 Task: Create new contact,   with mail id: 'Autumn.Adams@colgate.com', first name: 'Autumn', Last name: 'Adams', Job Title: Communications Specialist, Phone number (617) 555-4567. Change life cycle stage to  'Lead' and lead status to 'New'. Add new company to the associated contact: www.arrow.com and type: Other. Logged in from softage.10@softage.net
Action: Mouse moved to (73, 66)
Screenshot: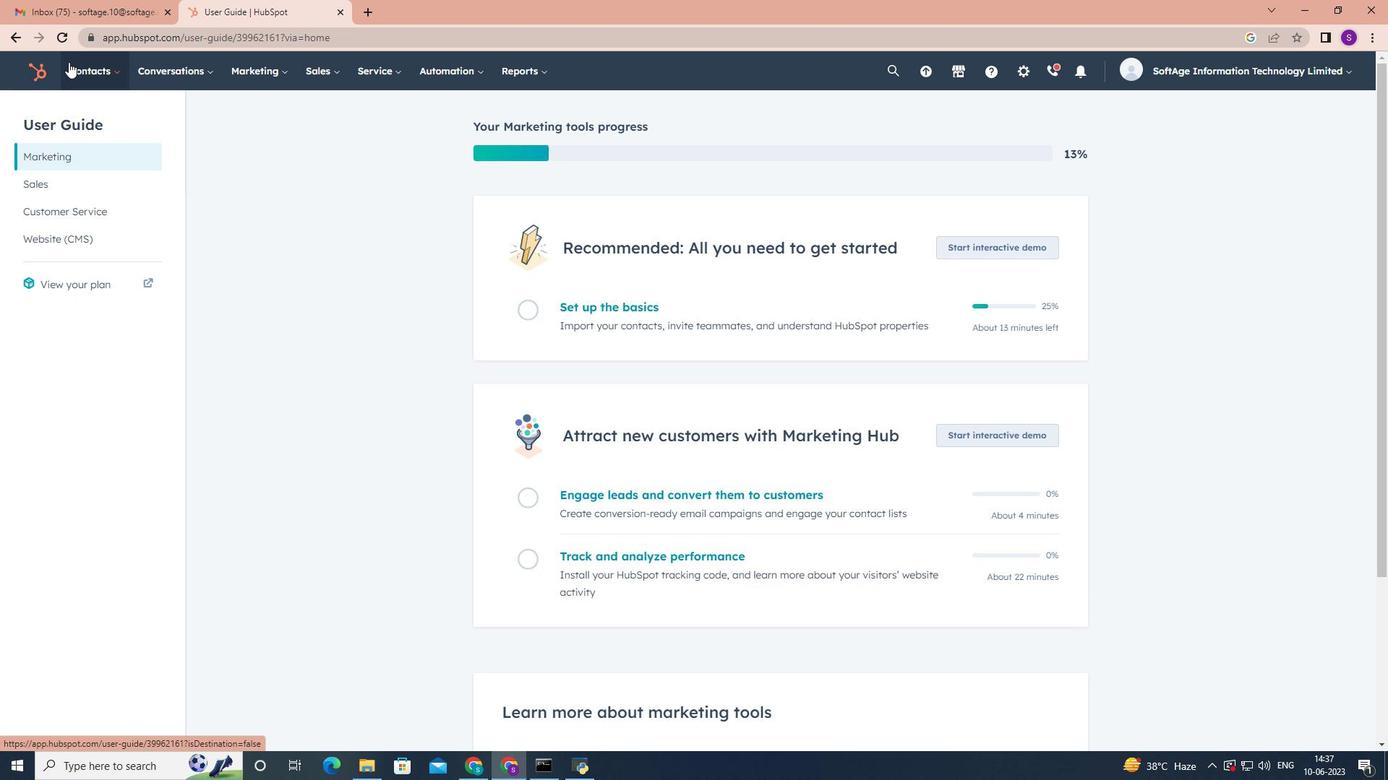 
Action: Mouse pressed left at (73, 66)
Screenshot: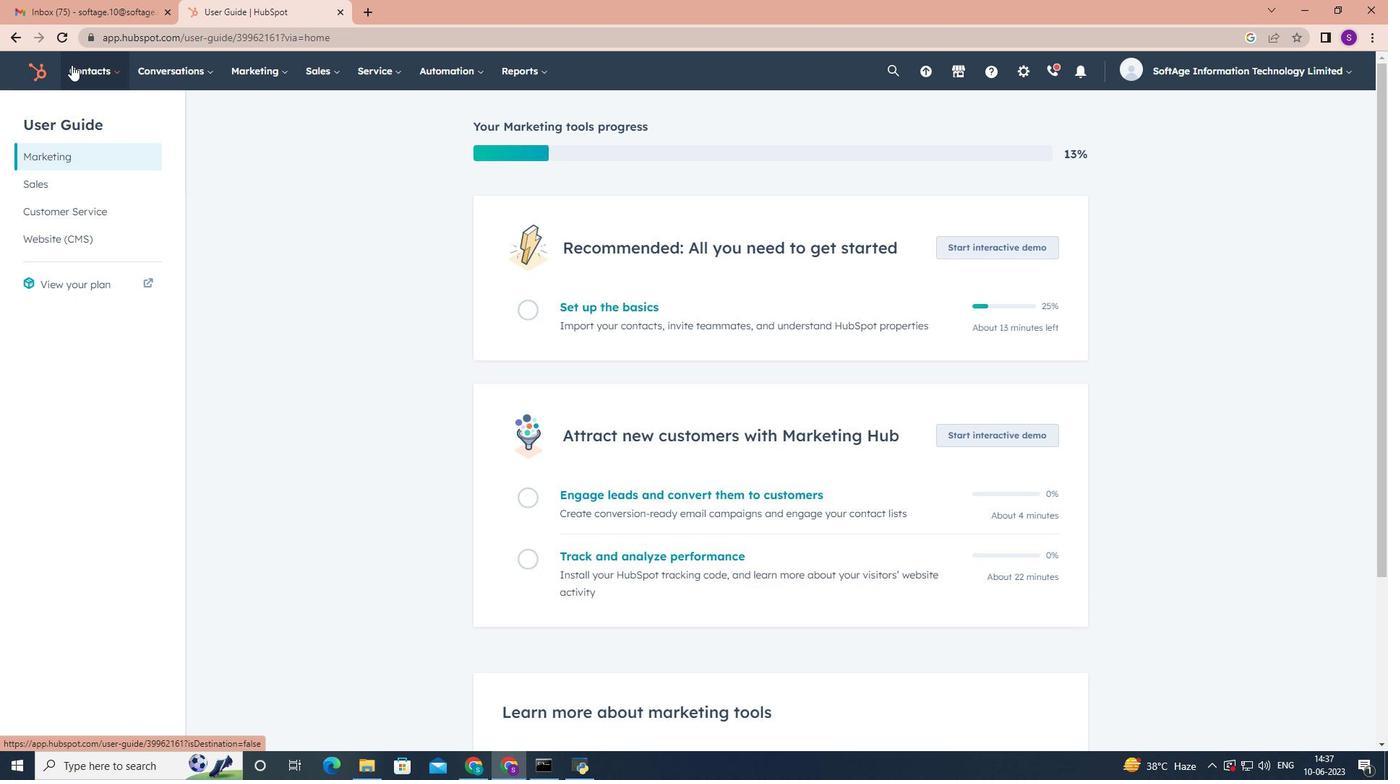 
Action: Mouse moved to (94, 109)
Screenshot: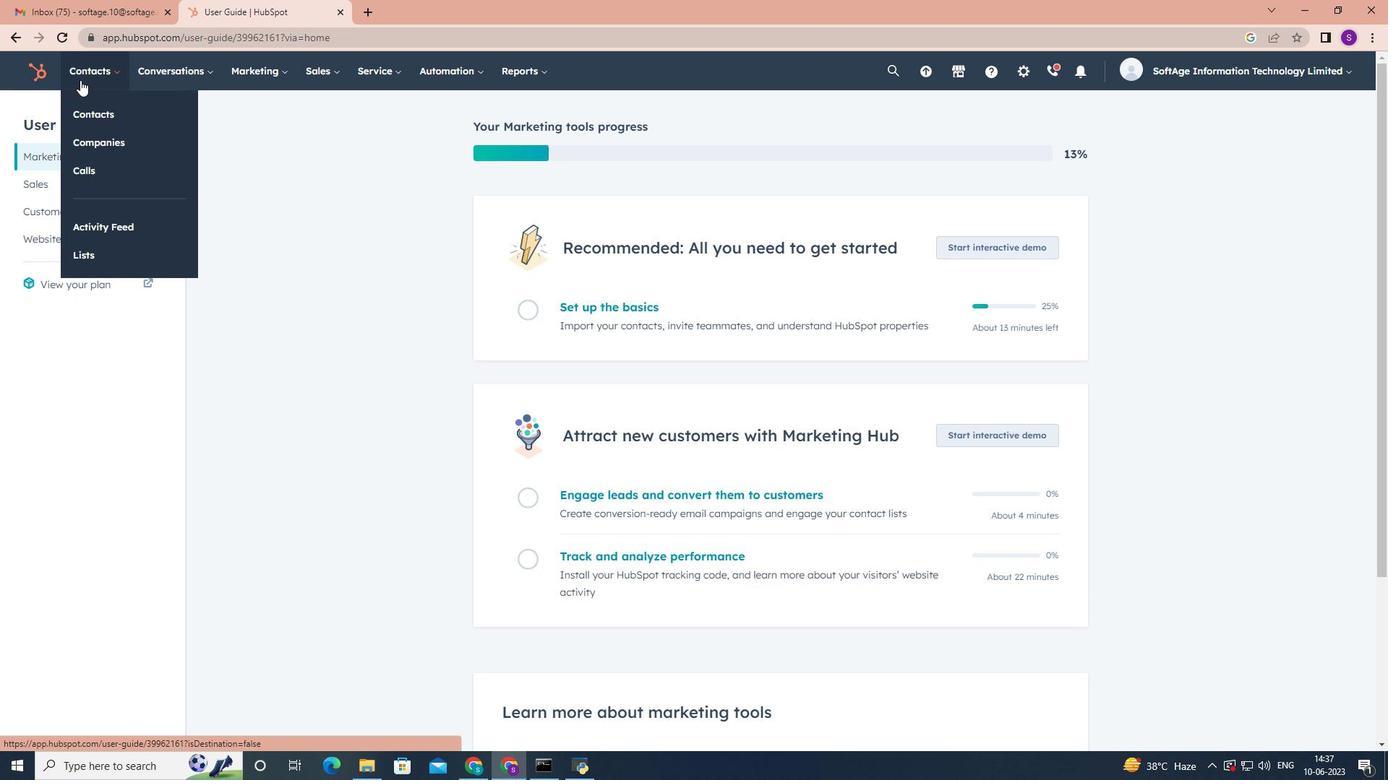 
Action: Mouse pressed left at (94, 109)
Screenshot: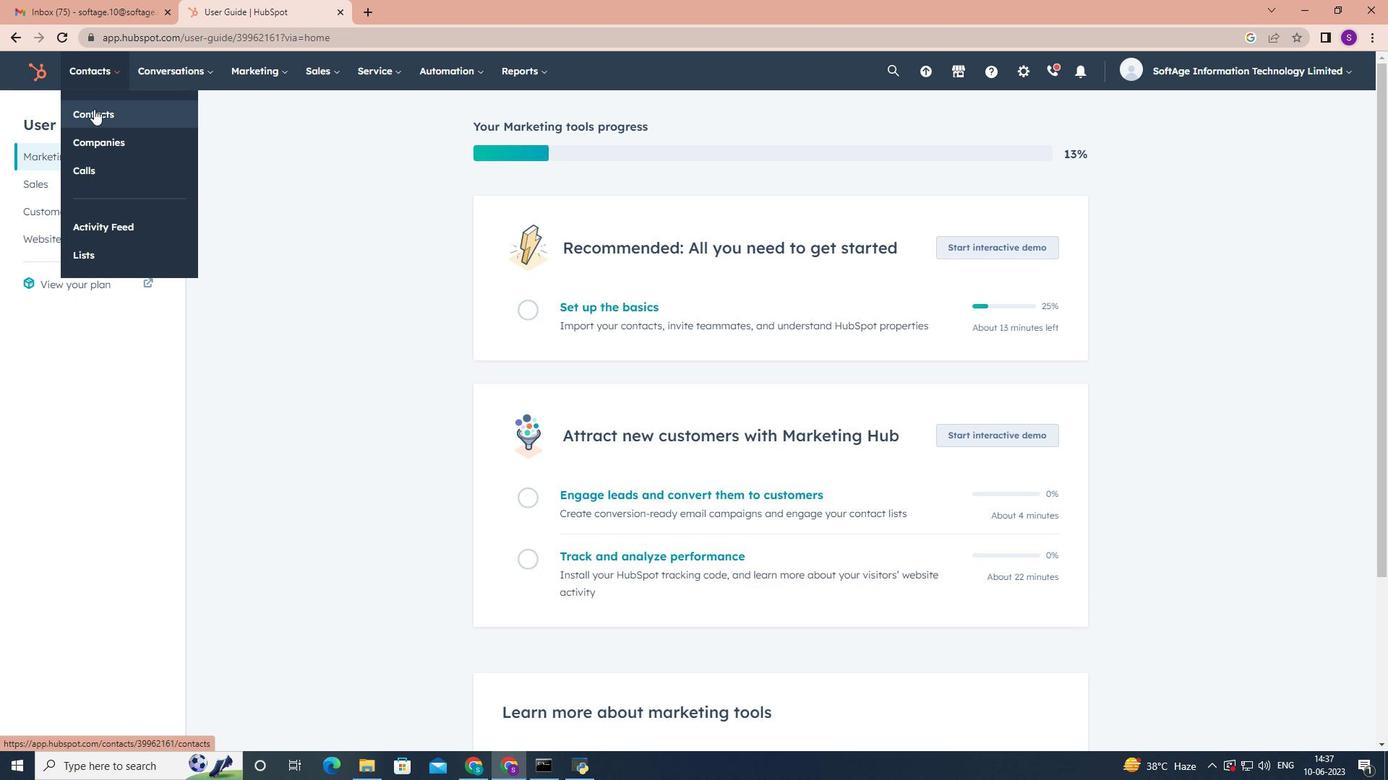 
Action: Mouse moved to (1324, 114)
Screenshot: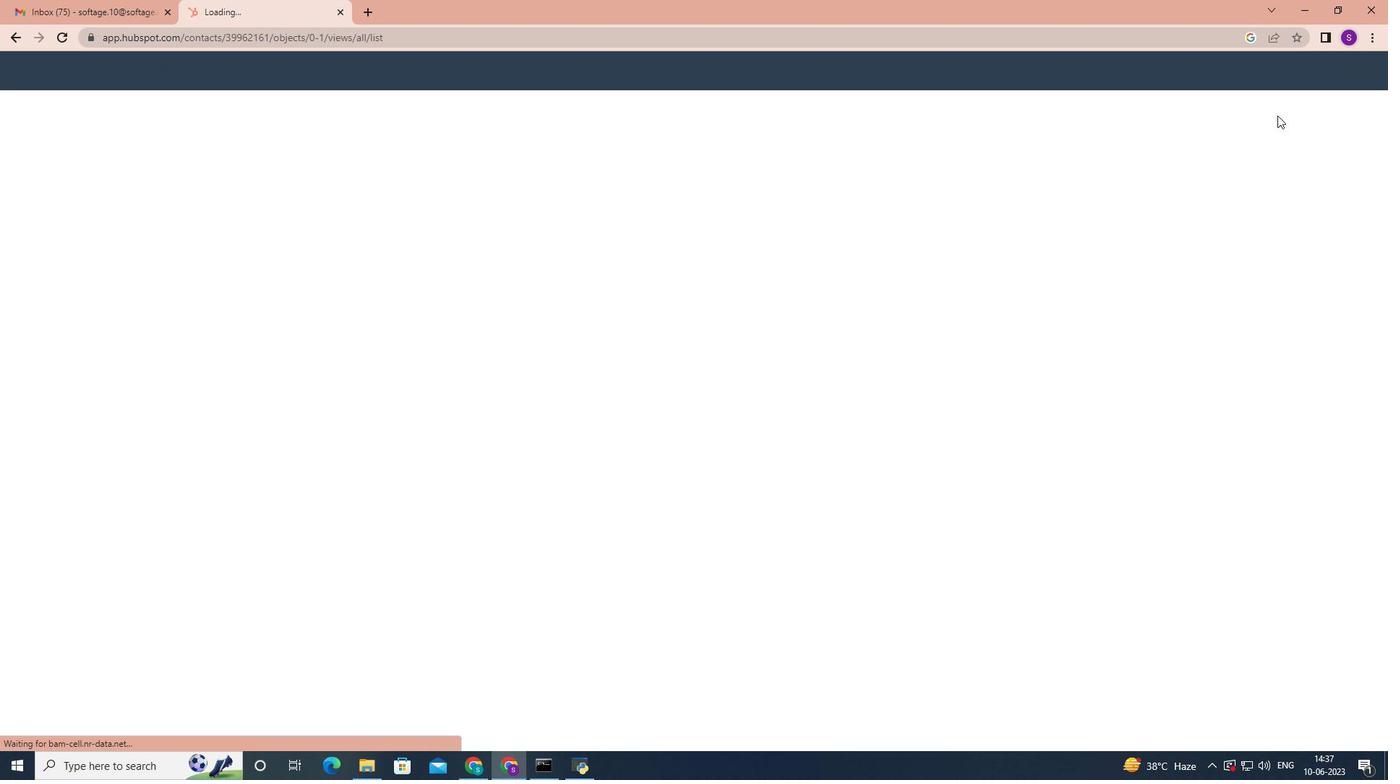 
Action: Mouse pressed left at (1324, 114)
Screenshot: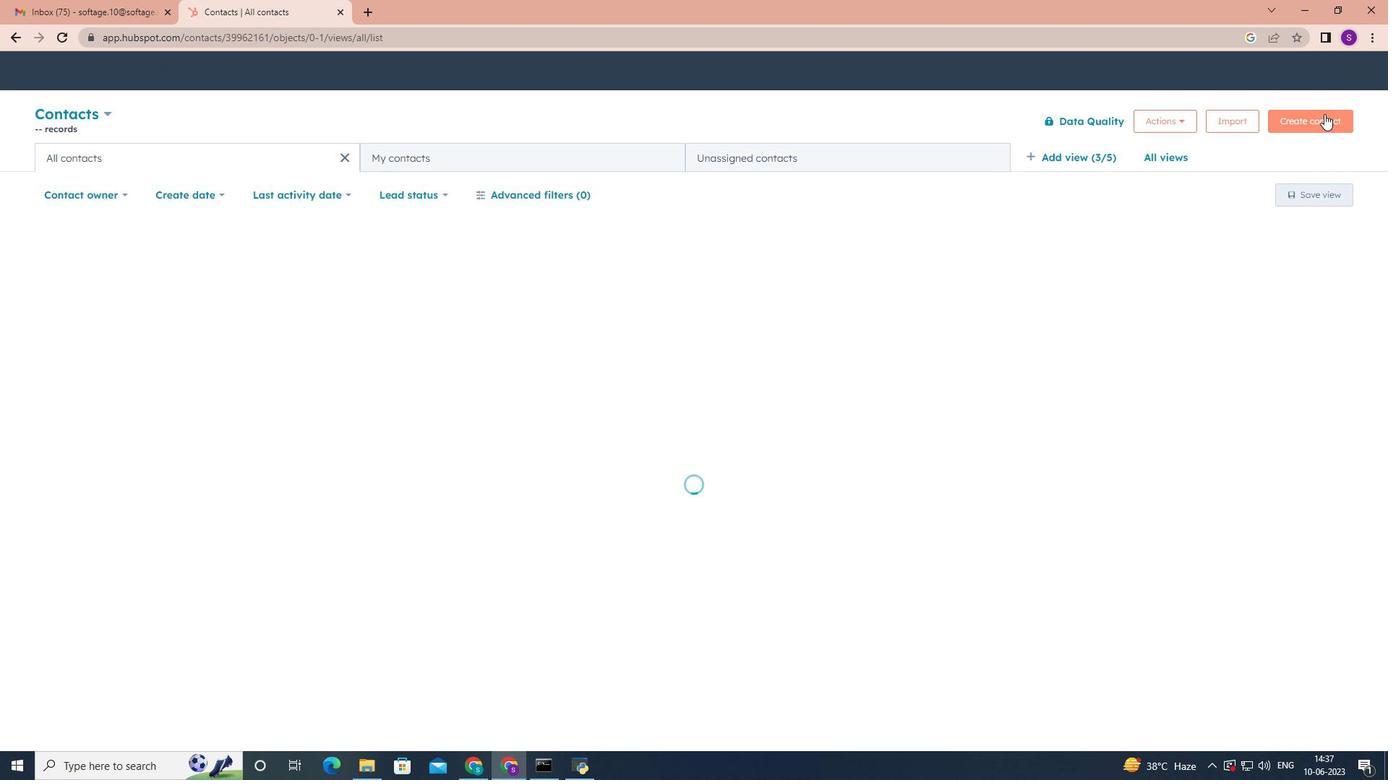 
Action: Mouse moved to (1040, 185)
Screenshot: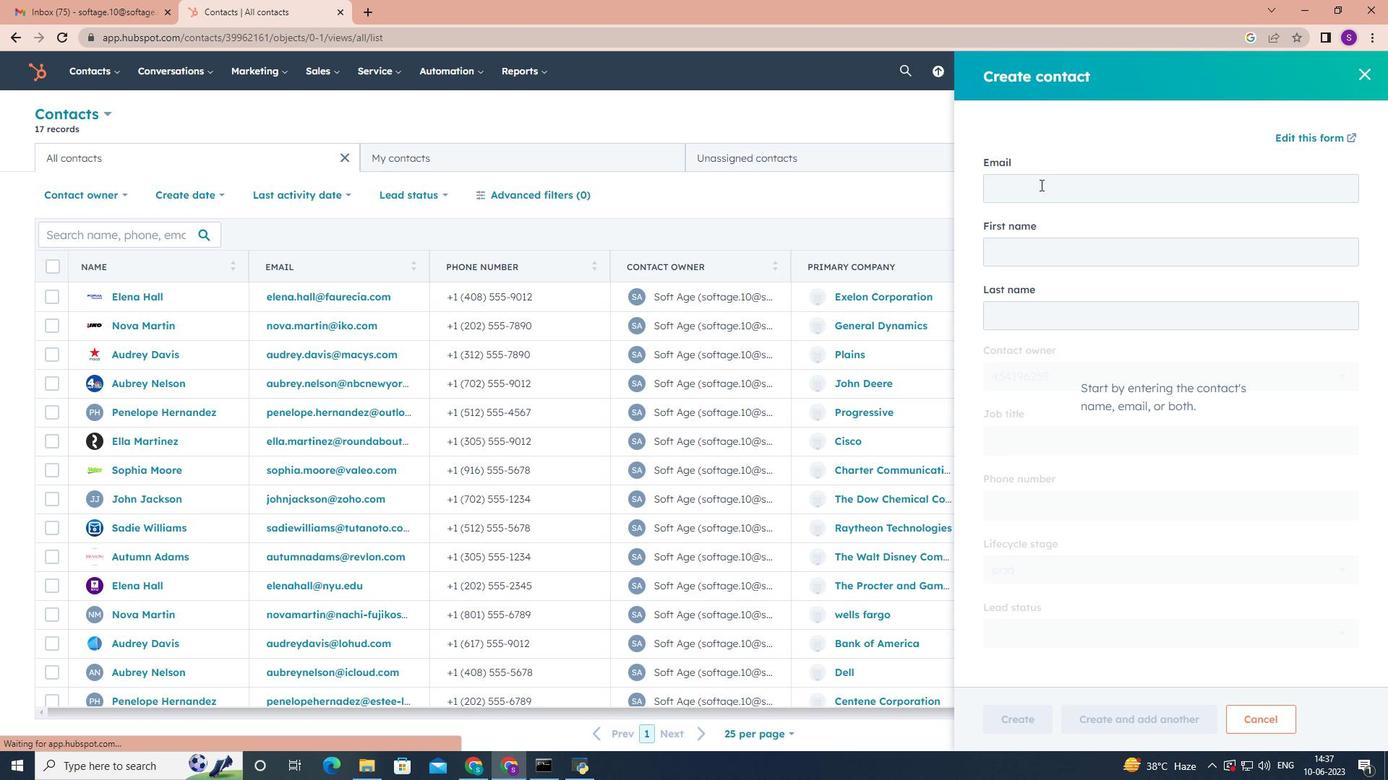 
Action: Mouse pressed left at (1040, 185)
Screenshot: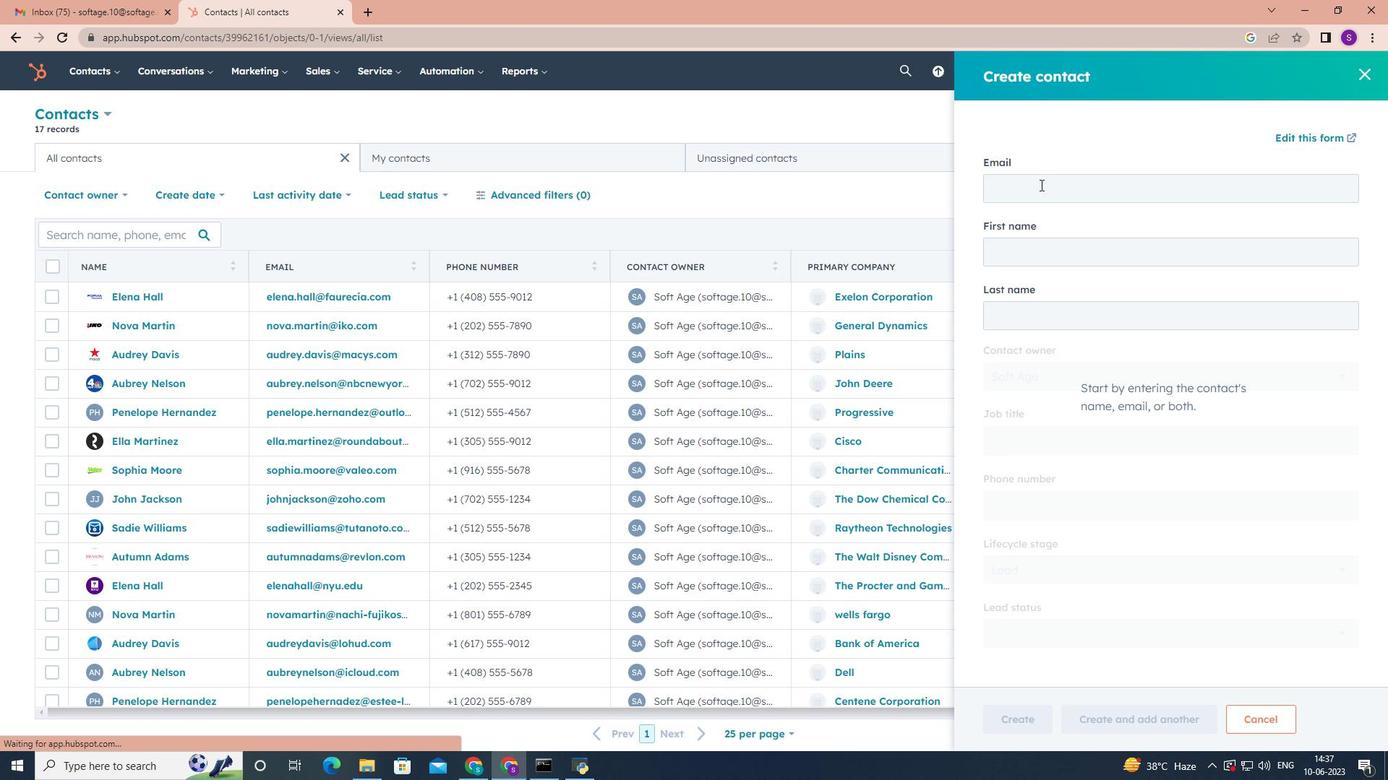 
Action: Key pressed <Key.shift>Autumn.<Key.shift>Adams<Key.shift>@colgate.com<Key.tab><Key.shift>Autumu<Key.tab><Key.shift>Adams<Key.tab><Key.tab><Key.shift><Key.shift><Key.shift><Key.shift><Key.shift><Key.shift><Key.shift><Key.shift><Key.shift><Key.shift><Key.shift><Key.shift><Key.shift><Key.shift><Key.shift><Key.shift><Key.shift><Key.shift><Key.shift><Key.shift><Key.shift><Key.shift><Key.shift><Key.shift><Key.shift><Key.shift><Key.shift><Key.shift><Key.shift><Key.shift><Key.shift><Key.shift><Key.shift>Communications<Key.space><Key.shift>Specialist<Key.tab>6175554567<Key.tab><Key.tab><Key.tab><Key.tab><Key.enter>
Screenshot: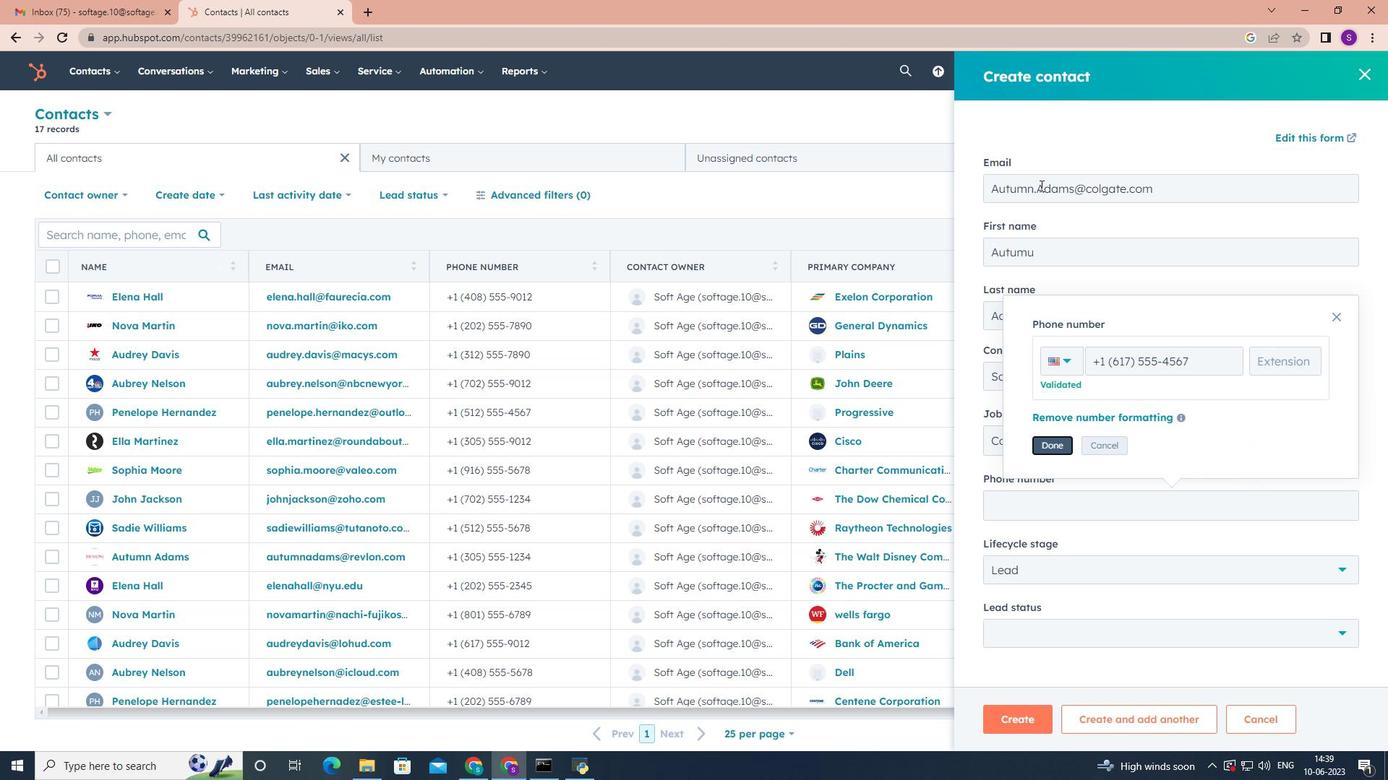 
Action: Mouse moved to (1341, 568)
Screenshot: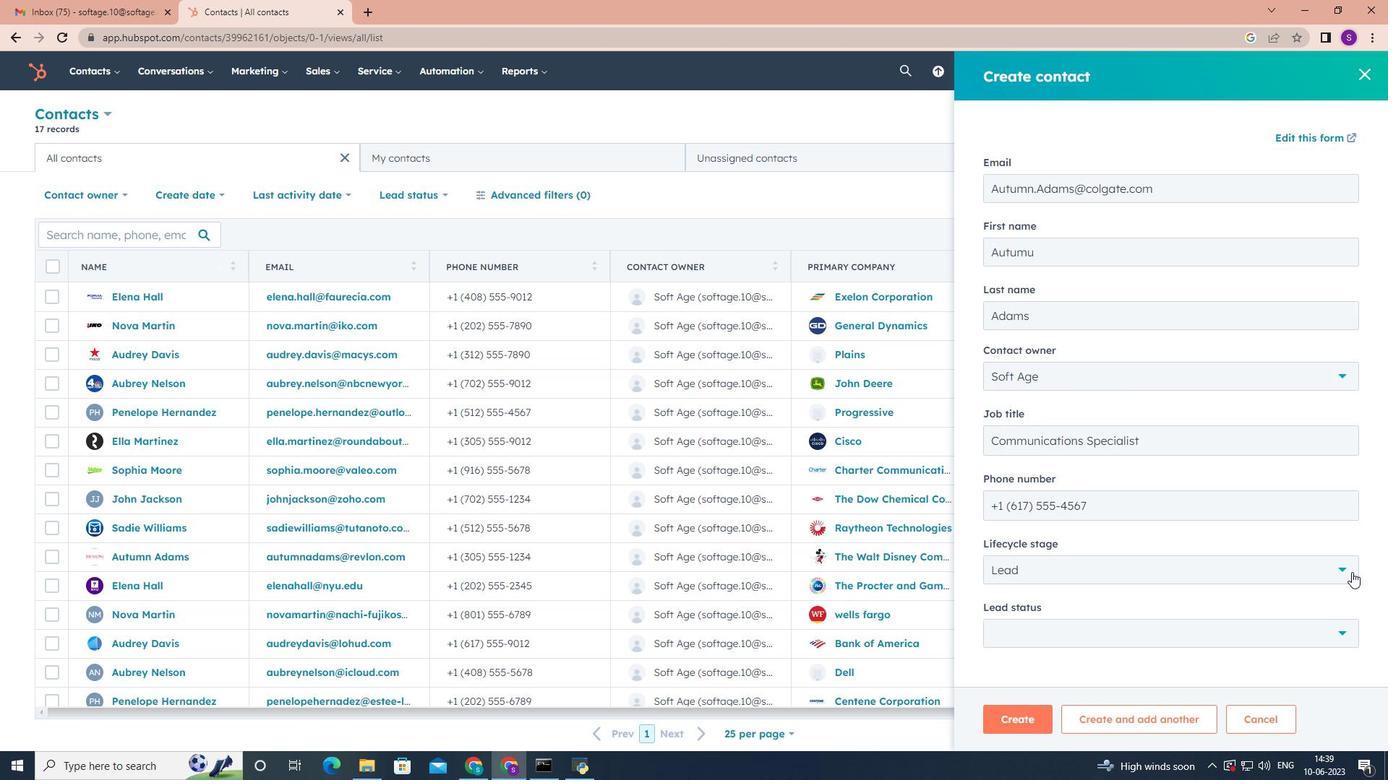
Action: Mouse pressed left at (1341, 568)
Screenshot: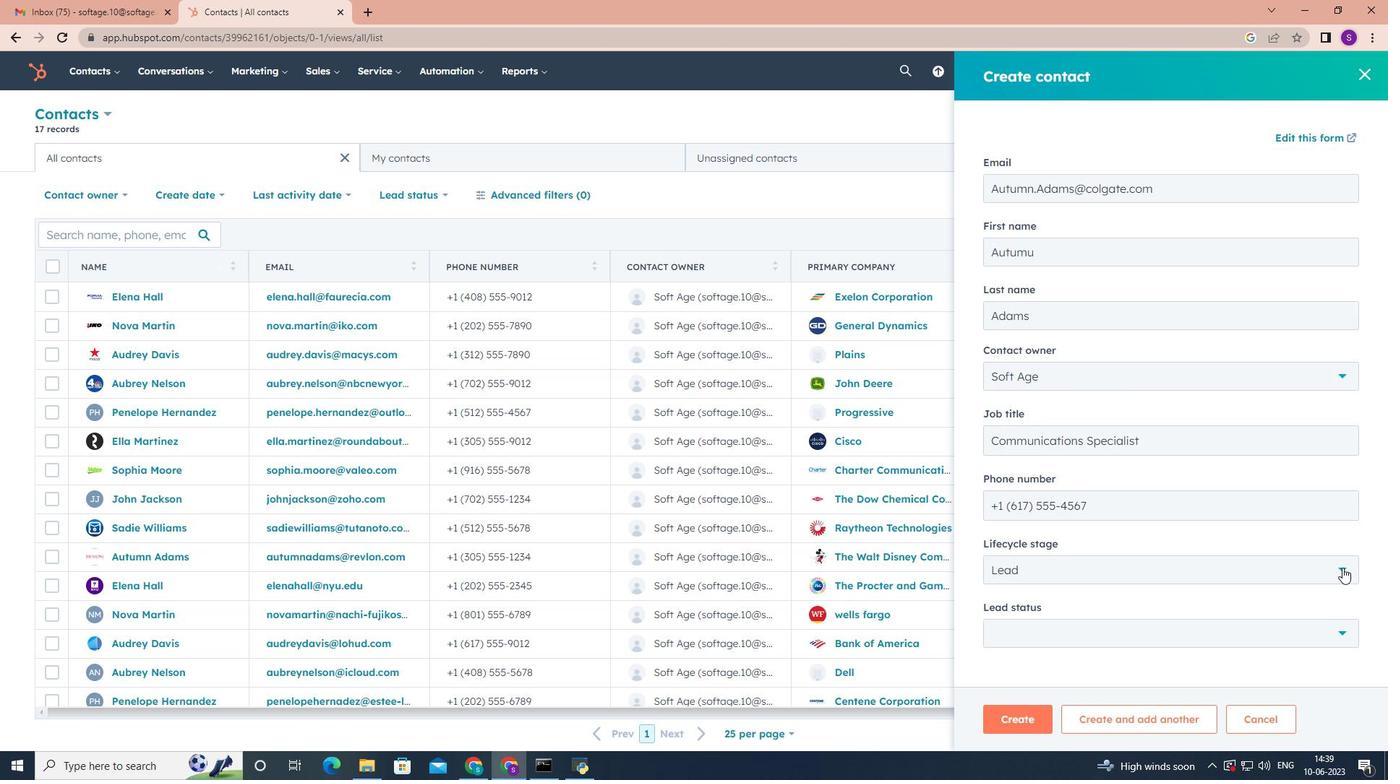 
Action: Mouse moved to (1065, 432)
Screenshot: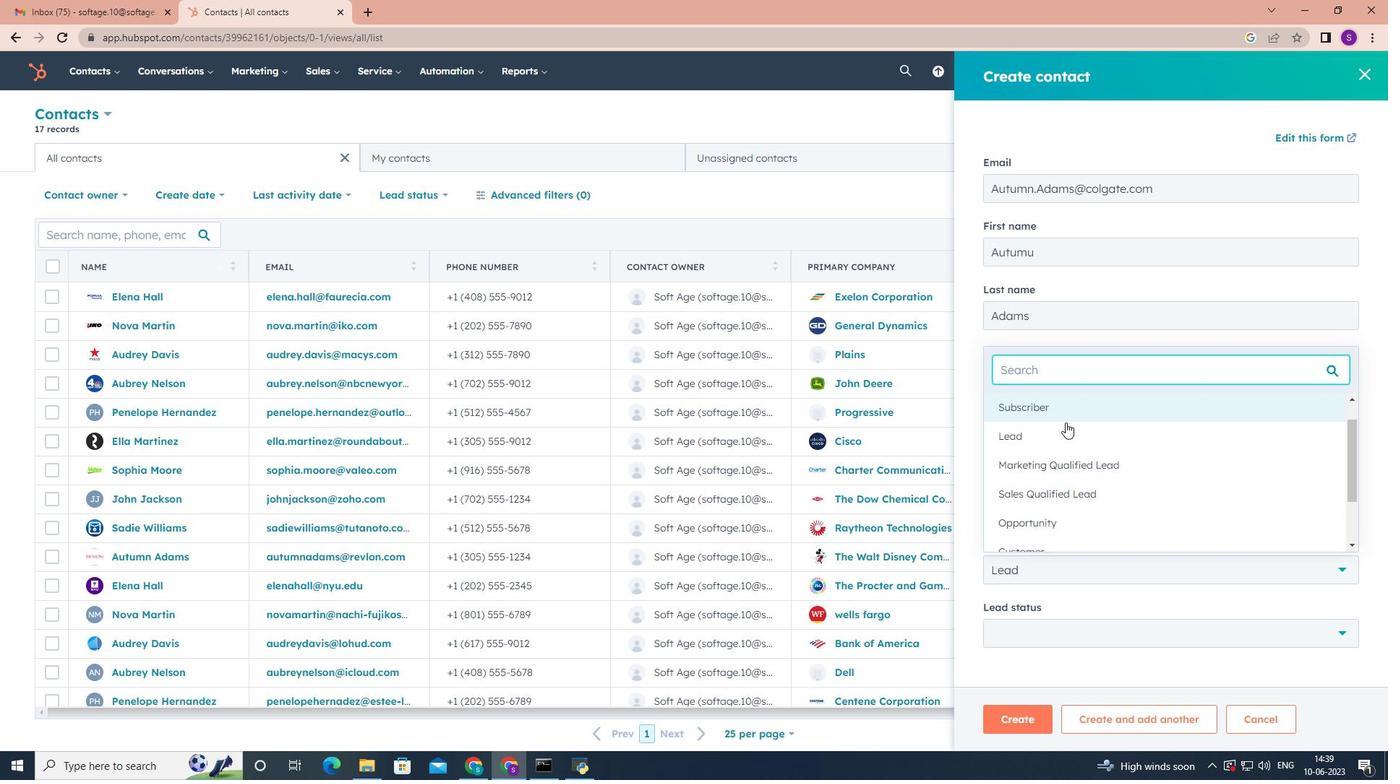 
Action: Mouse pressed left at (1065, 432)
Screenshot: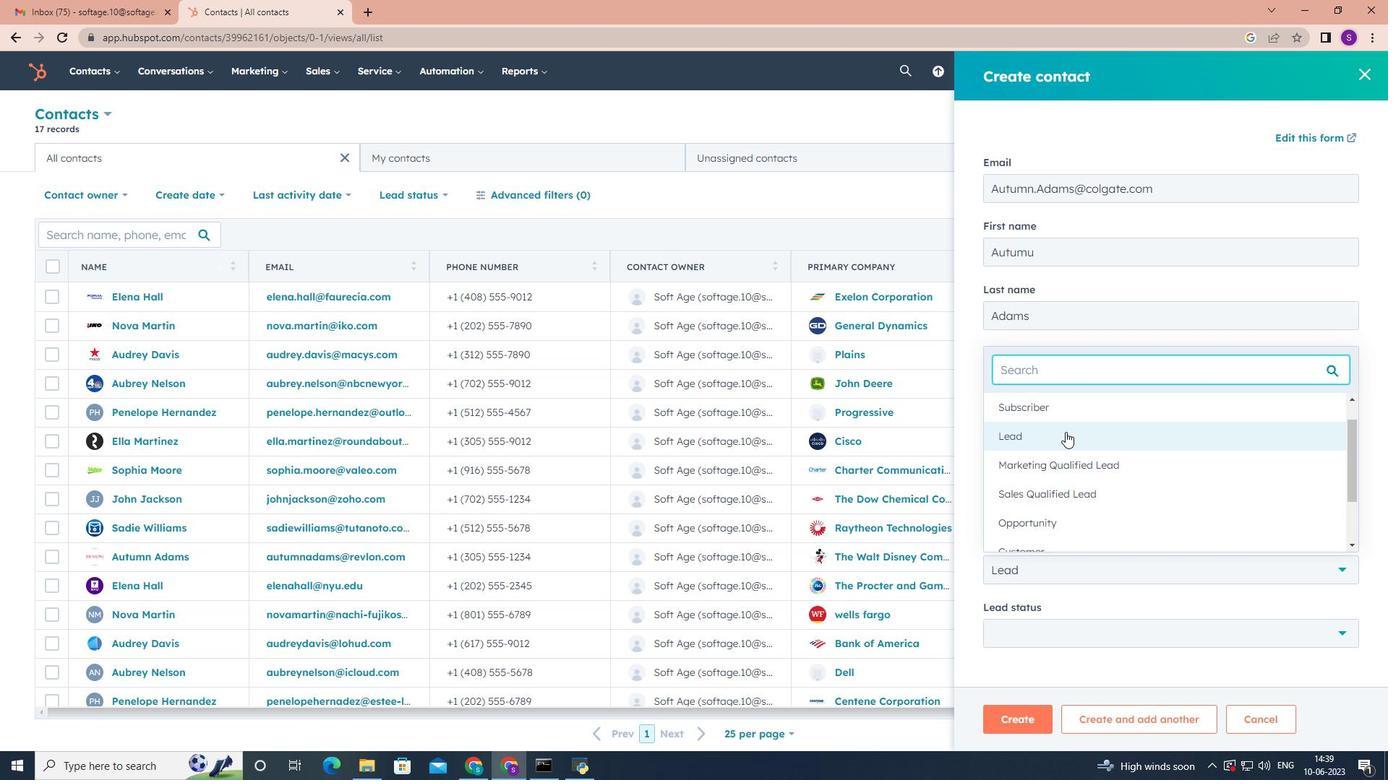 
Action: Mouse scrolled (1065, 431) with delta (0, 0)
Screenshot: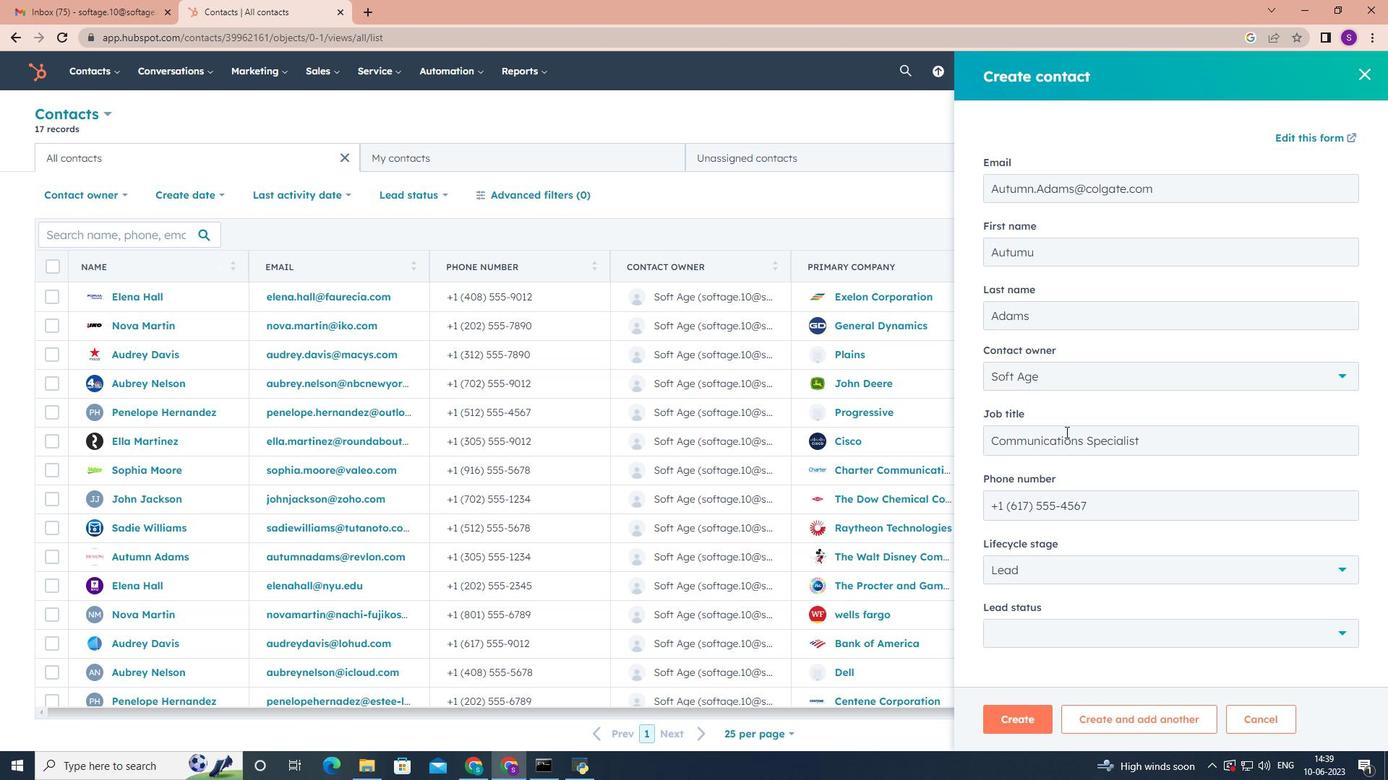 
Action: Mouse scrolled (1065, 431) with delta (0, 0)
Screenshot: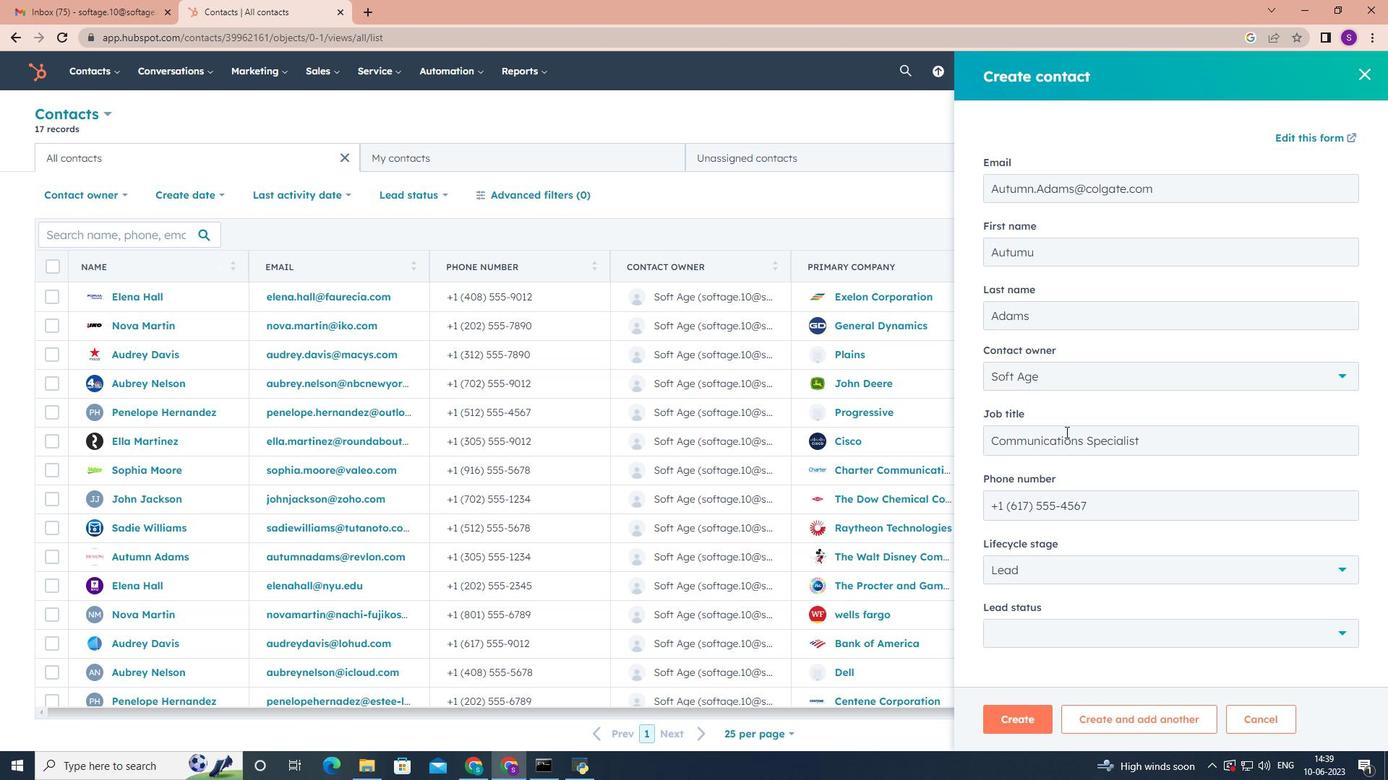 
Action: Mouse scrolled (1065, 431) with delta (0, 0)
Screenshot: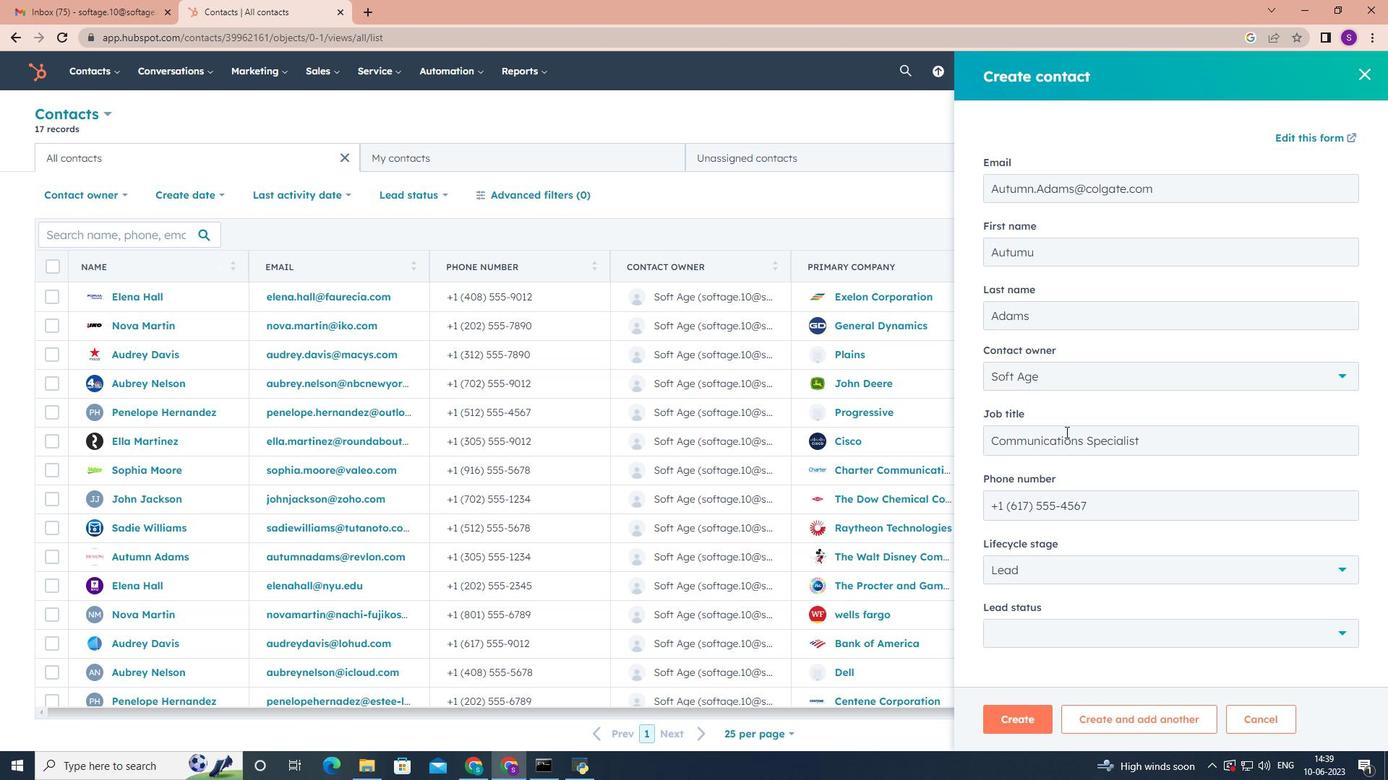 
Action: Mouse moved to (1354, 627)
Screenshot: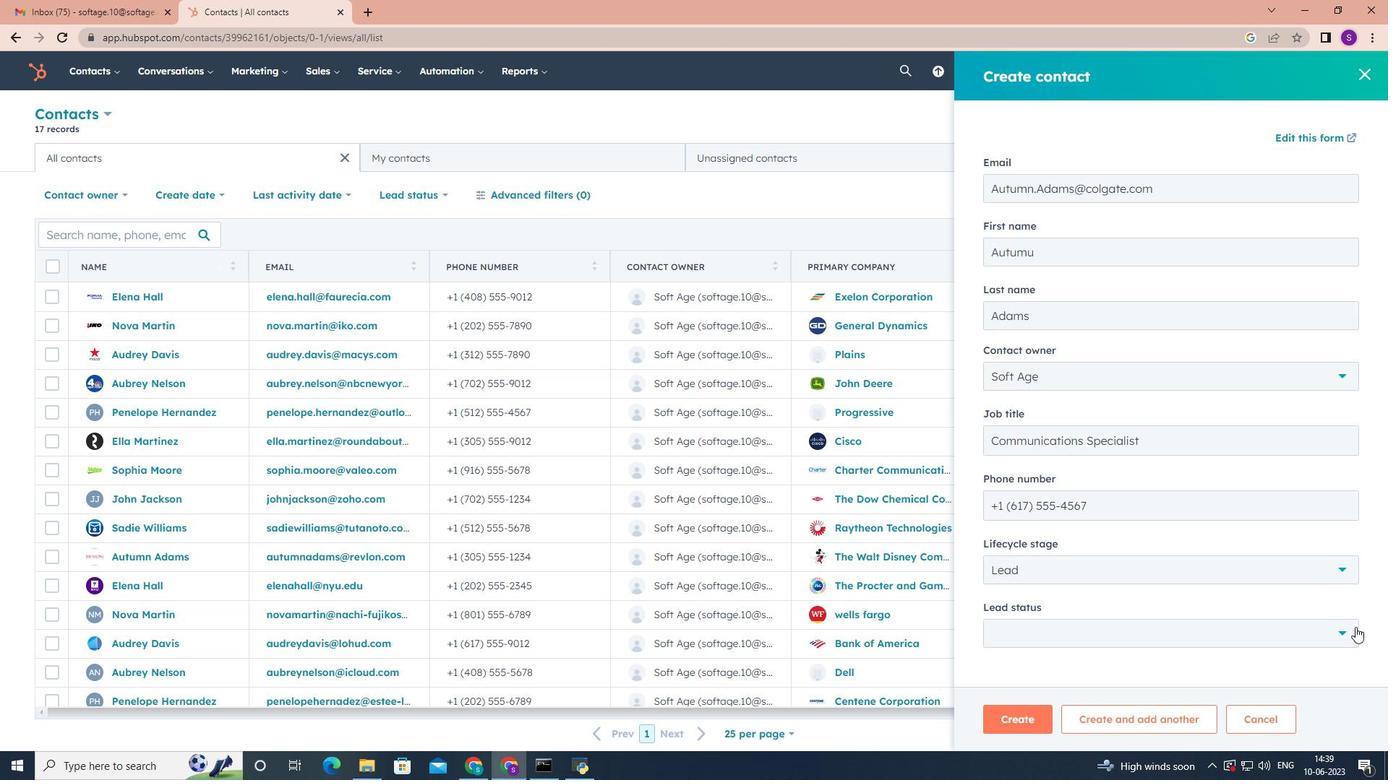 
Action: Mouse pressed left at (1354, 627)
Screenshot: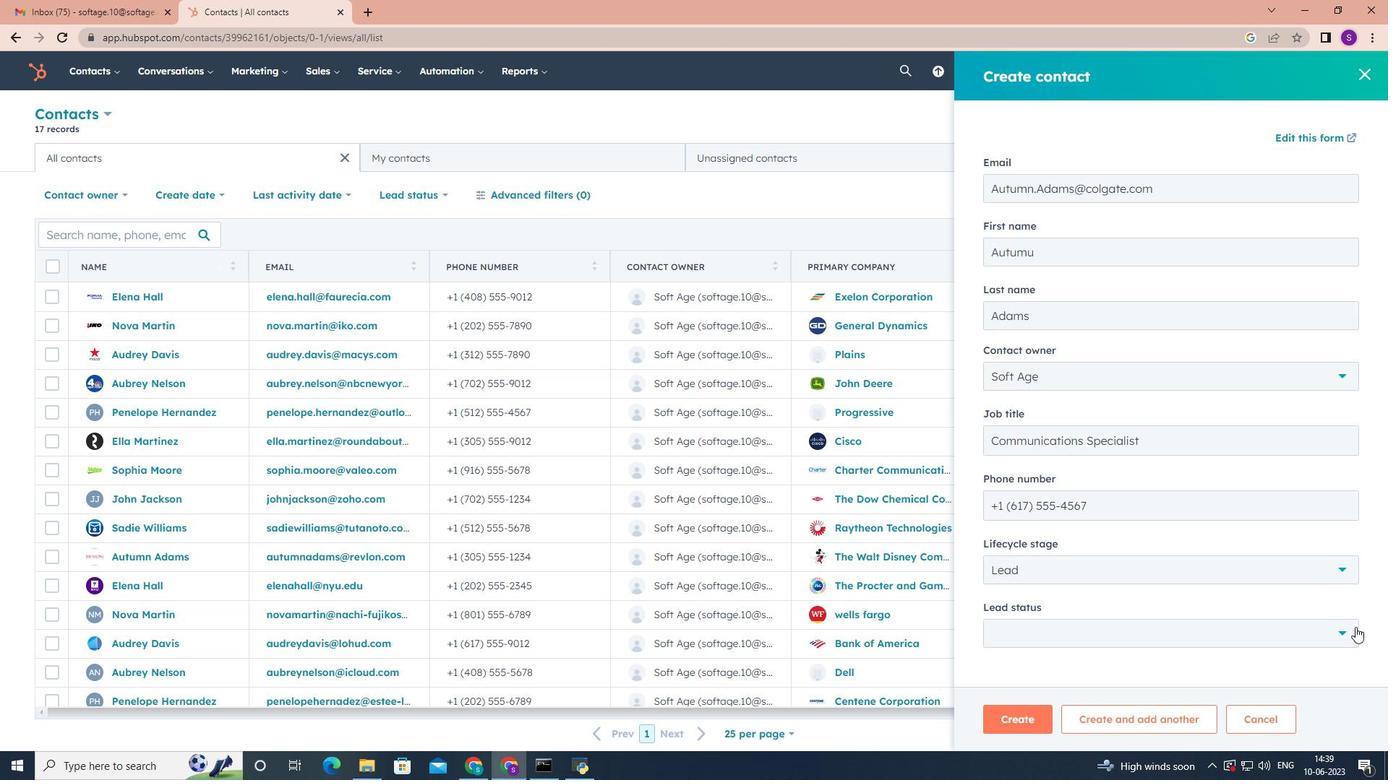 
Action: Mouse moved to (1195, 512)
Screenshot: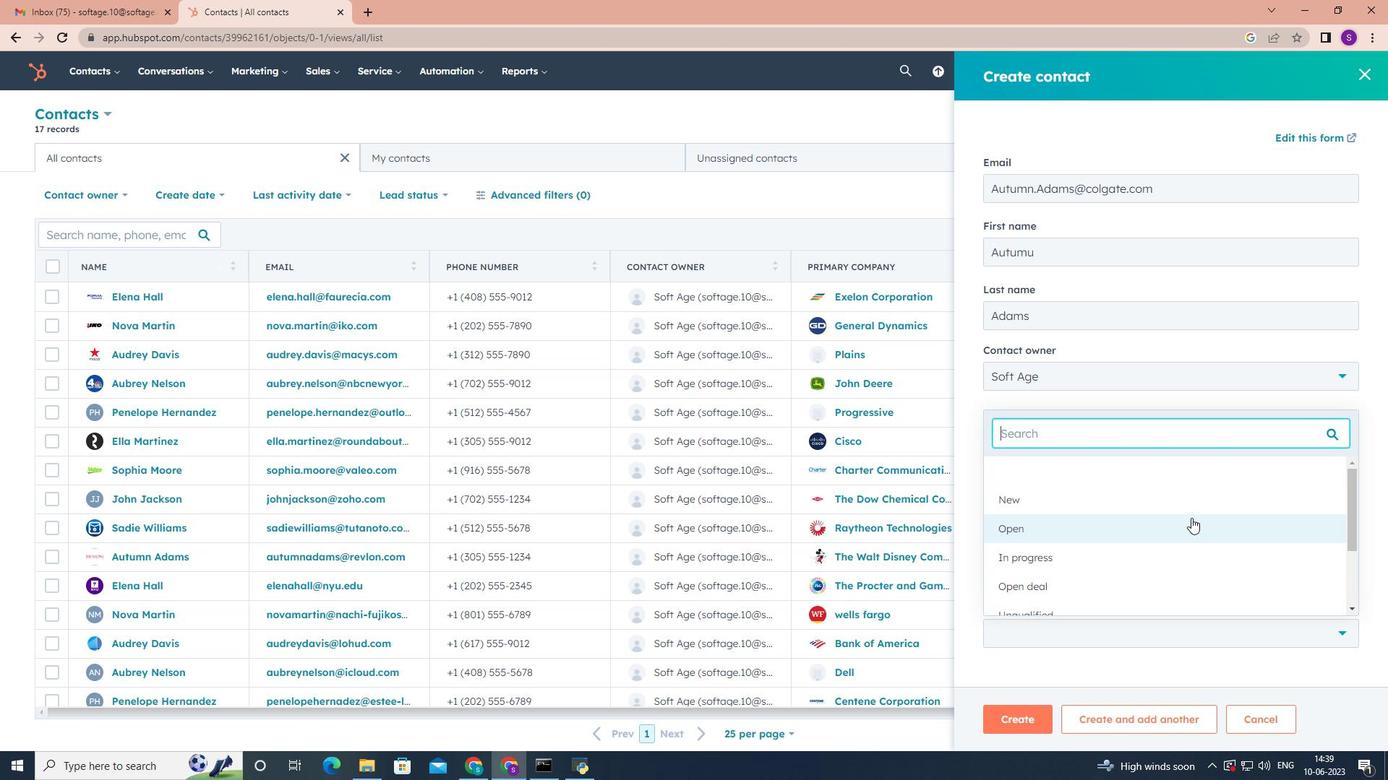 
Action: Mouse pressed left at (1195, 512)
Screenshot: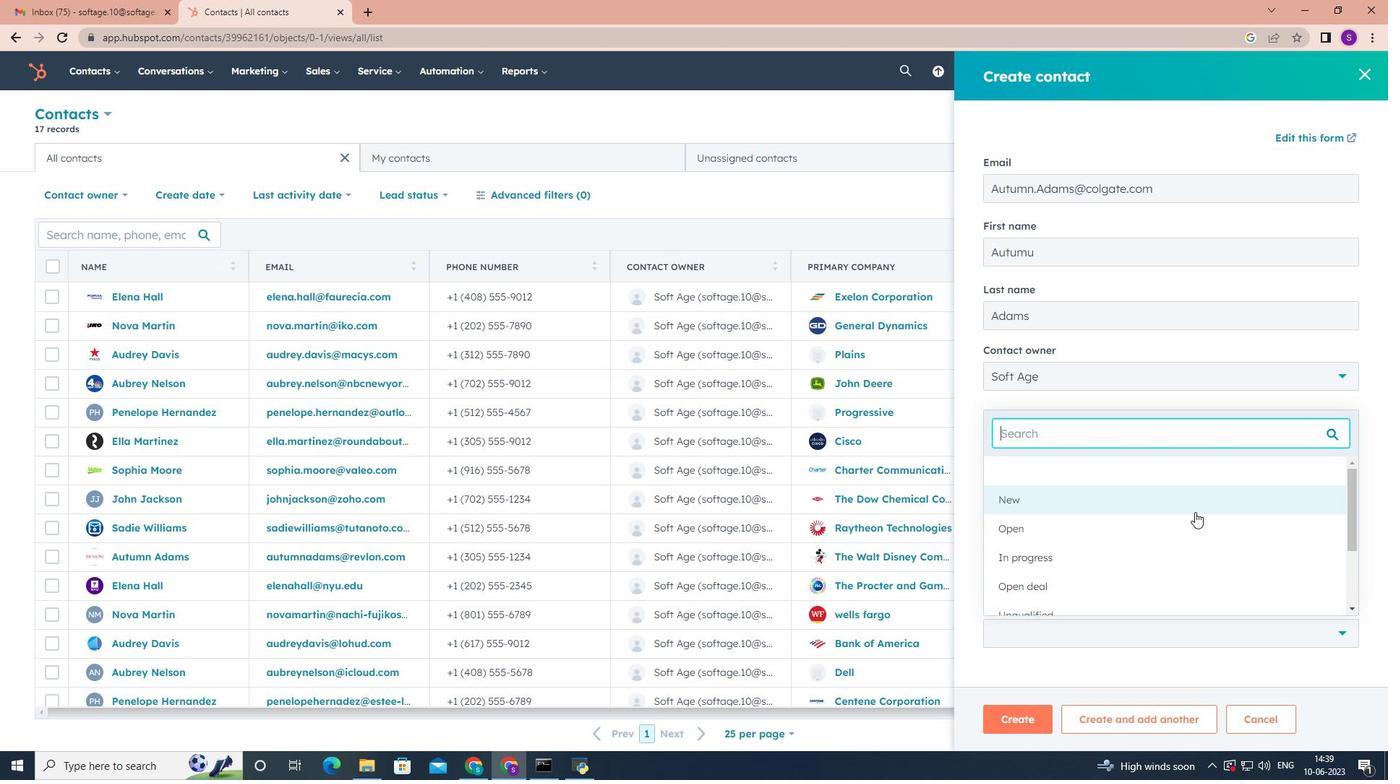 
Action: Mouse moved to (1198, 563)
Screenshot: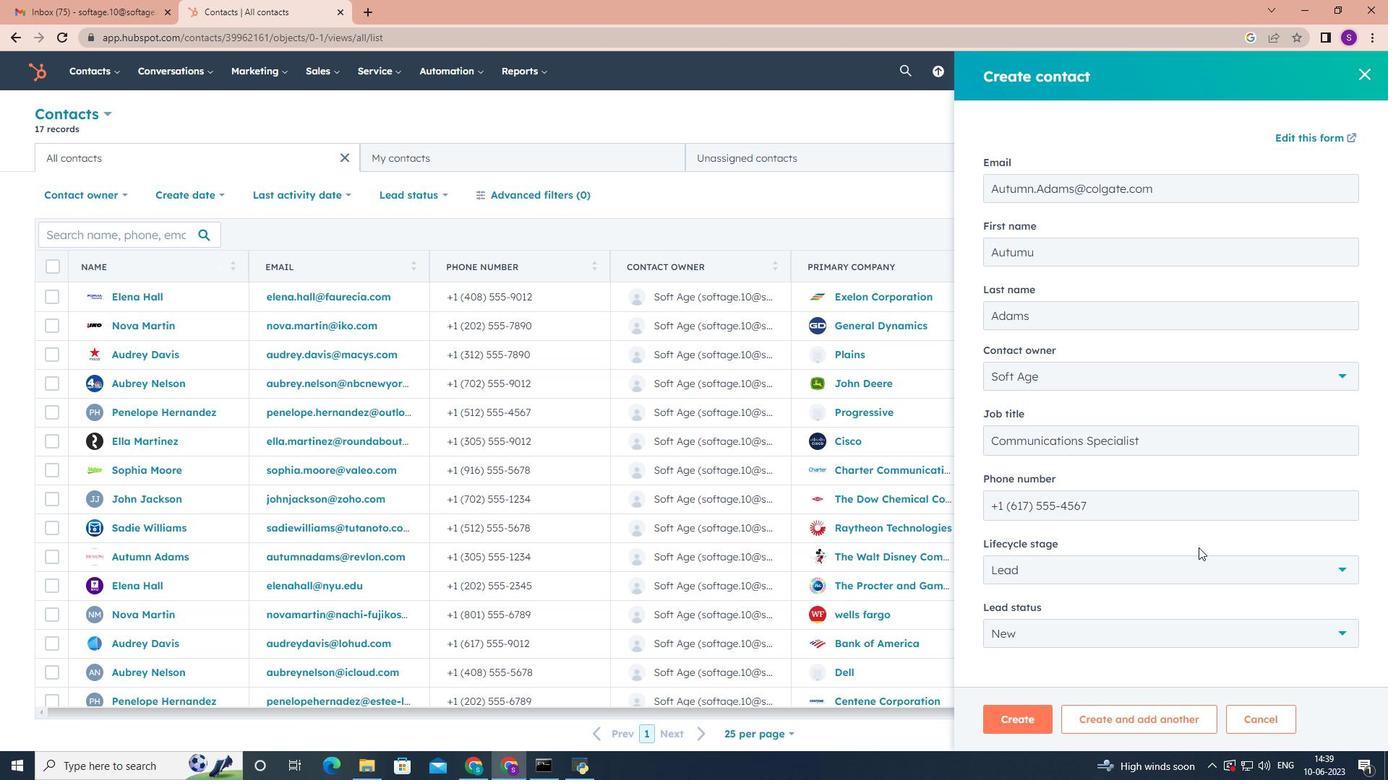 
Action: Mouse scrolled (1198, 562) with delta (0, 0)
Screenshot: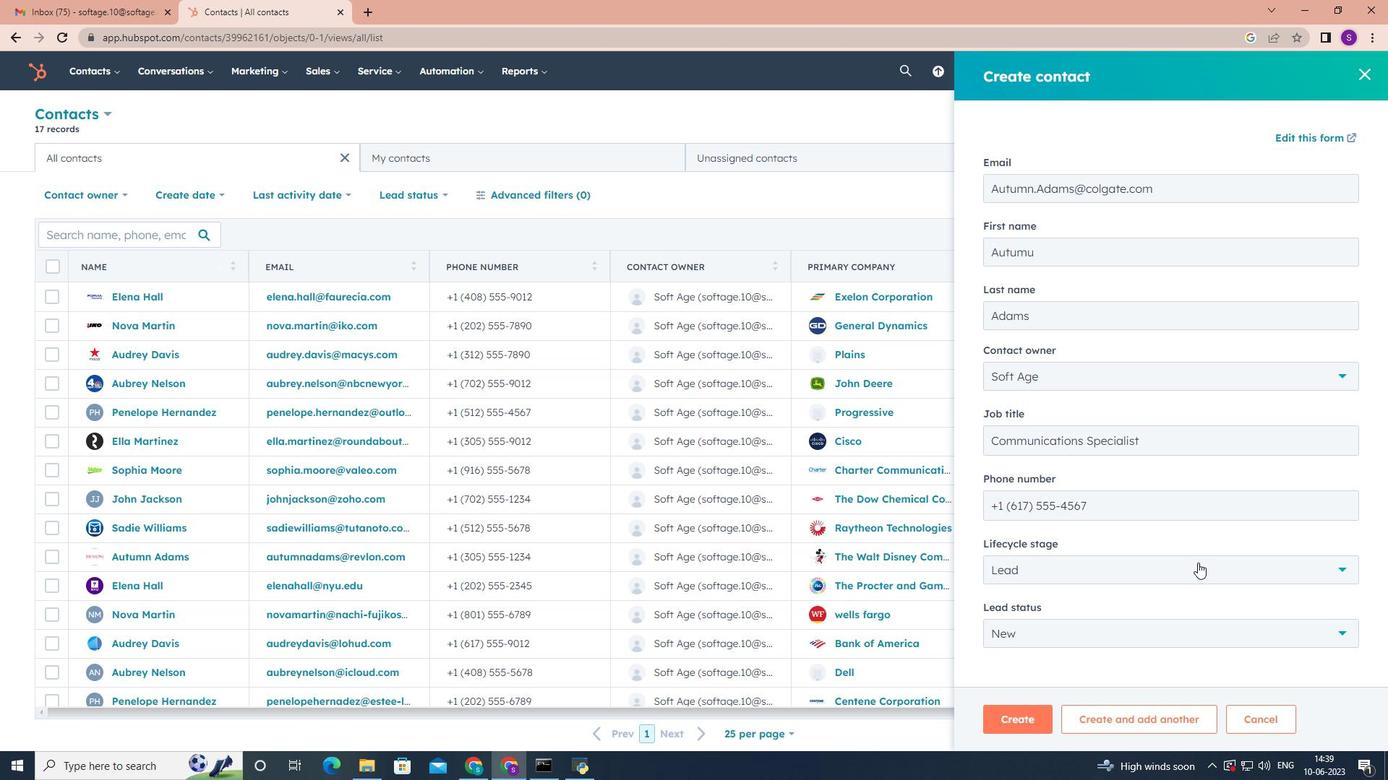 
Action: Mouse scrolled (1198, 562) with delta (0, 0)
Screenshot: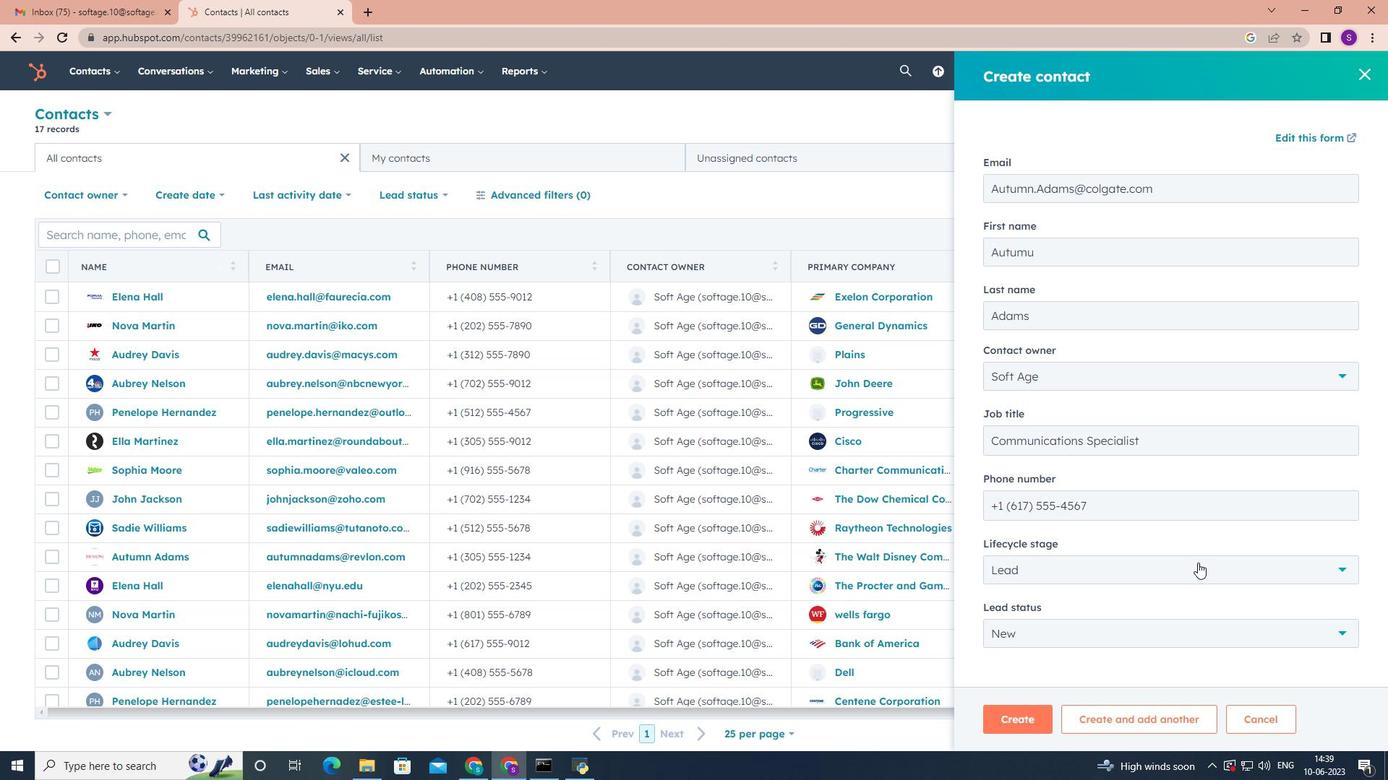 
Action: Mouse moved to (1197, 565)
Screenshot: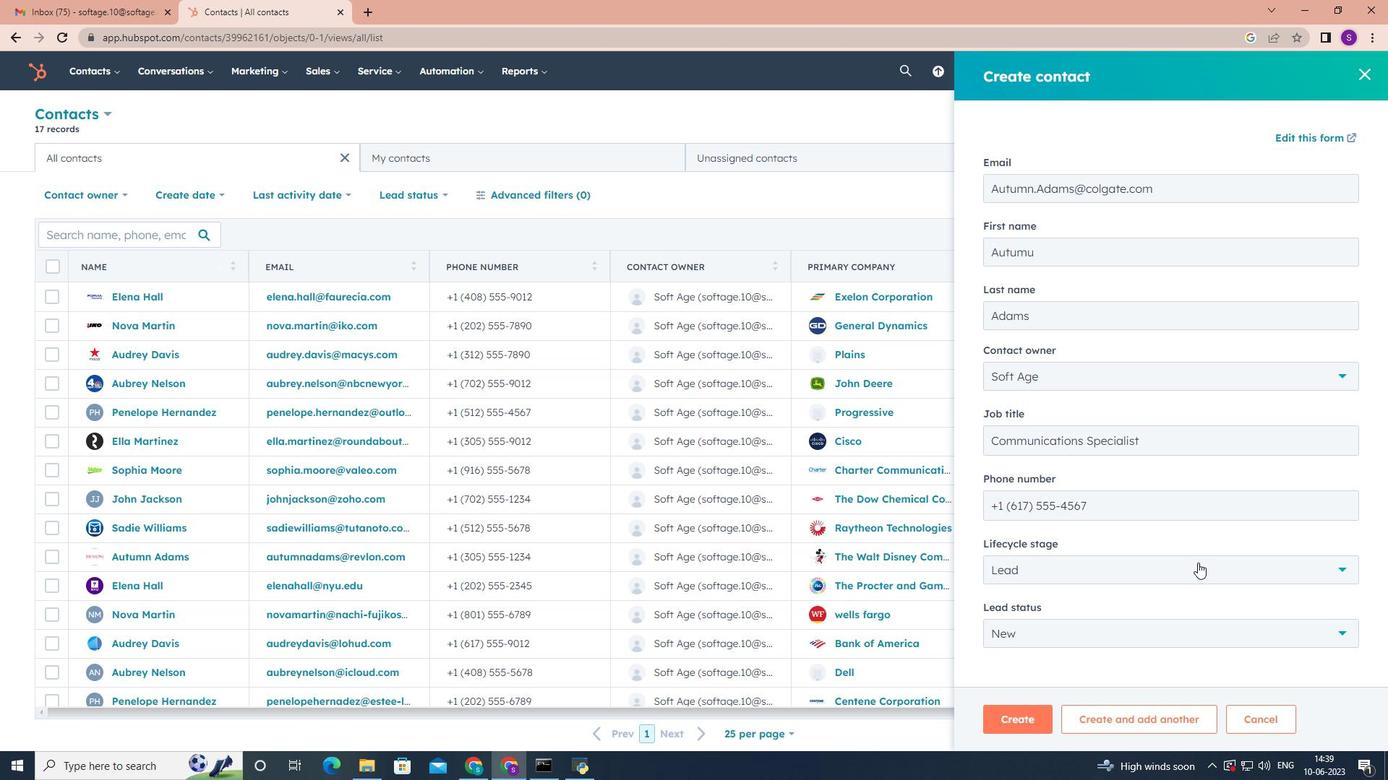 
Action: Mouse scrolled (1197, 564) with delta (0, 0)
Screenshot: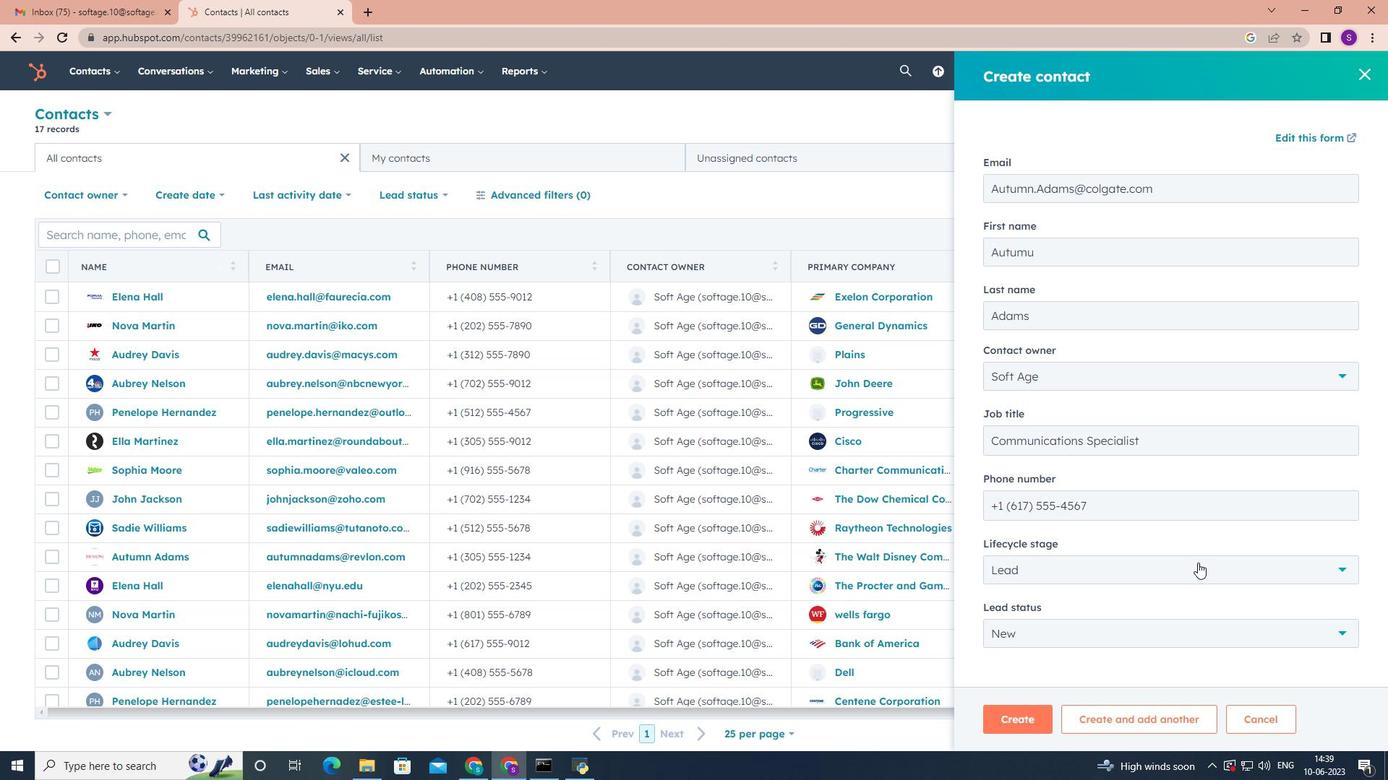 
Action: Mouse moved to (1025, 717)
Screenshot: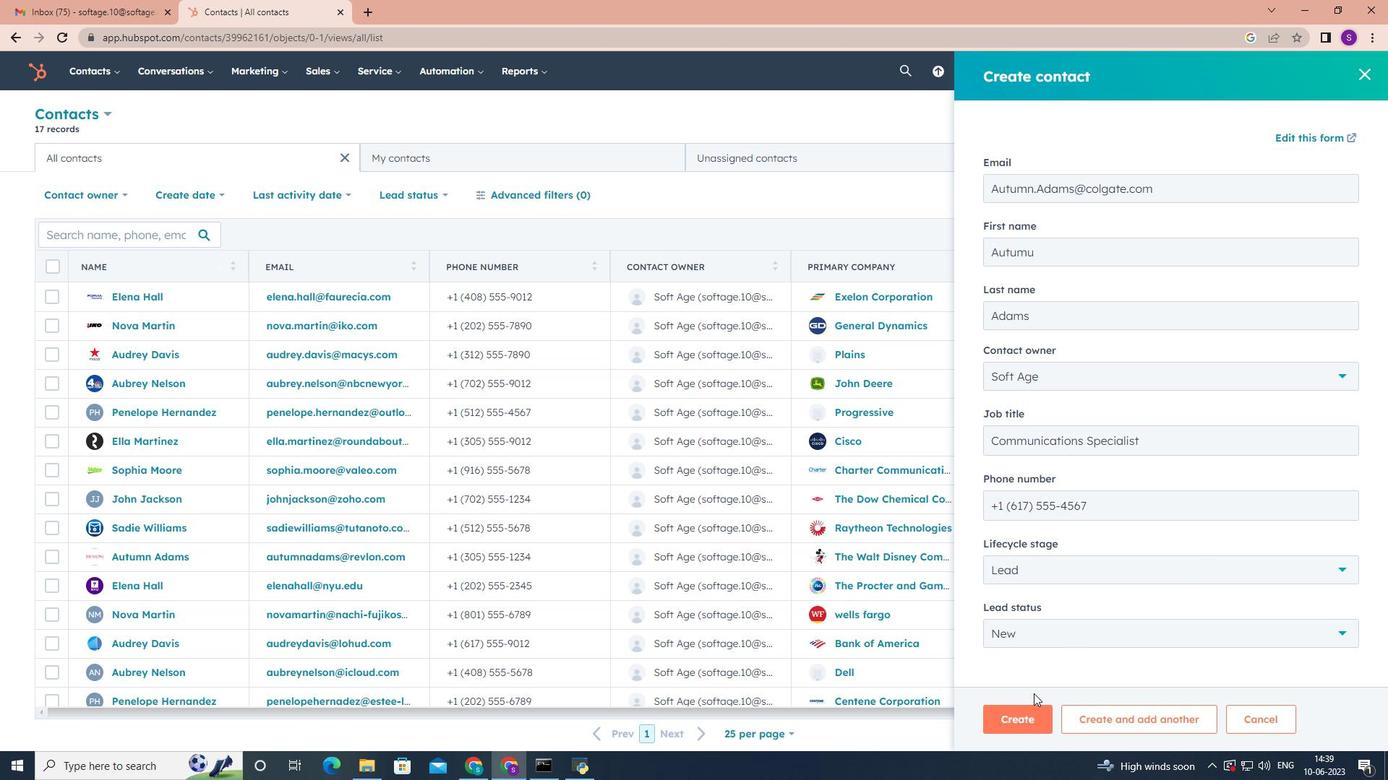 
Action: Mouse pressed left at (1025, 717)
Screenshot: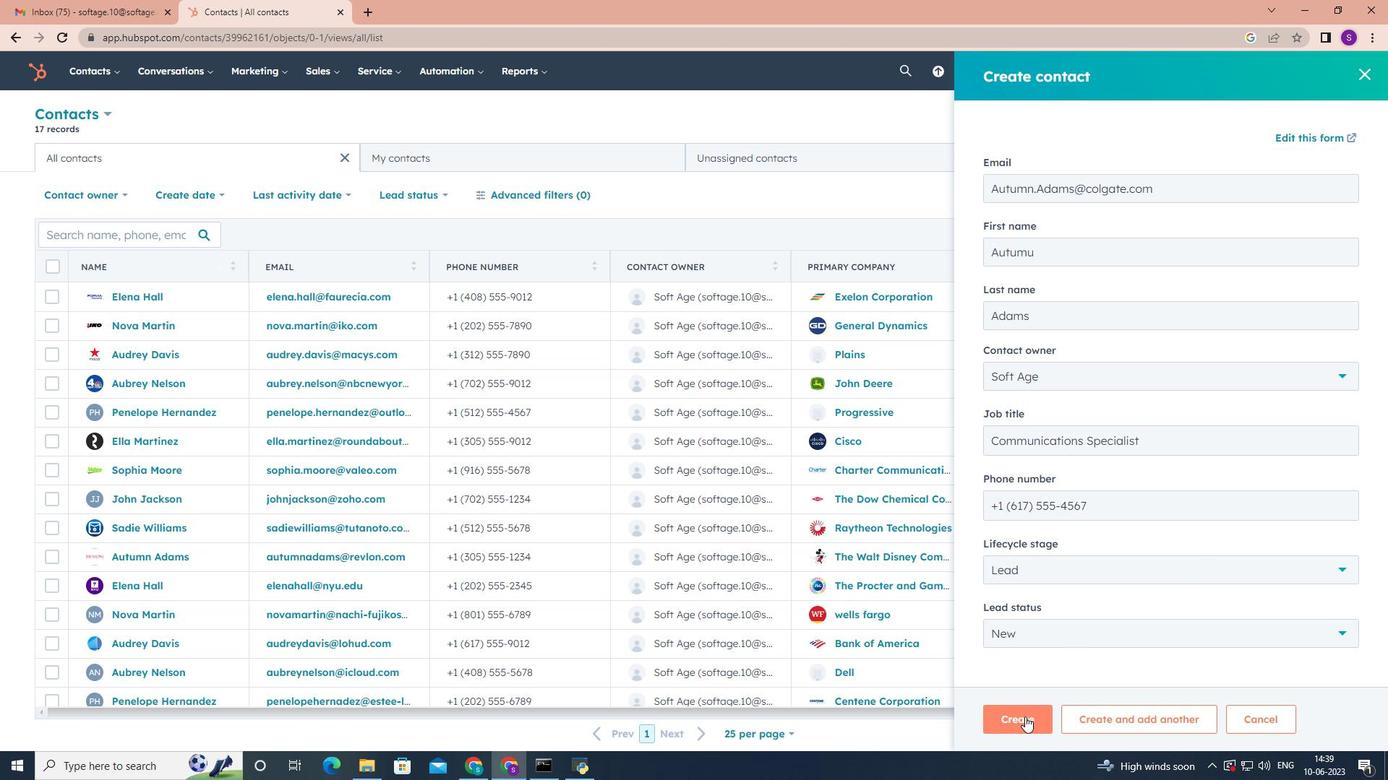 
Action: Mouse moved to (991, 464)
Screenshot: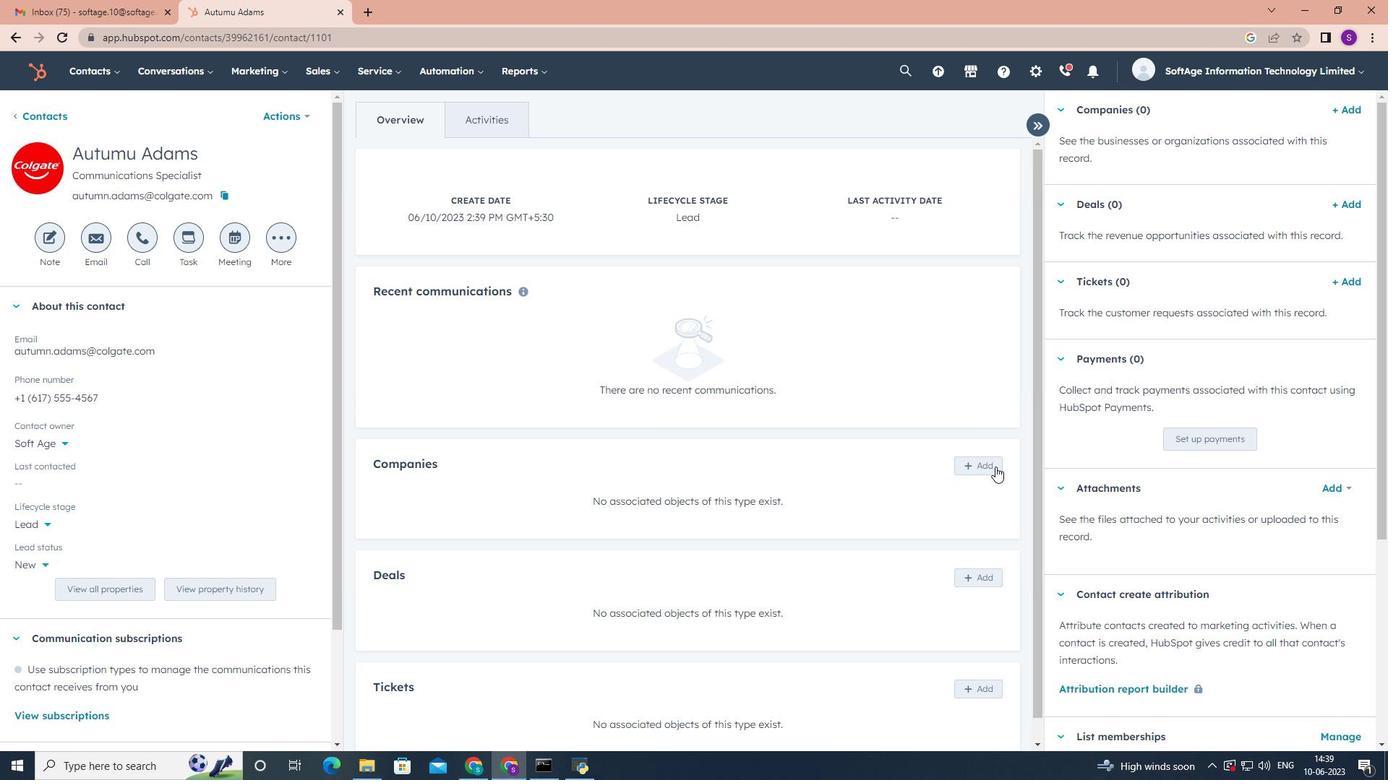 
Action: Mouse pressed left at (991, 464)
Screenshot: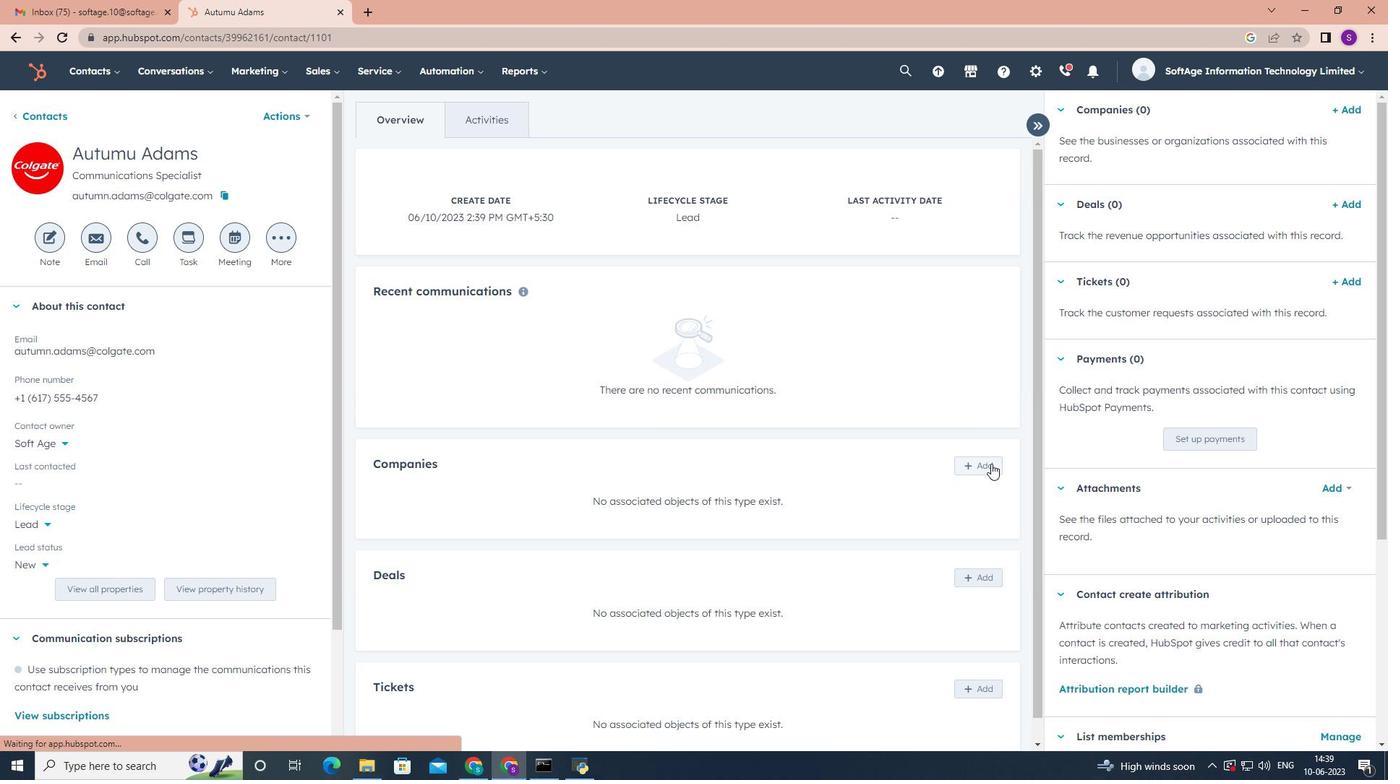
Action: Mouse moved to (1098, 146)
Screenshot: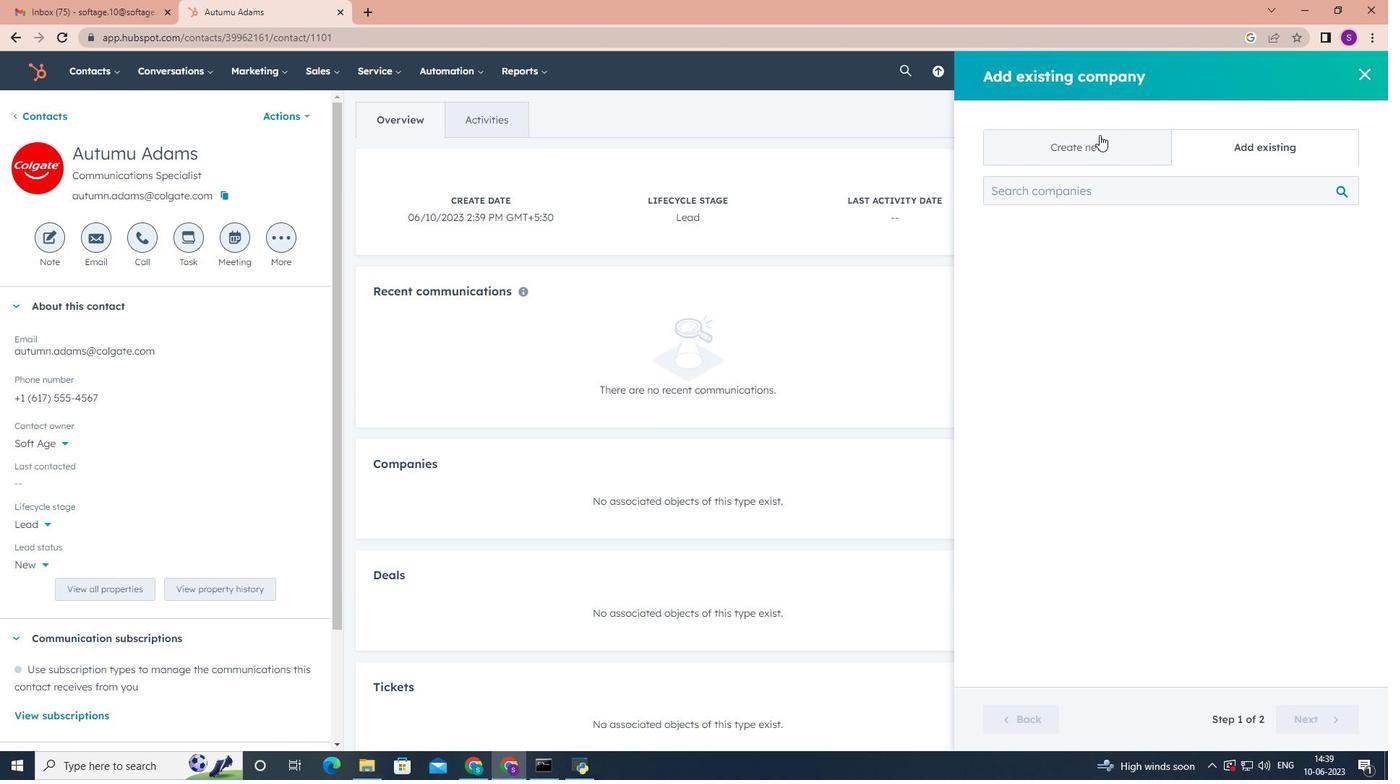 
Action: Mouse pressed left at (1098, 146)
Screenshot: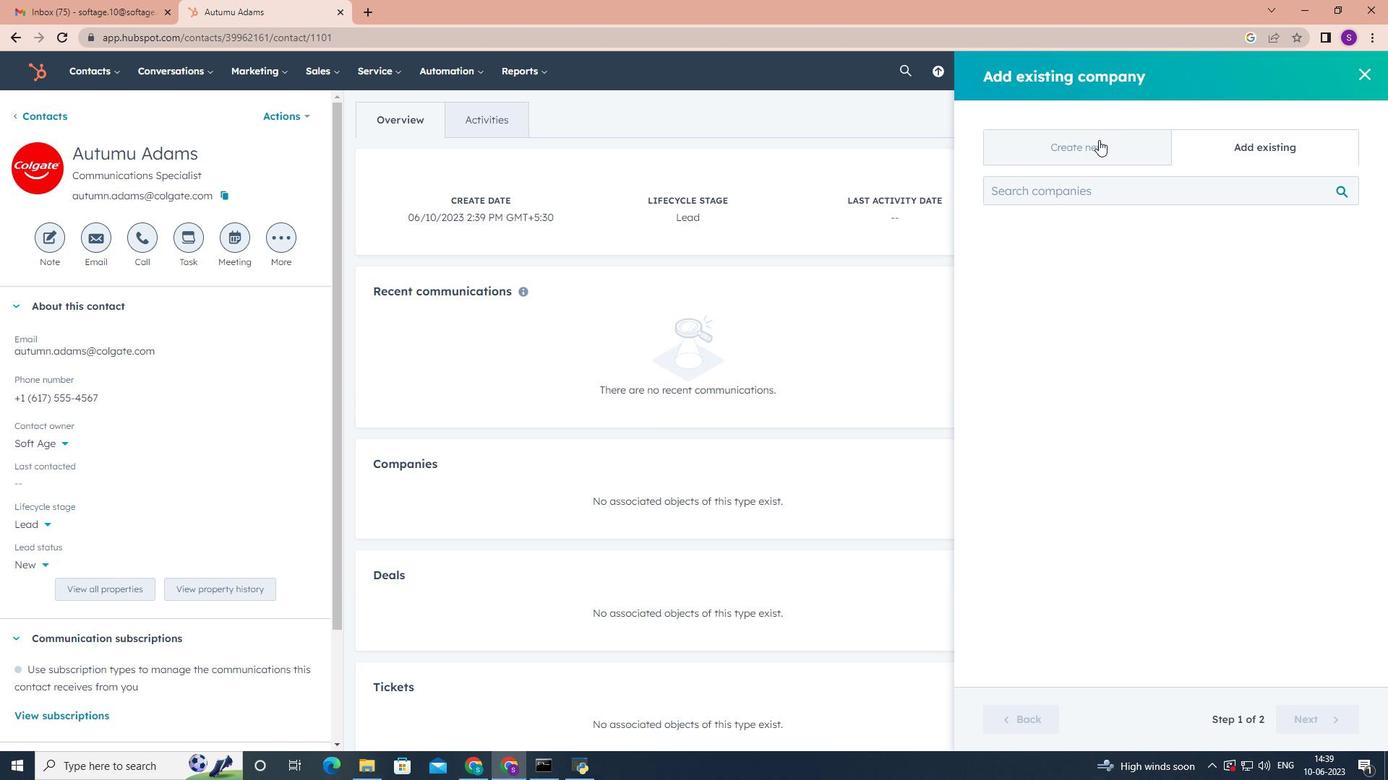 
Action: Mouse moved to (1077, 234)
Screenshot: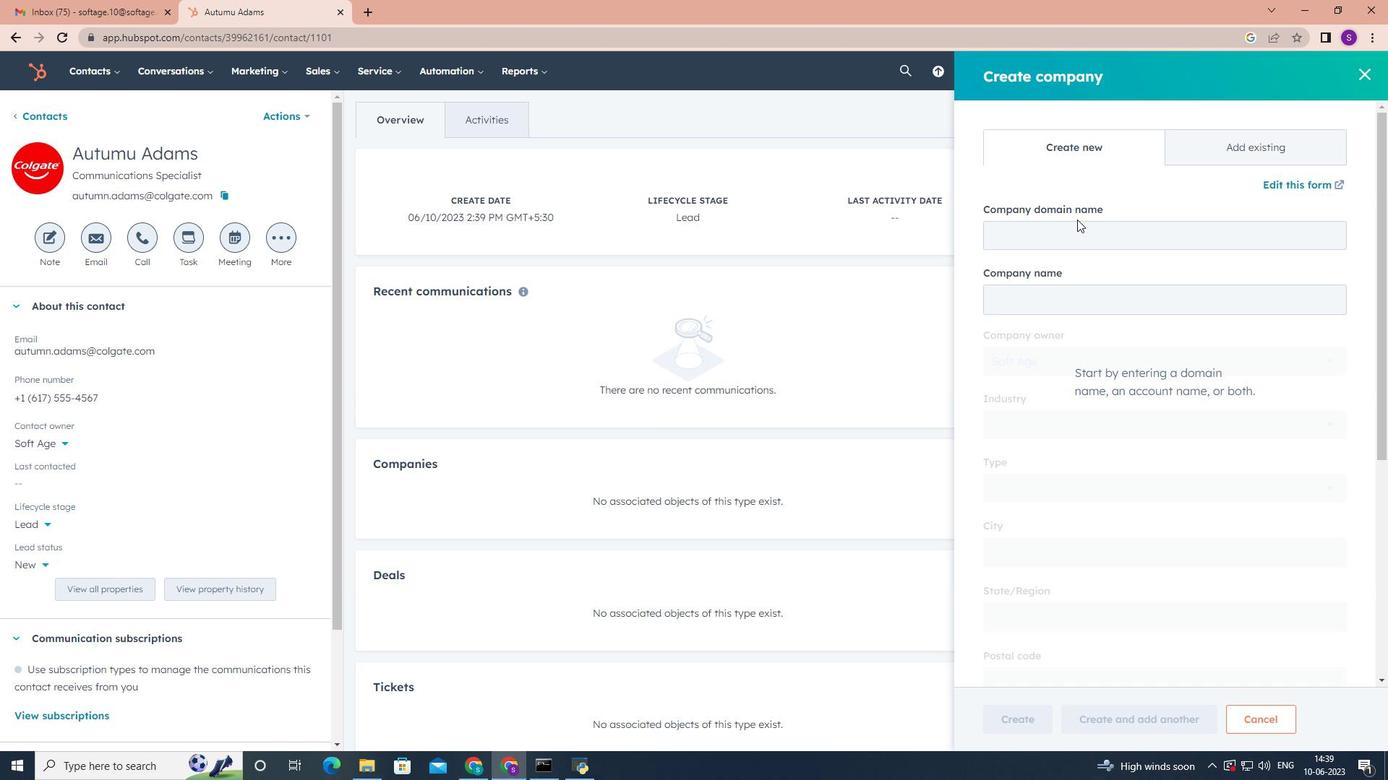 
Action: Mouse pressed left at (1077, 234)
Screenshot: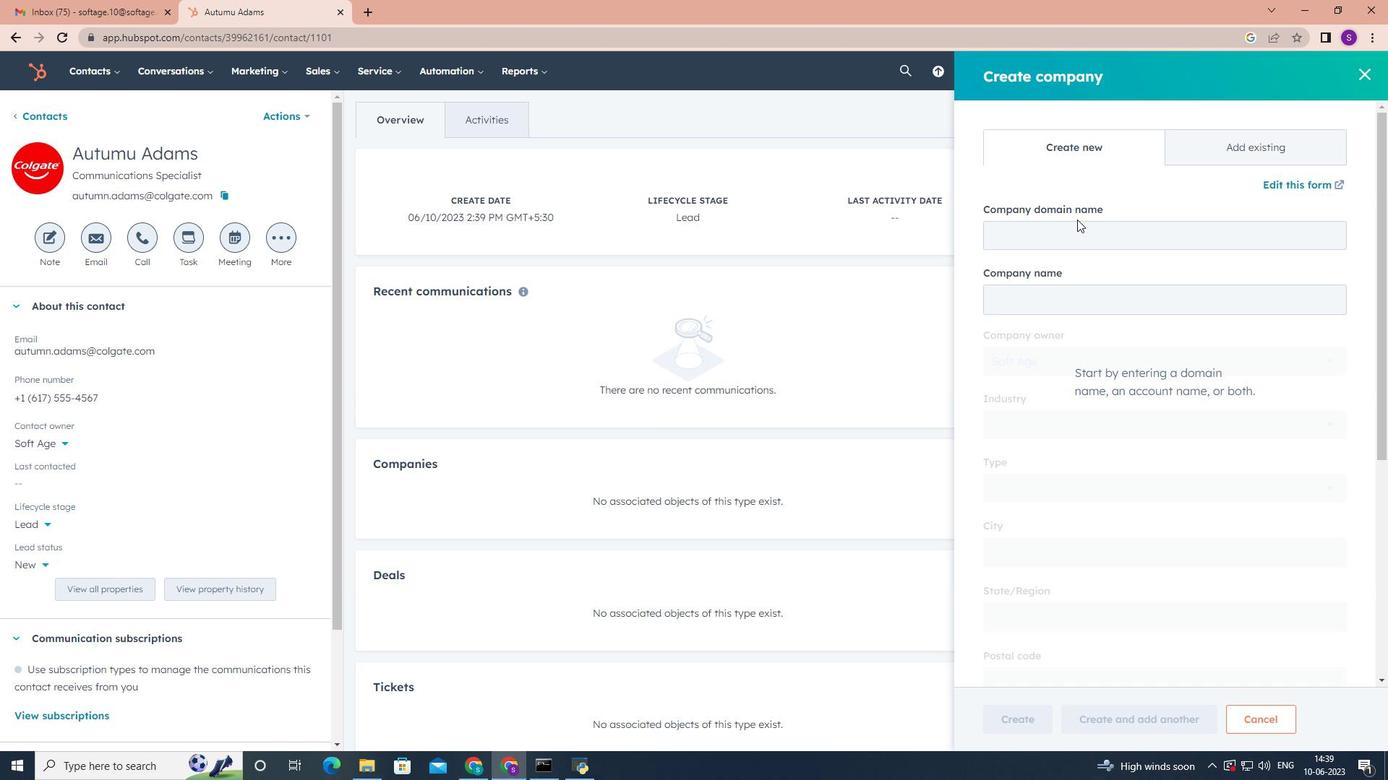 
Action: Key pressed www.arrow.com
Screenshot: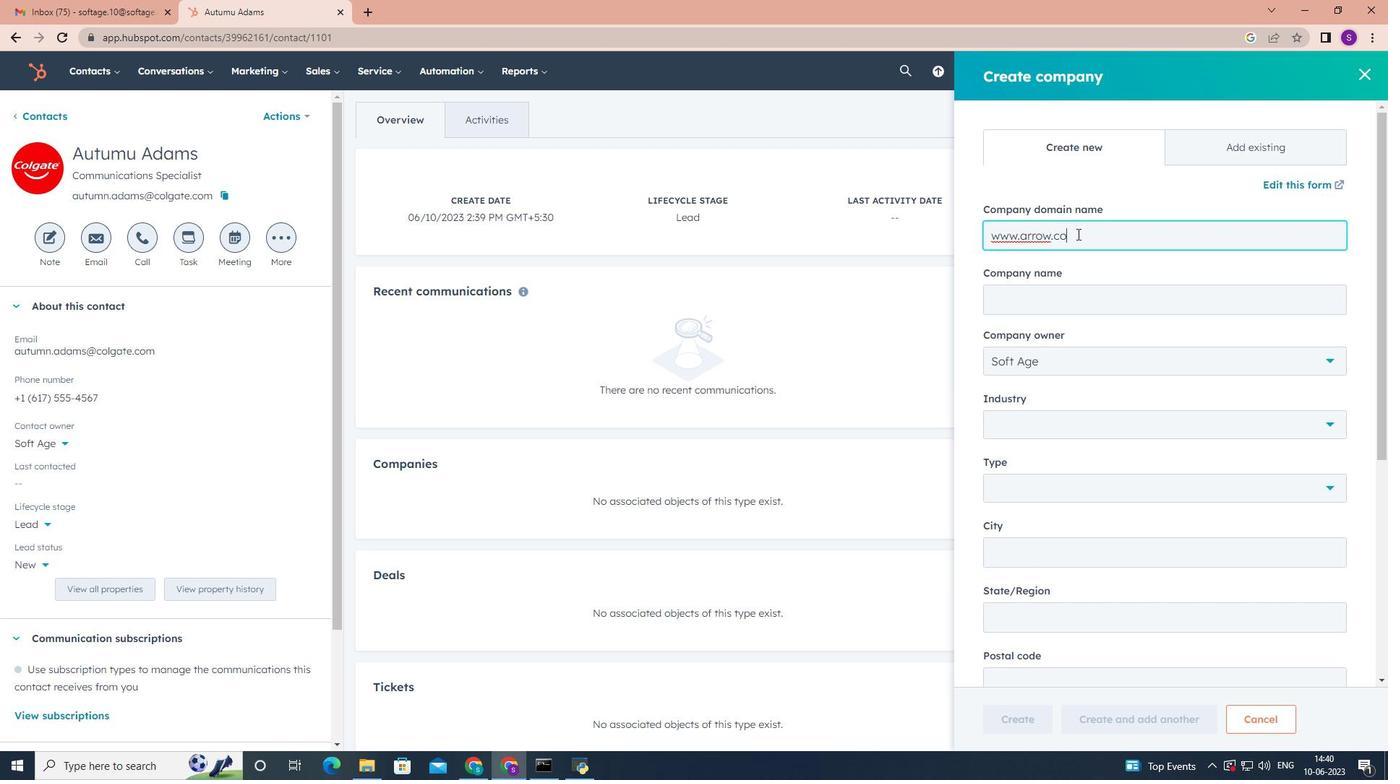 
Action: Mouse scrolled (1077, 233) with delta (0, 0)
Screenshot: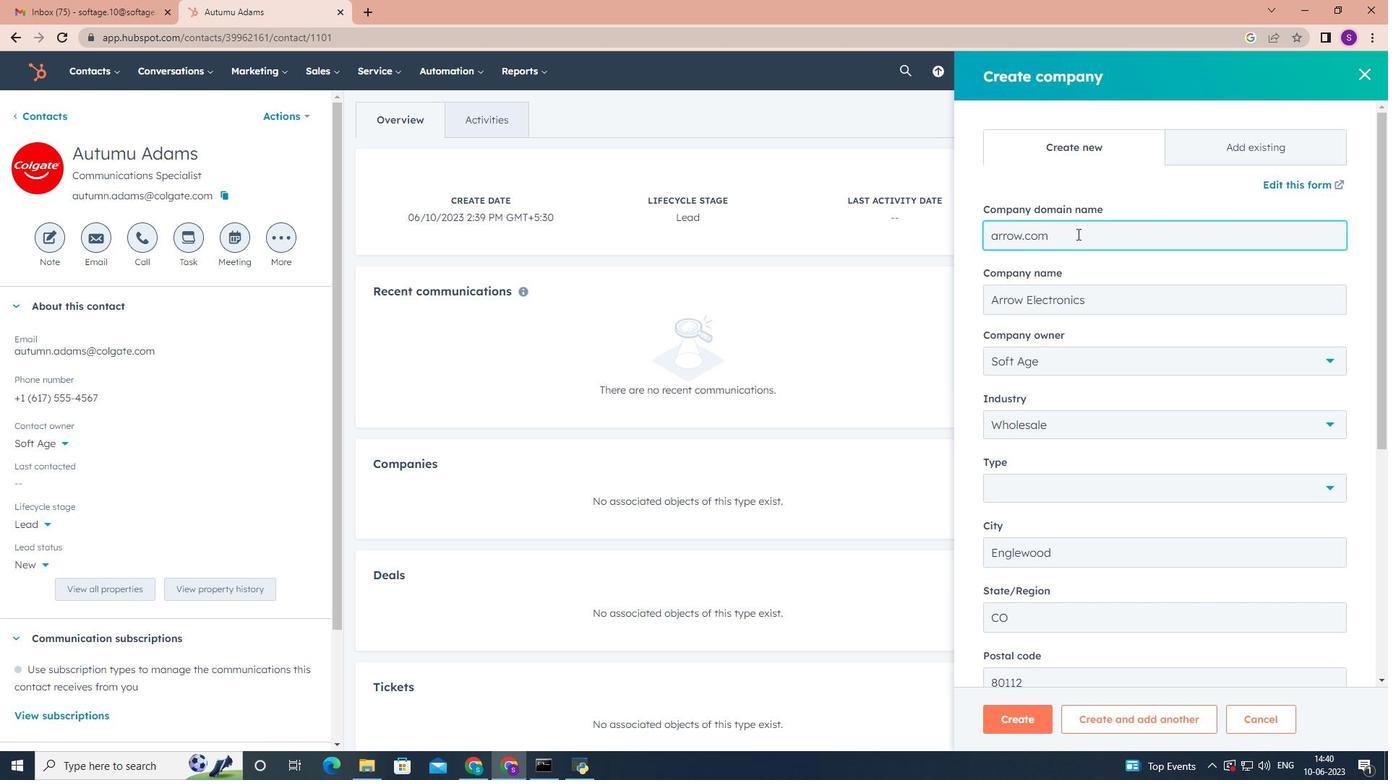 
Action: Mouse scrolled (1077, 233) with delta (0, 0)
Screenshot: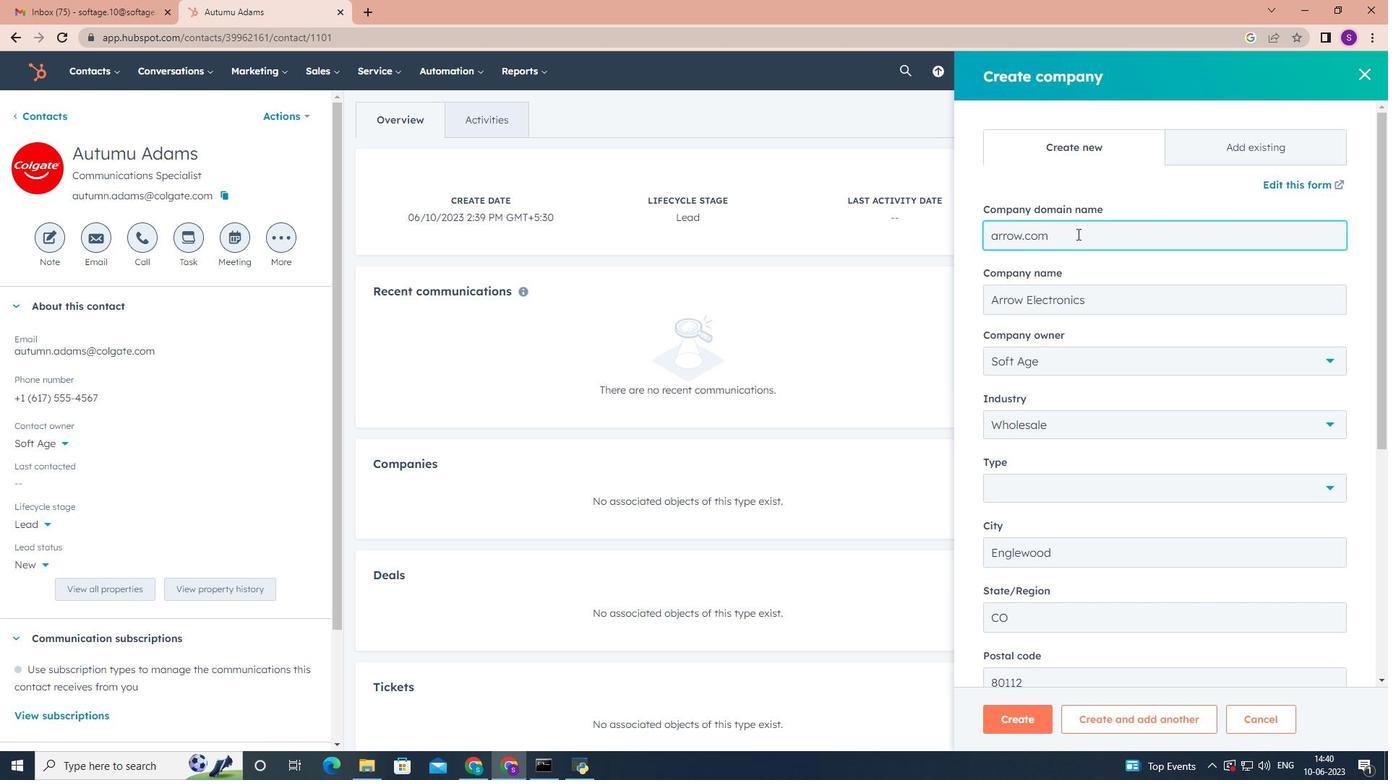 
Action: Mouse scrolled (1077, 233) with delta (0, 0)
Screenshot: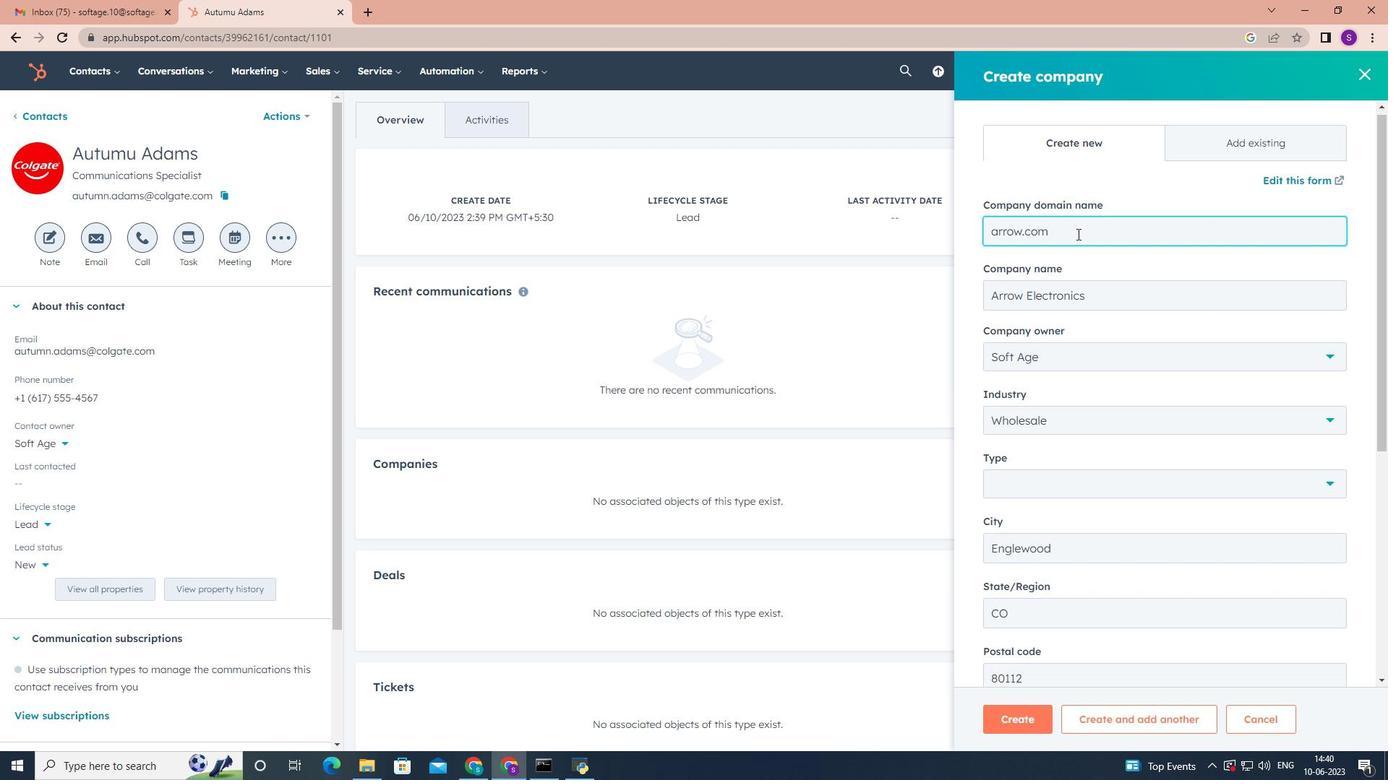 
Action: Mouse scrolled (1077, 233) with delta (0, 0)
Screenshot: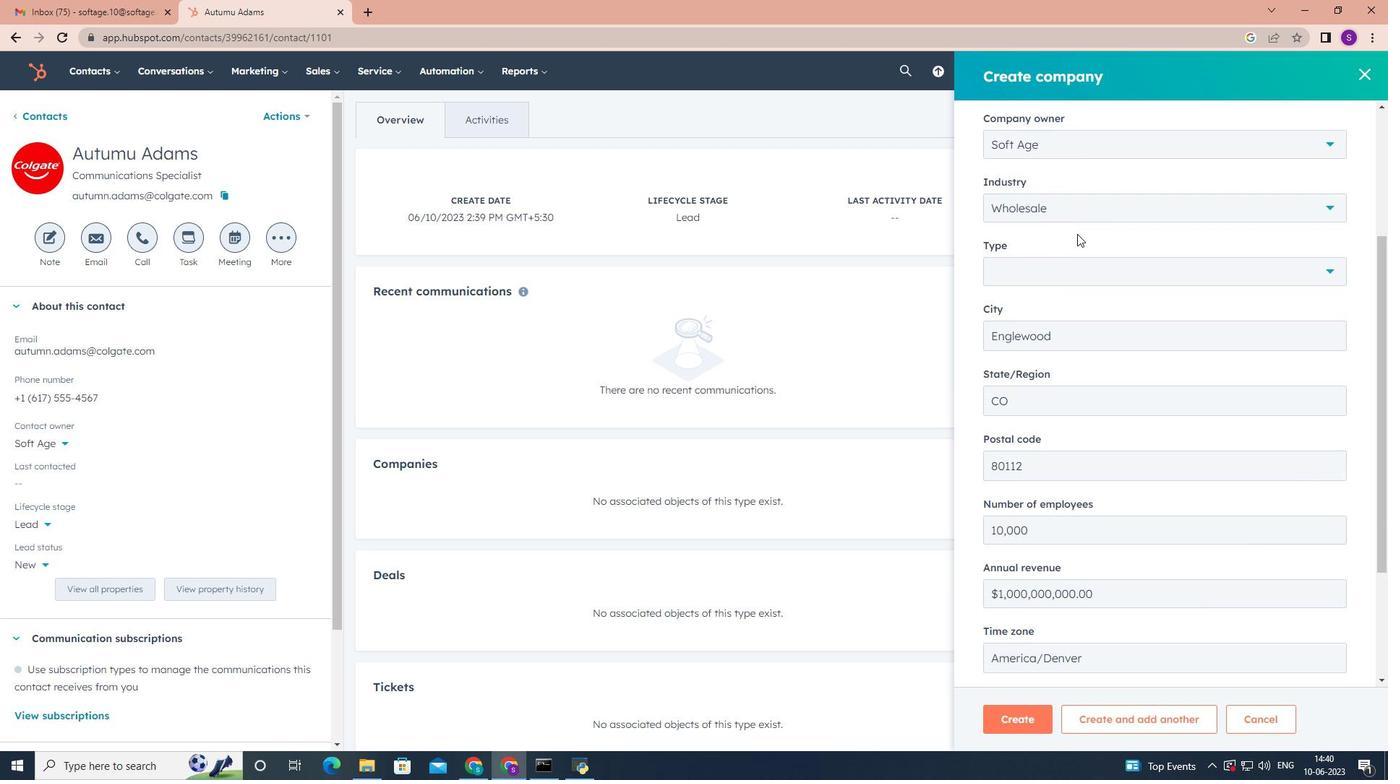 
Action: Mouse moved to (1182, 204)
Screenshot: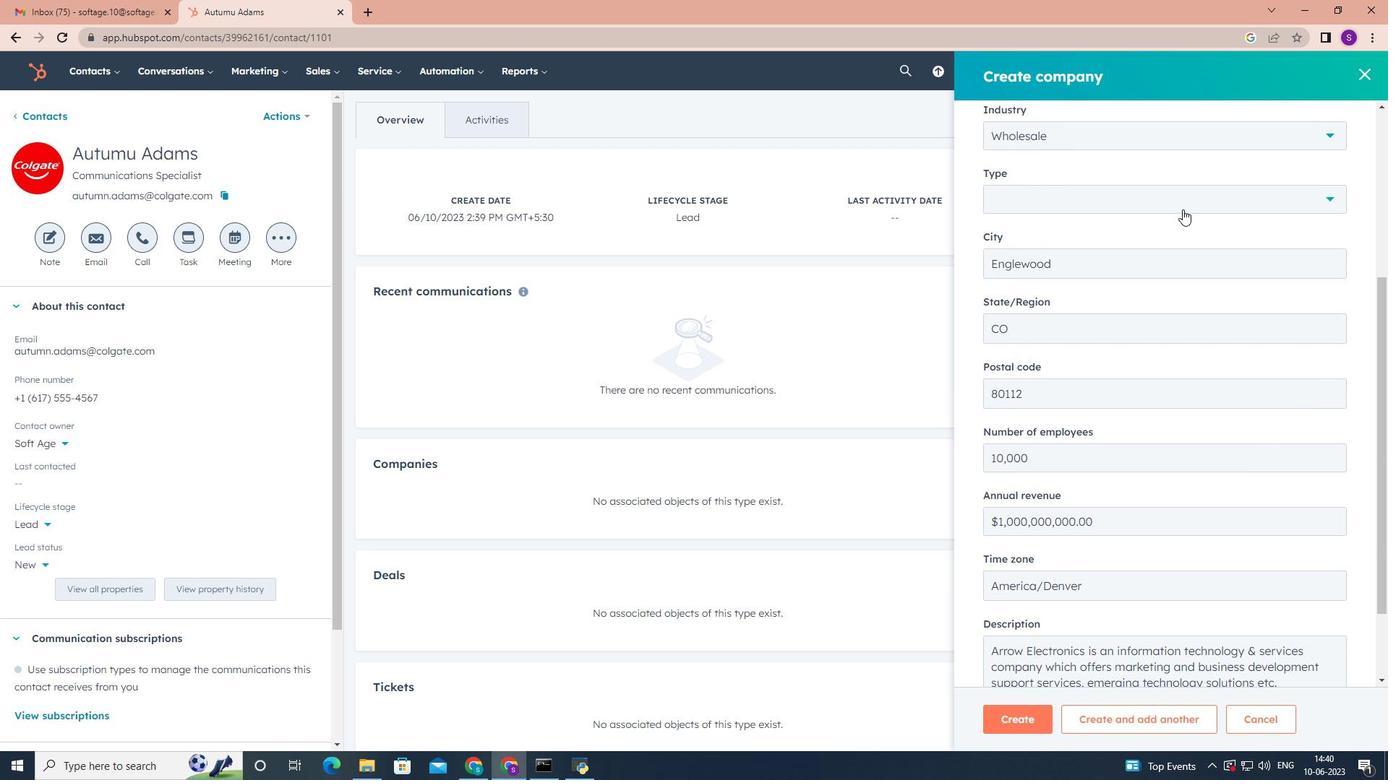 
Action: Mouse pressed left at (1182, 204)
Screenshot: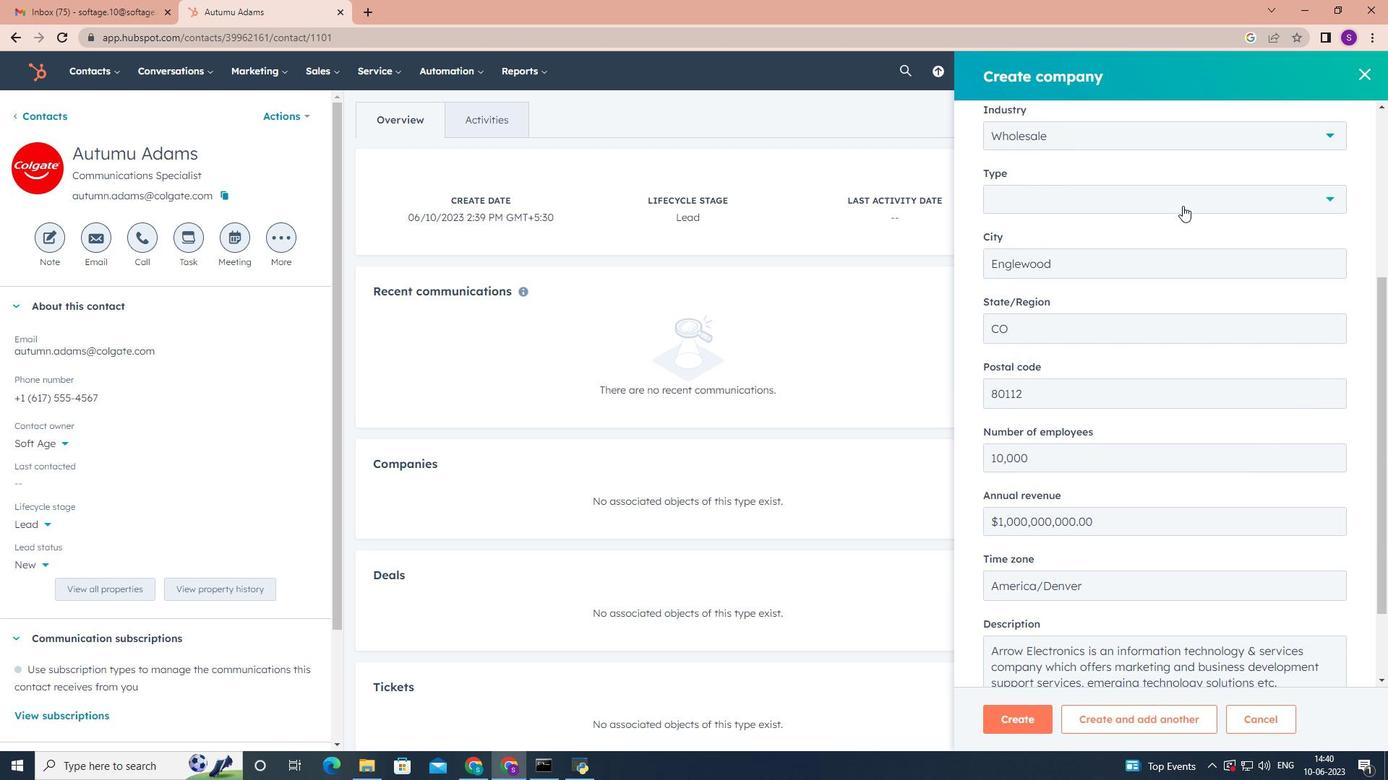 
Action: Mouse moved to (1166, 247)
Screenshot: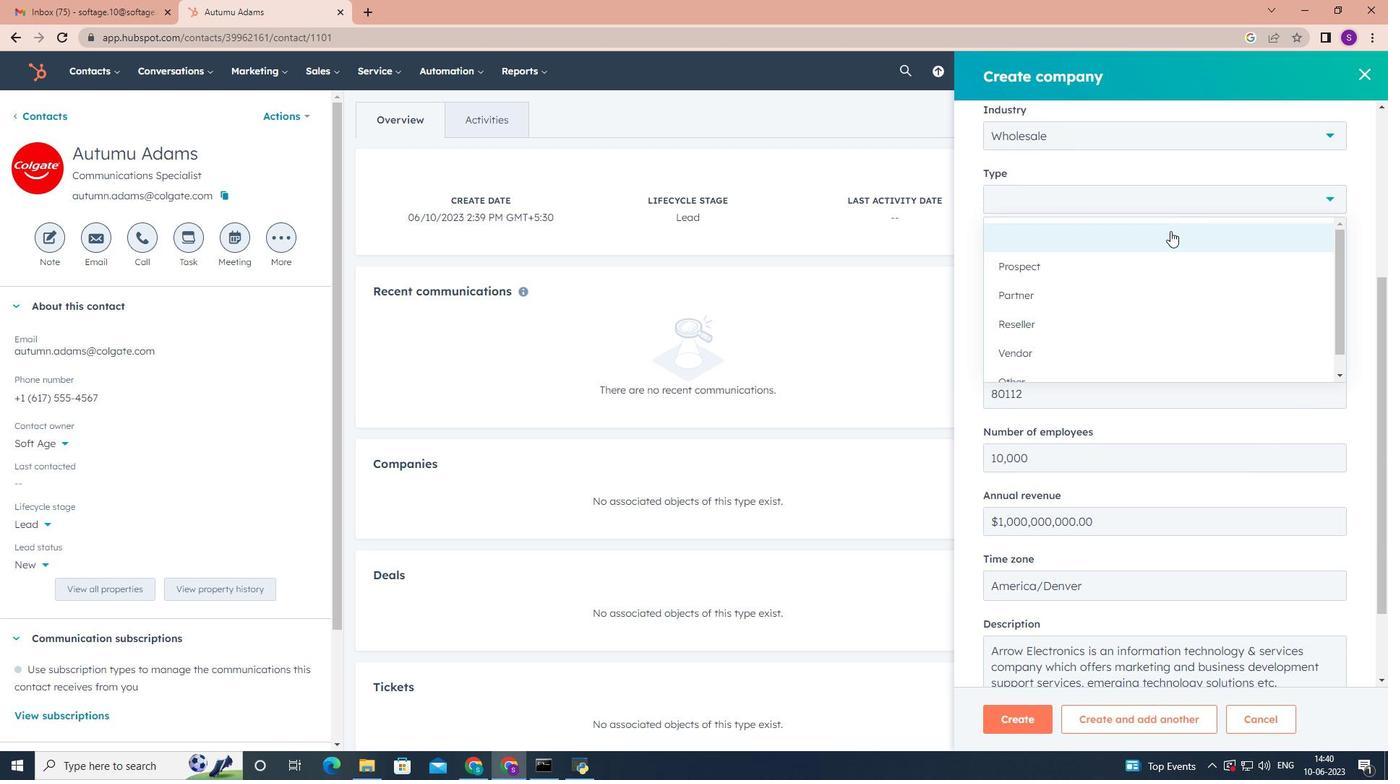 
Action: Mouse scrolled (1166, 247) with delta (0, 0)
Screenshot: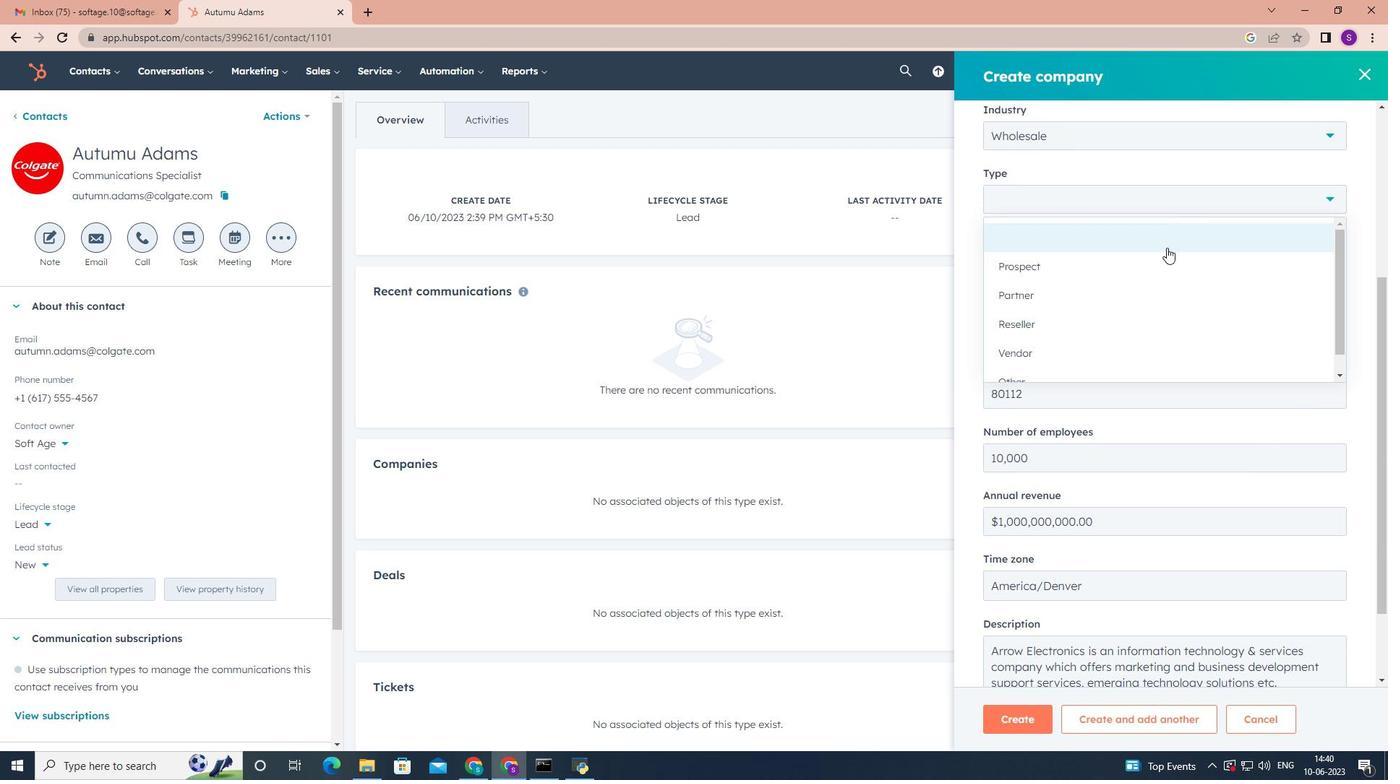 
Action: Mouse scrolled (1166, 247) with delta (0, 0)
Screenshot: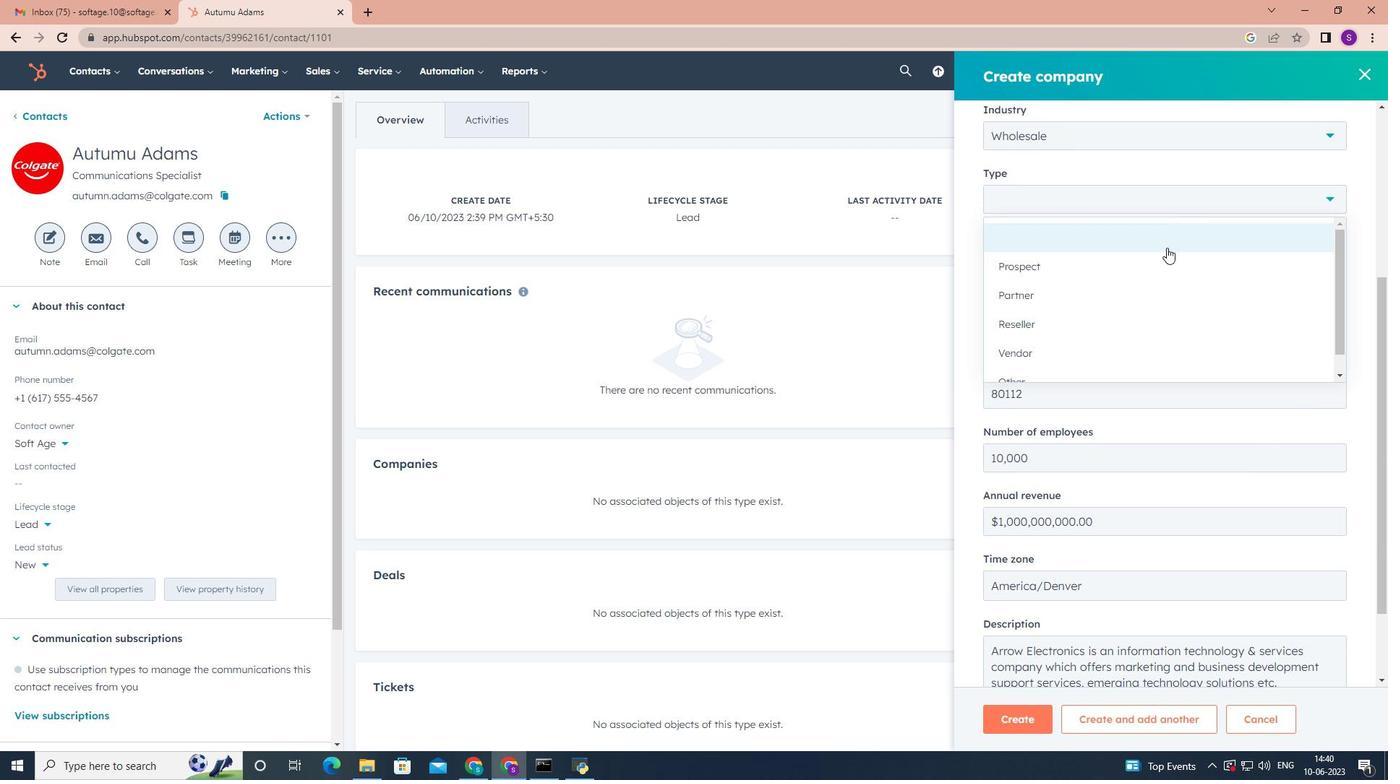 
Action: Mouse scrolled (1166, 247) with delta (0, 0)
Screenshot: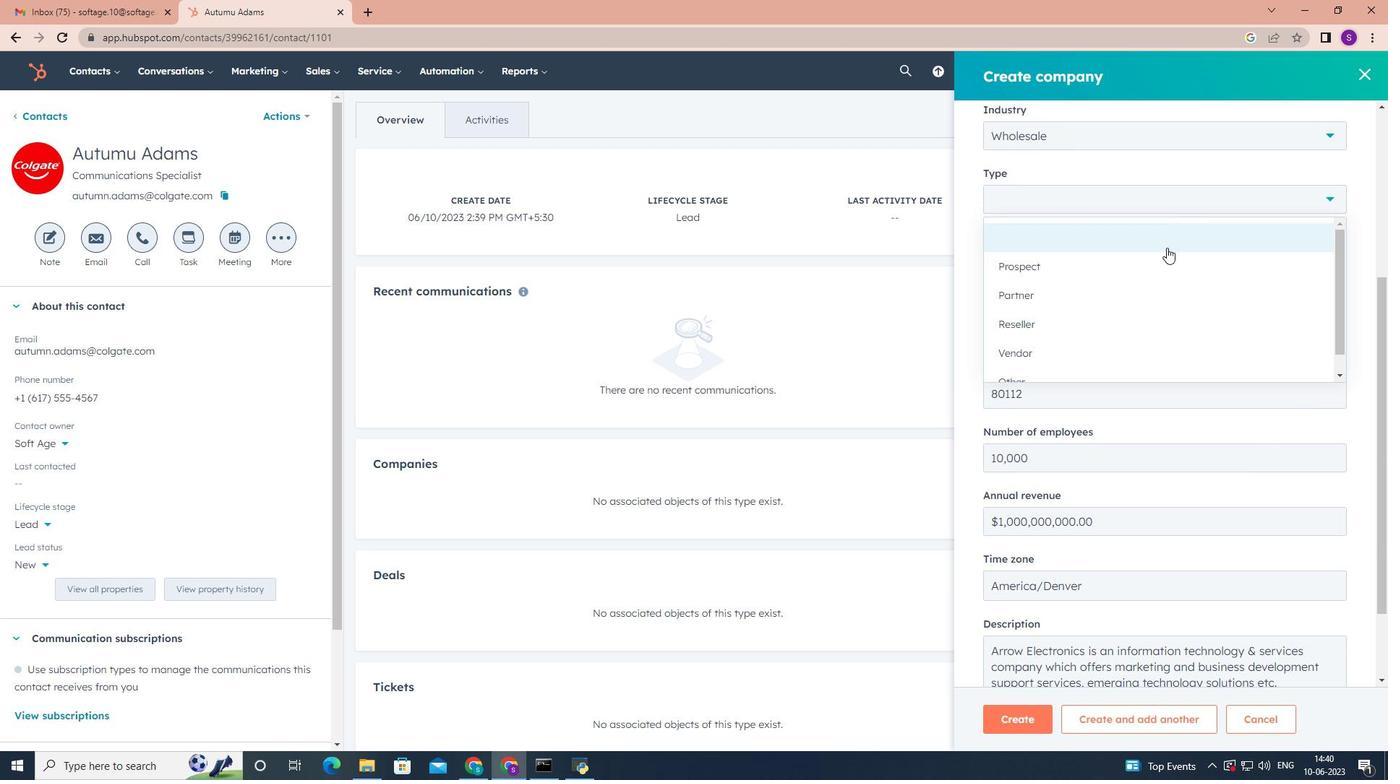 
Action: Mouse scrolled (1166, 247) with delta (0, 0)
Screenshot: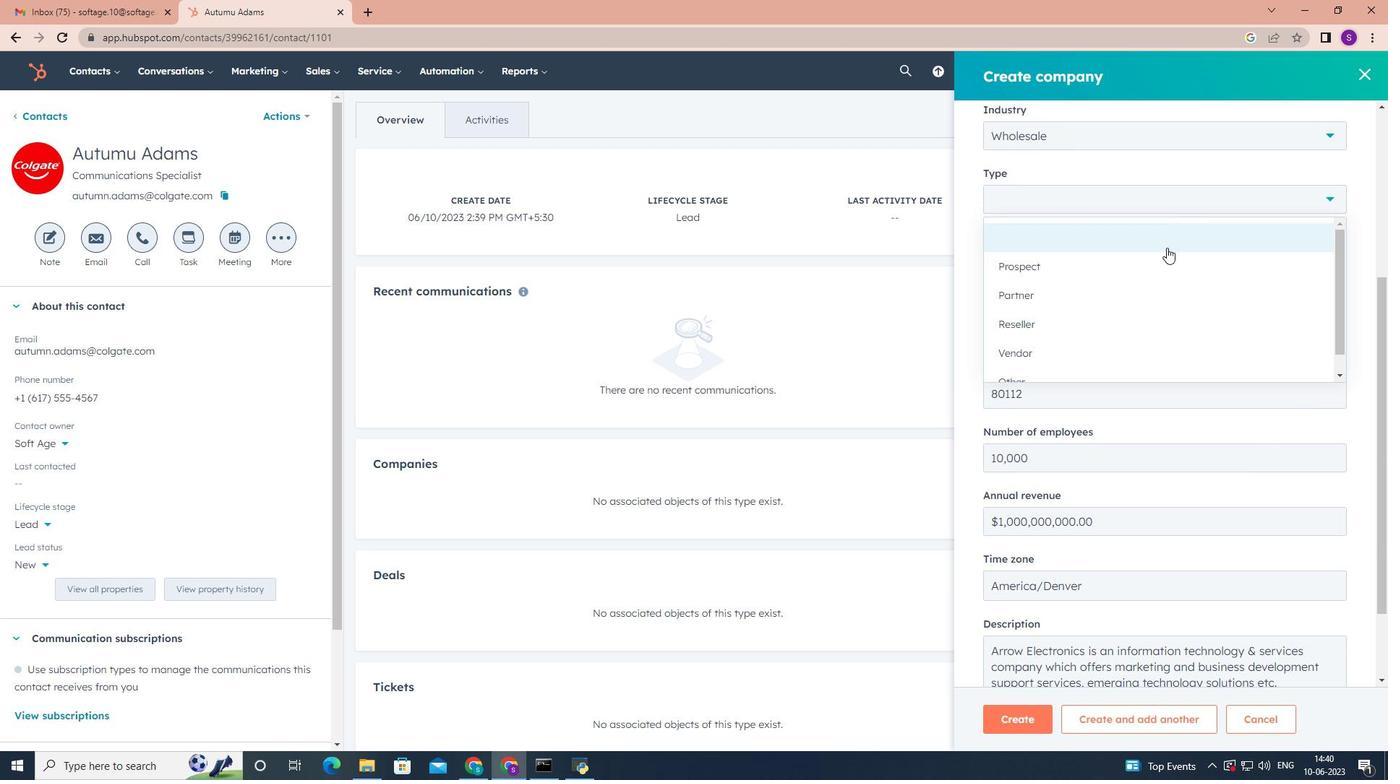 
Action: Mouse scrolled (1166, 247) with delta (0, 0)
Screenshot: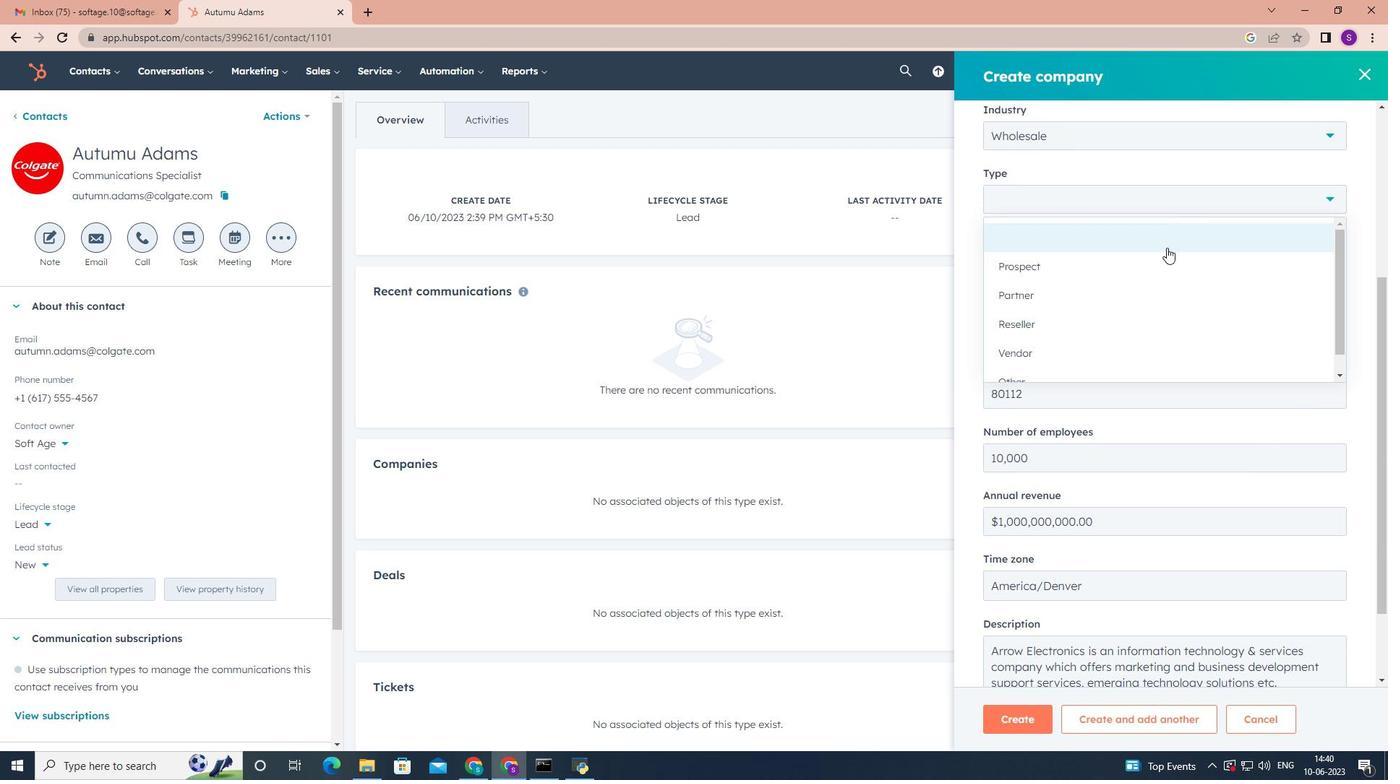 
Action: Mouse moved to (1090, 364)
Screenshot: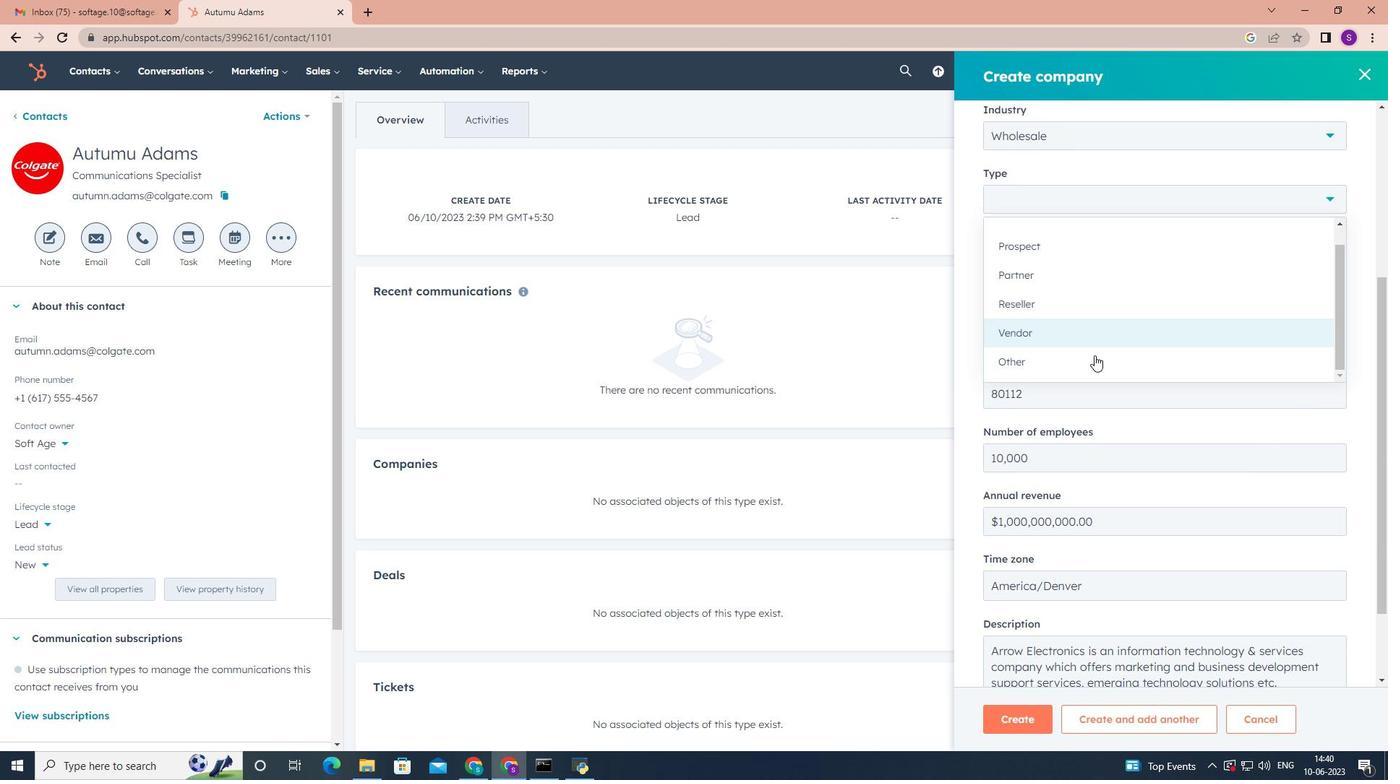 
Action: Mouse pressed left at (1090, 364)
Screenshot: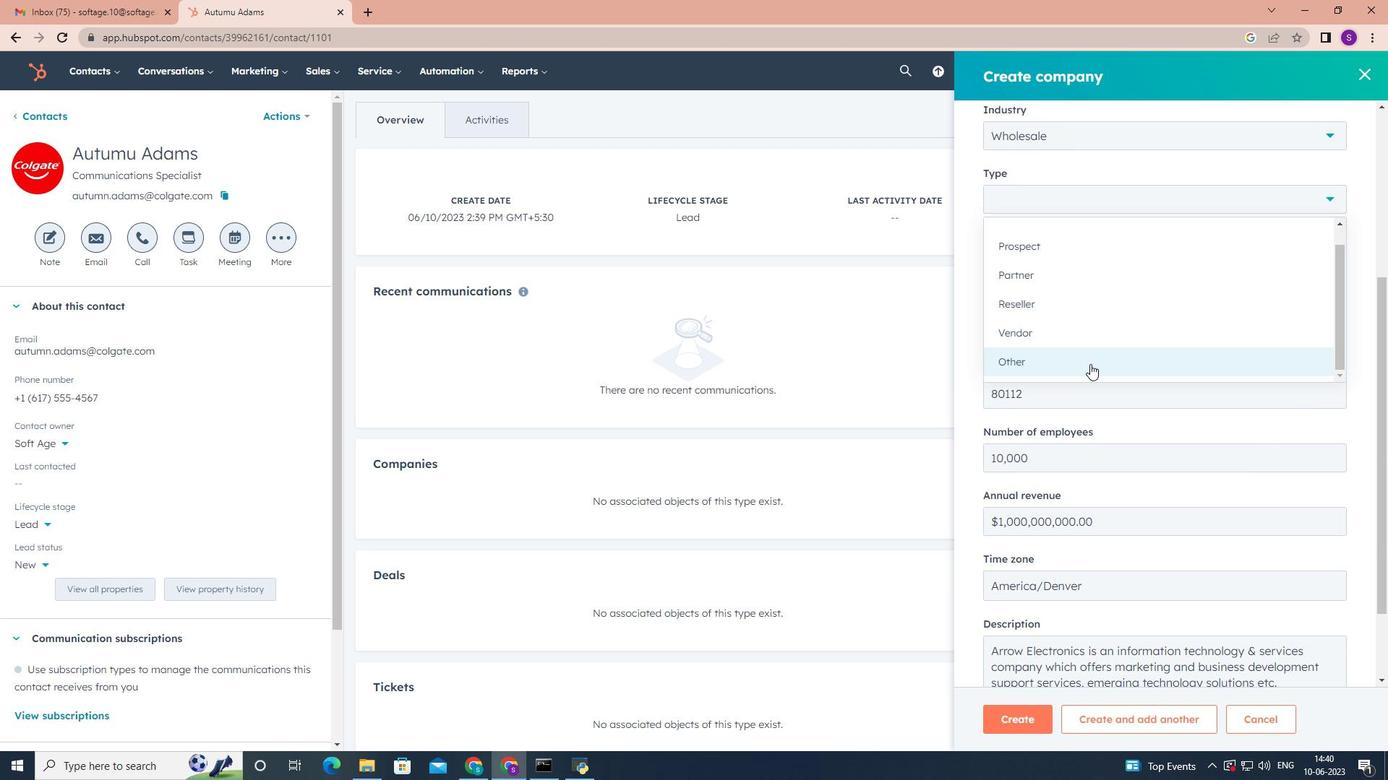 
Action: Mouse moved to (1075, 263)
Screenshot: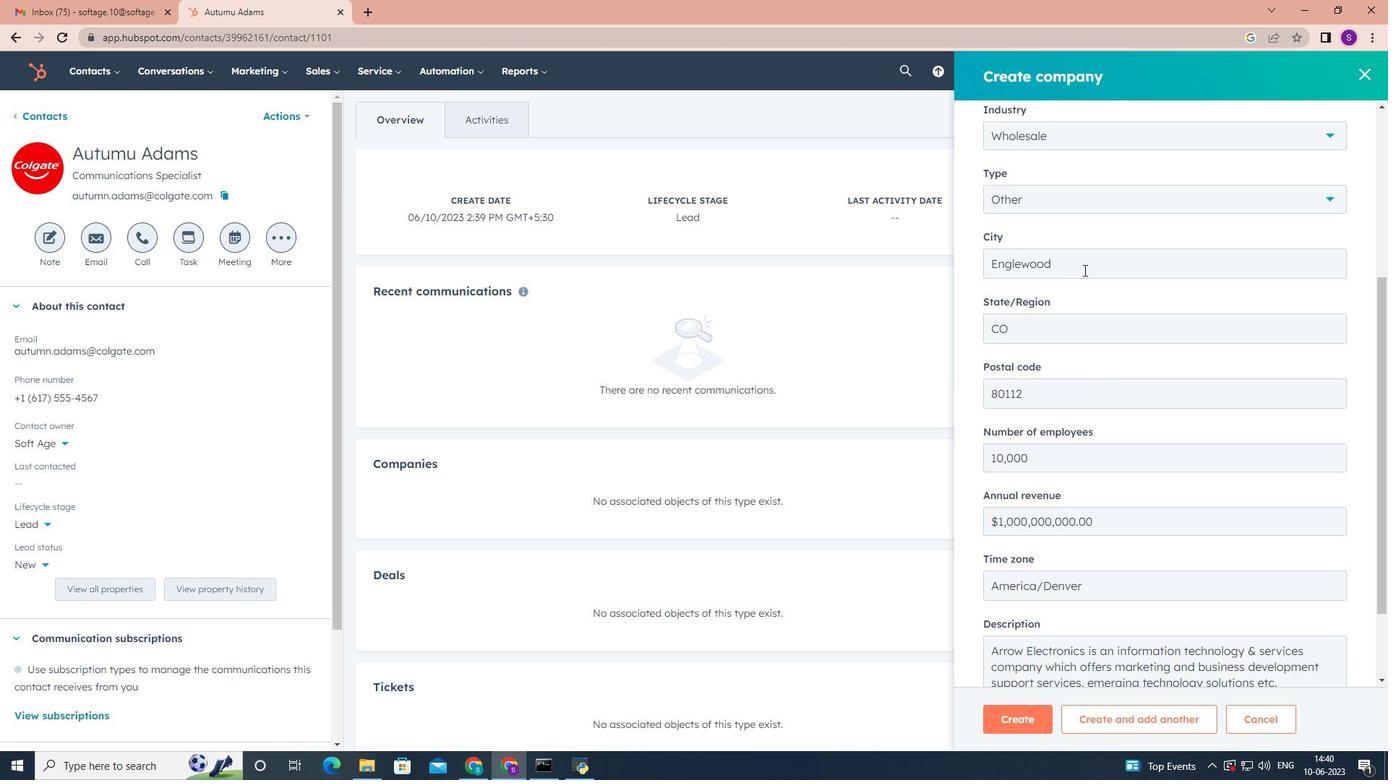 
Action: Mouse scrolled (1075, 262) with delta (0, 0)
Screenshot: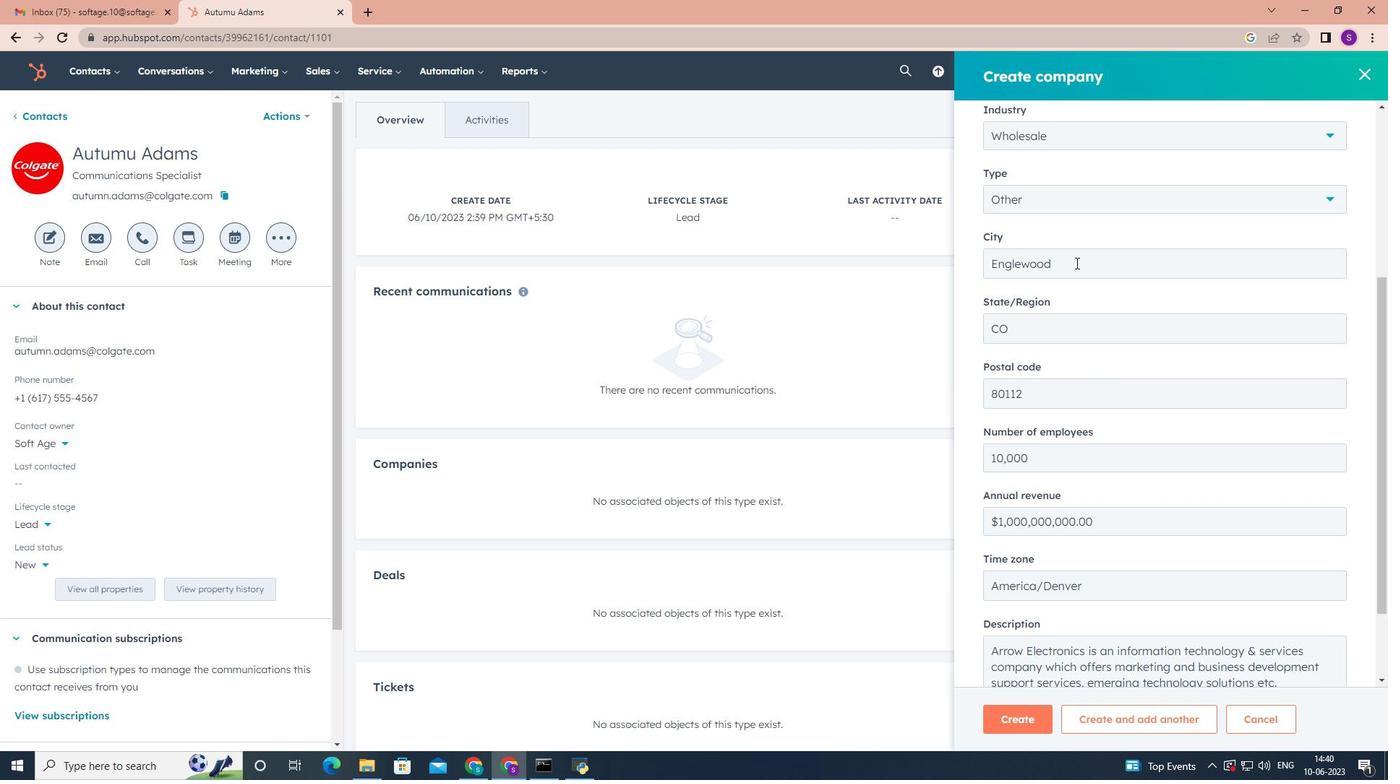 
Action: Mouse scrolled (1075, 262) with delta (0, 0)
Screenshot: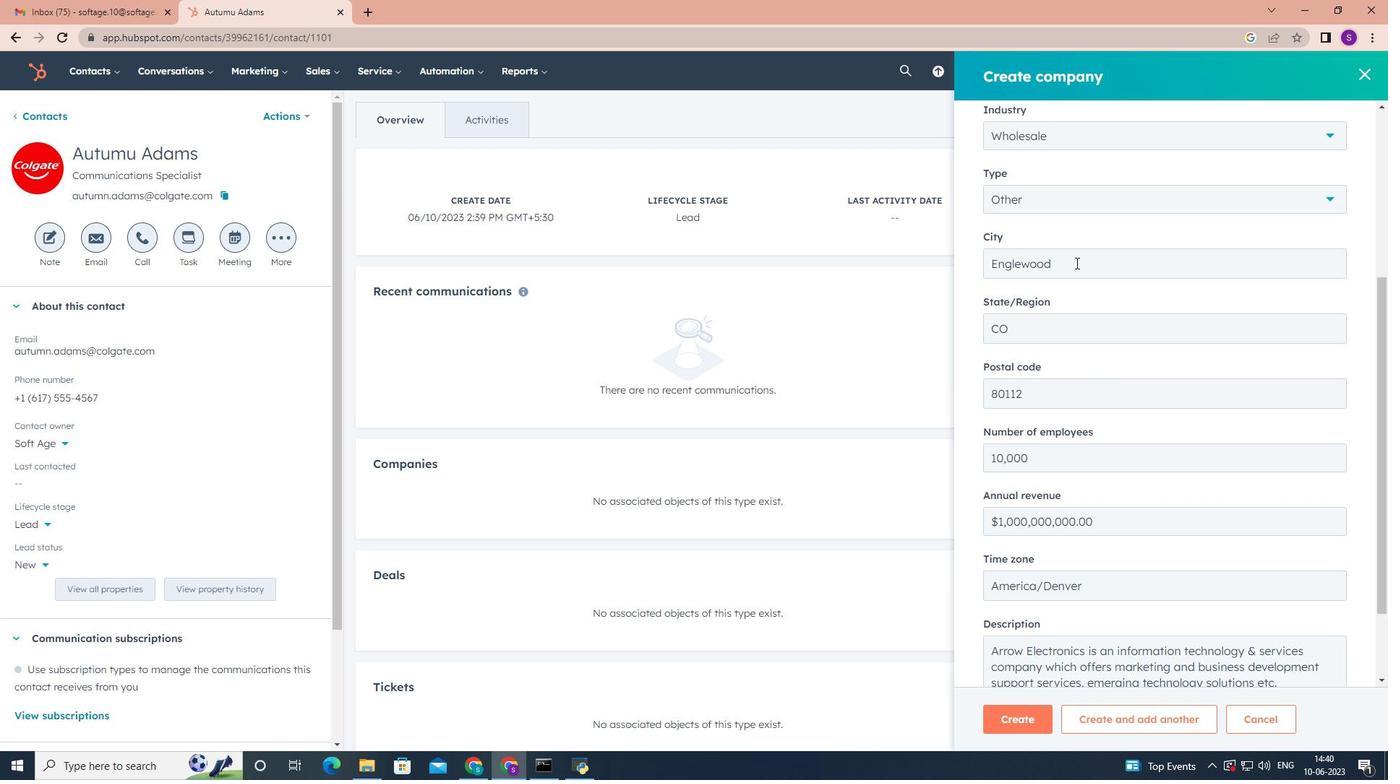
Action: Mouse scrolled (1075, 262) with delta (0, 0)
Screenshot: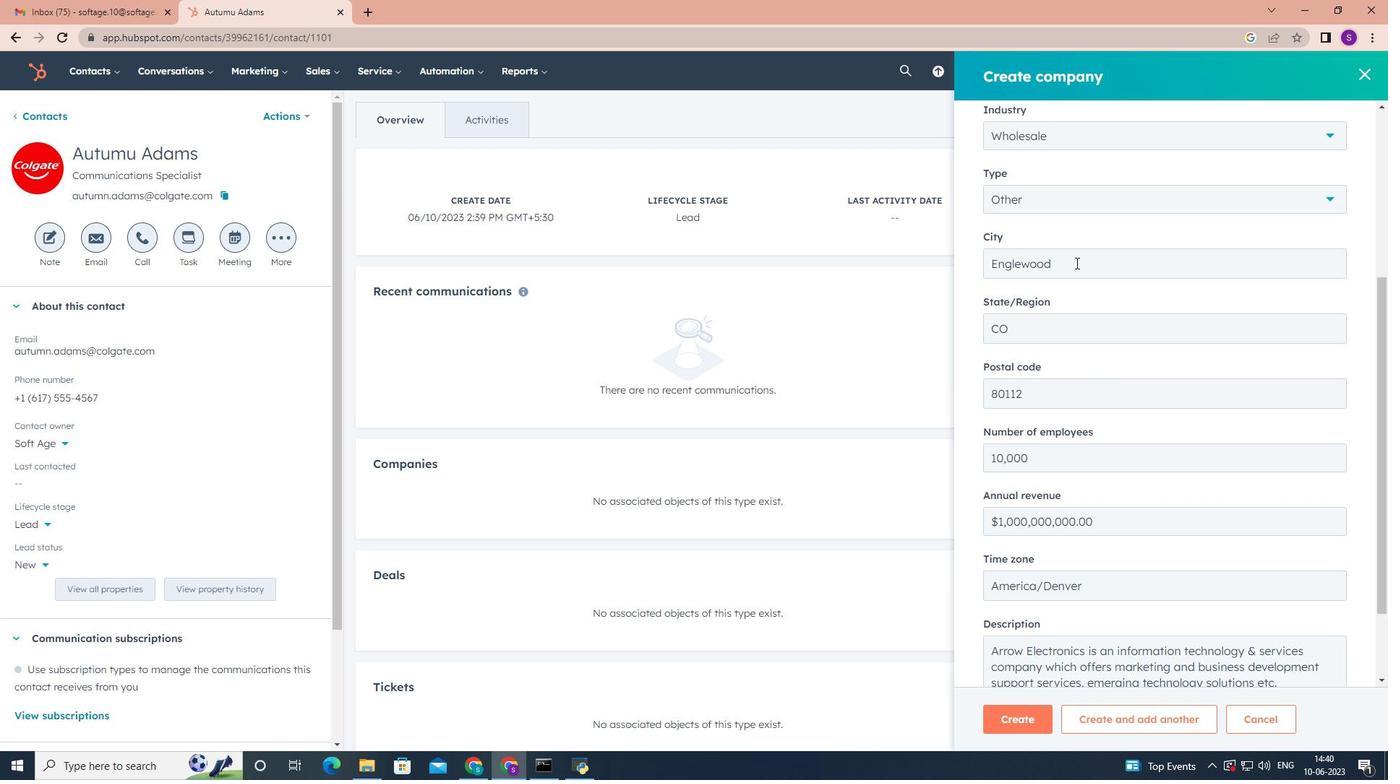 
Action: Mouse scrolled (1075, 262) with delta (0, 0)
Screenshot: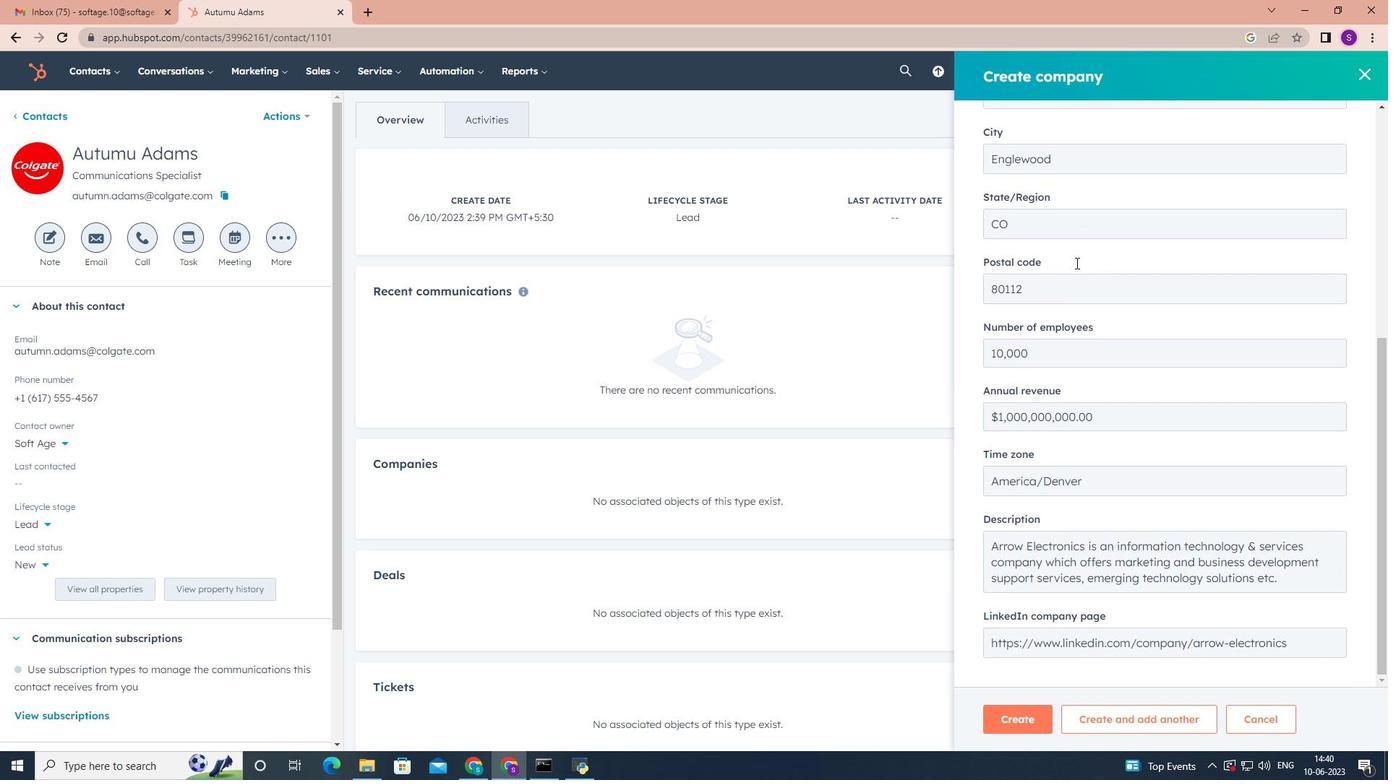 
Action: Mouse scrolled (1075, 262) with delta (0, 0)
Screenshot: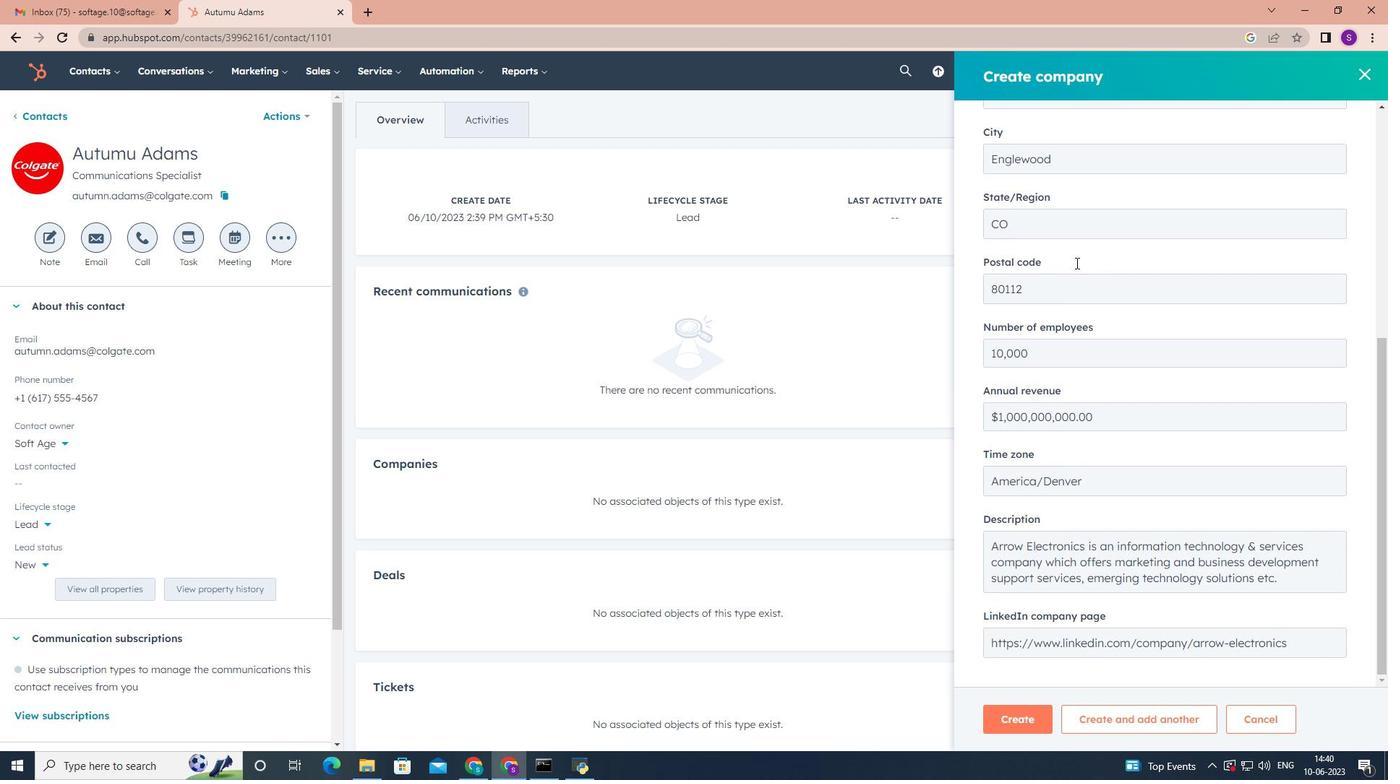 
Action: Mouse scrolled (1075, 262) with delta (0, 0)
Screenshot: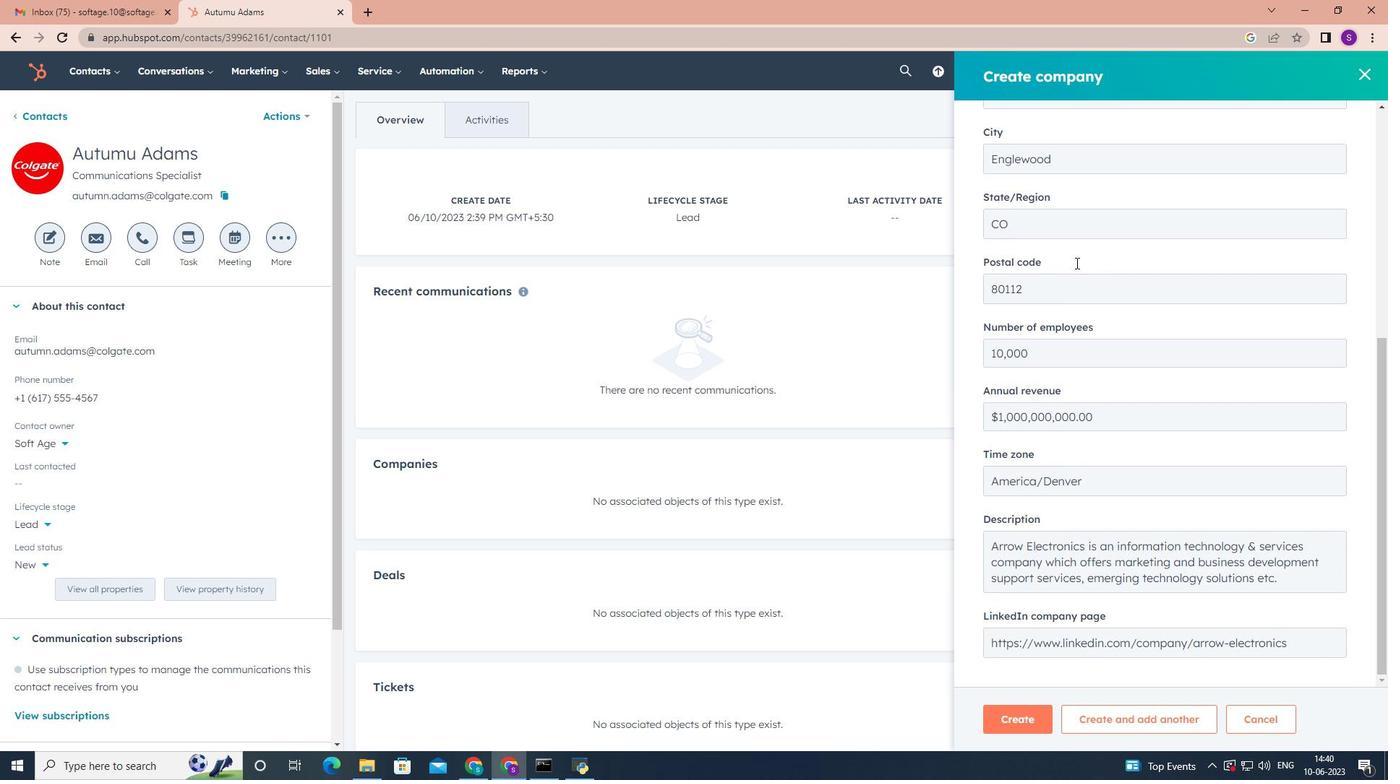 
Action: Mouse scrolled (1075, 262) with delta (0, 0)
Screenshot: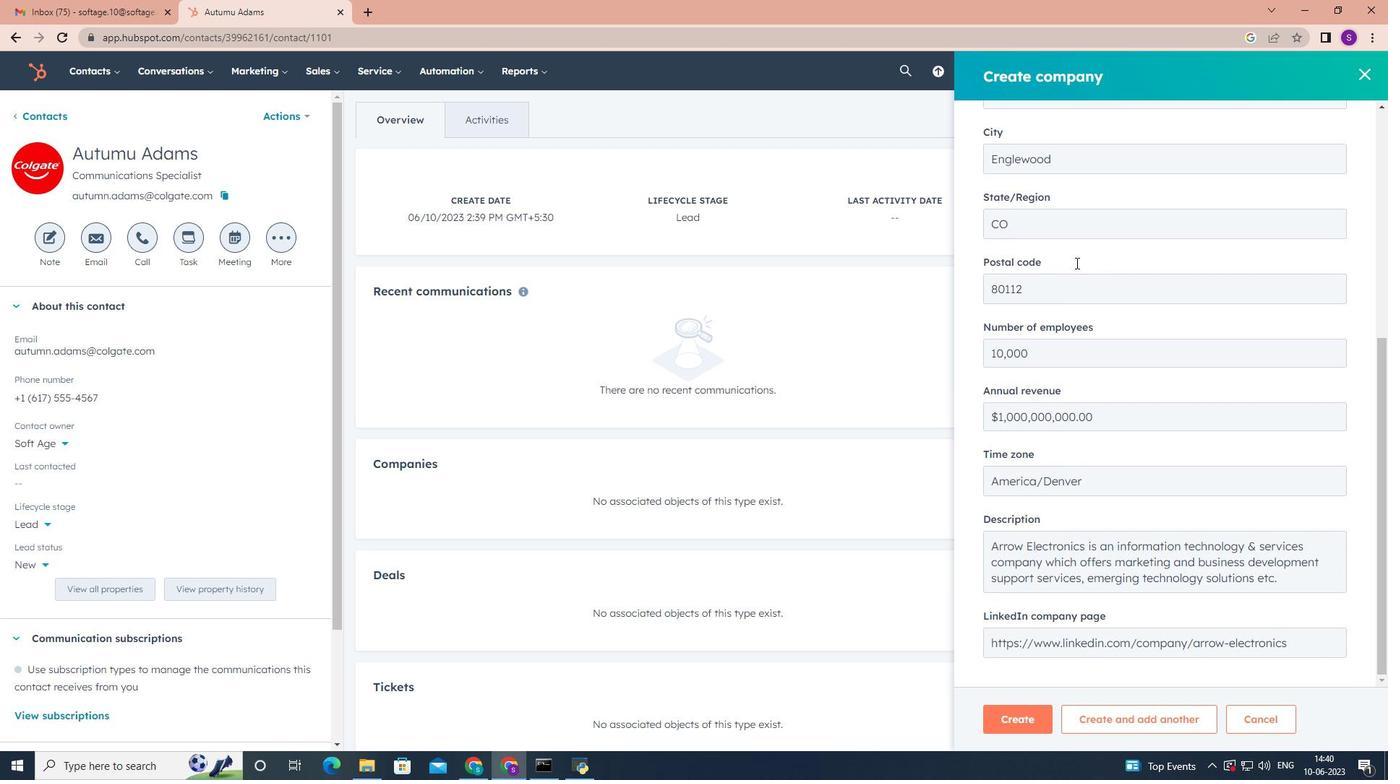 
Action: Mouse scrolled (1075, 262) with delta (0, 0)
Screenshot: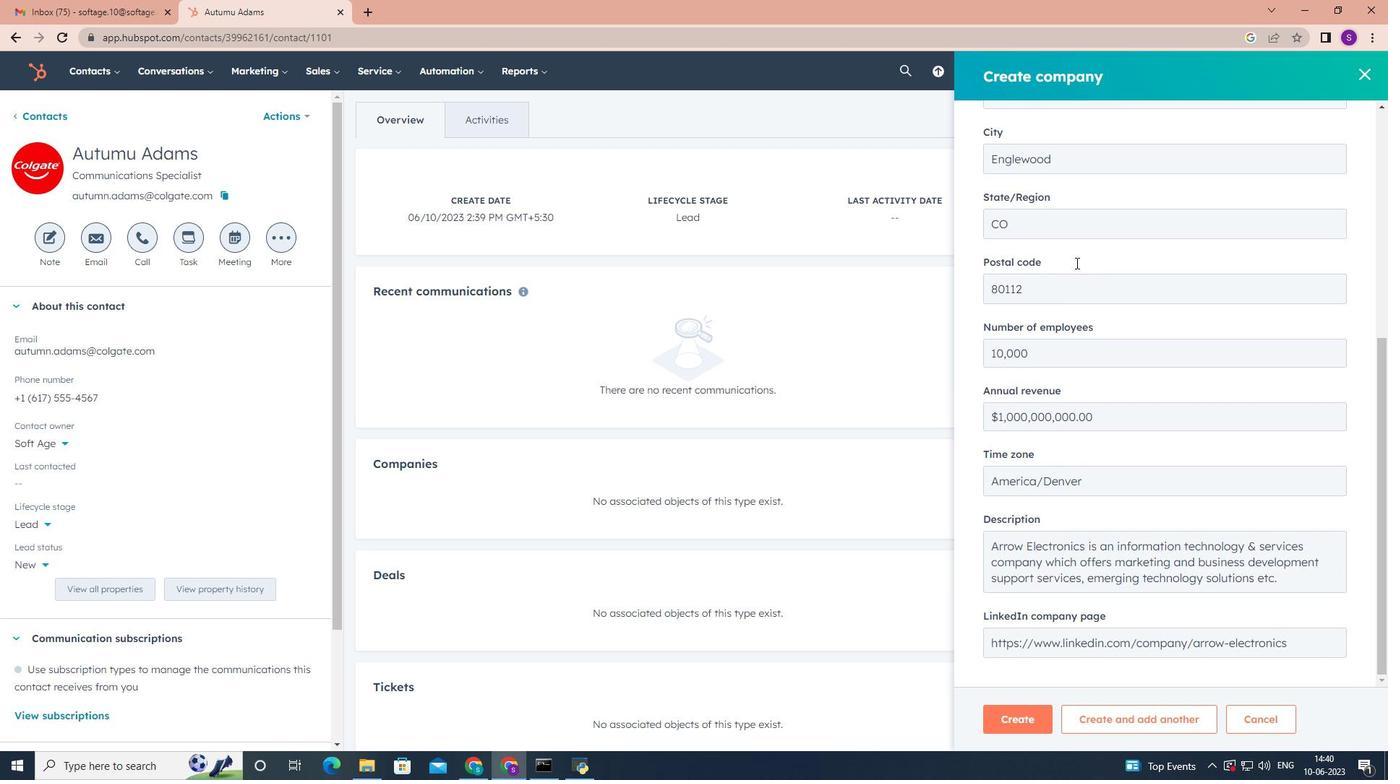 
Action: Mouse scrolled (1075, 262) with delta (0, 0)
Screenshot: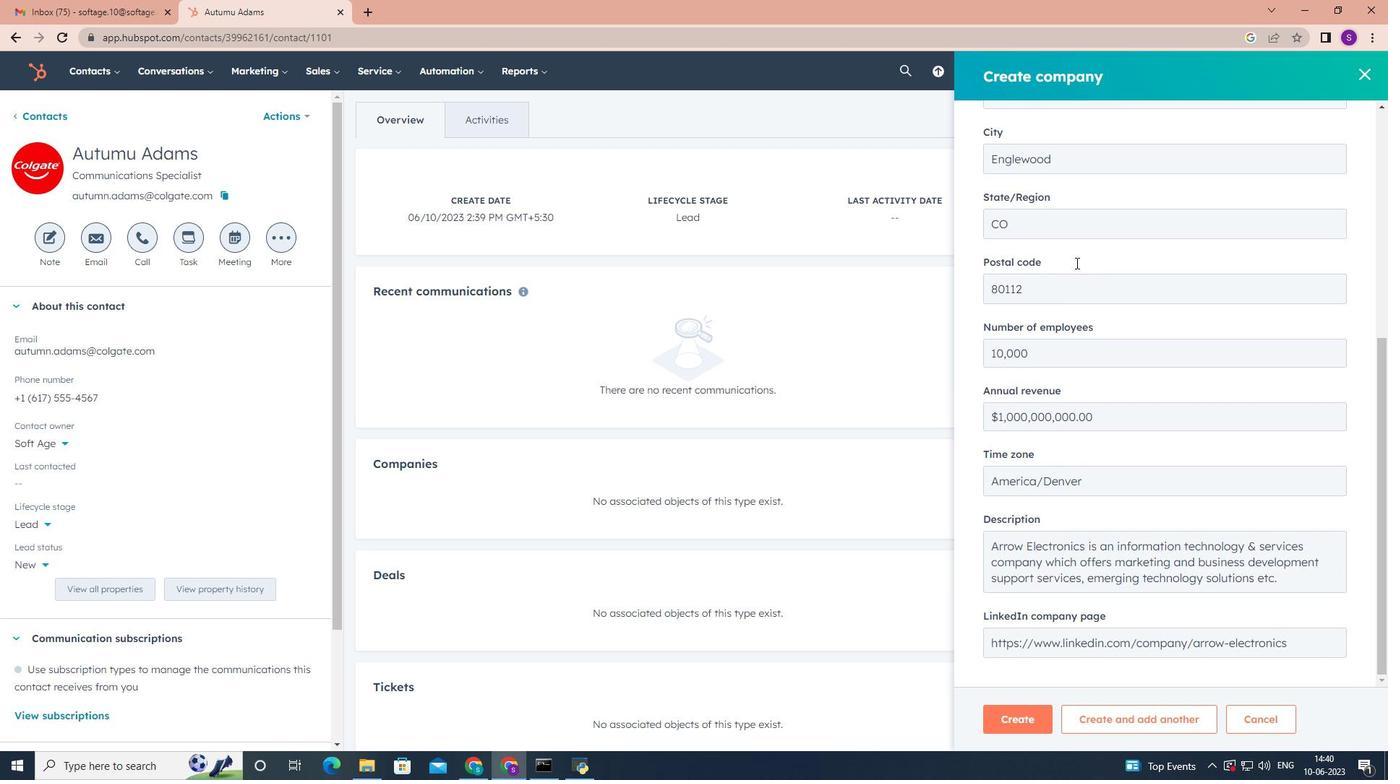 
Action: Mouse moved to (1076, 265)
Screenshot: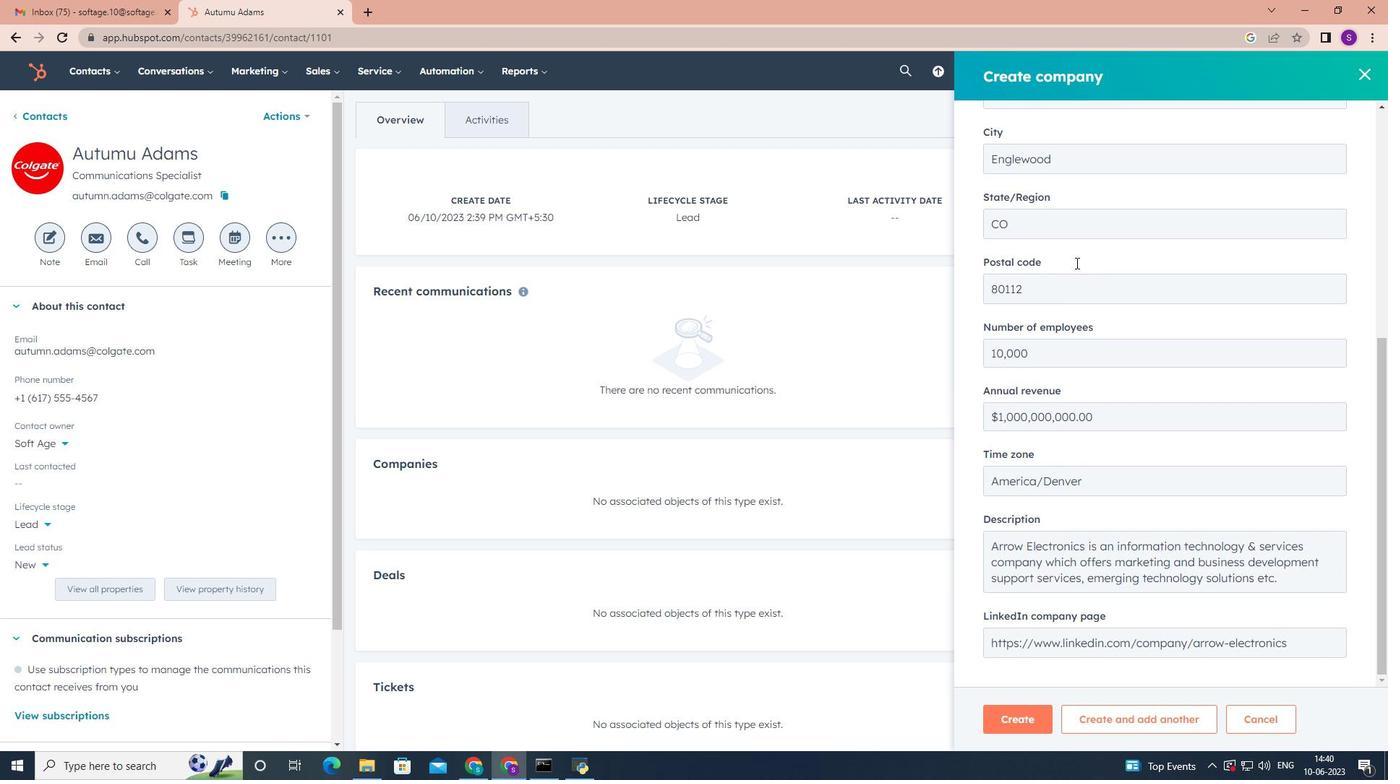 
Action: Mouse scrolled (1075, 263) with delta (0, 0)
Screenshot: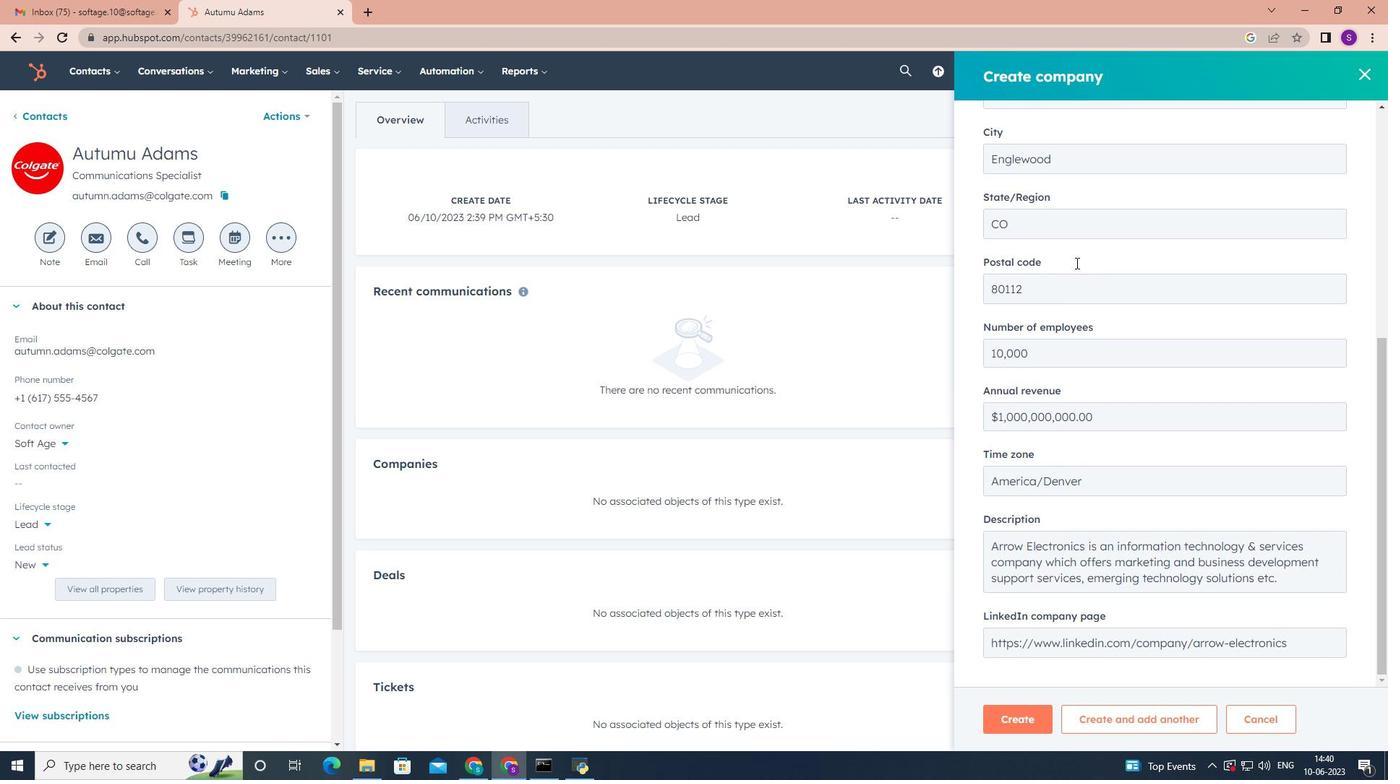 
Action: Mouse moved to (1076, 265)
Screenshot: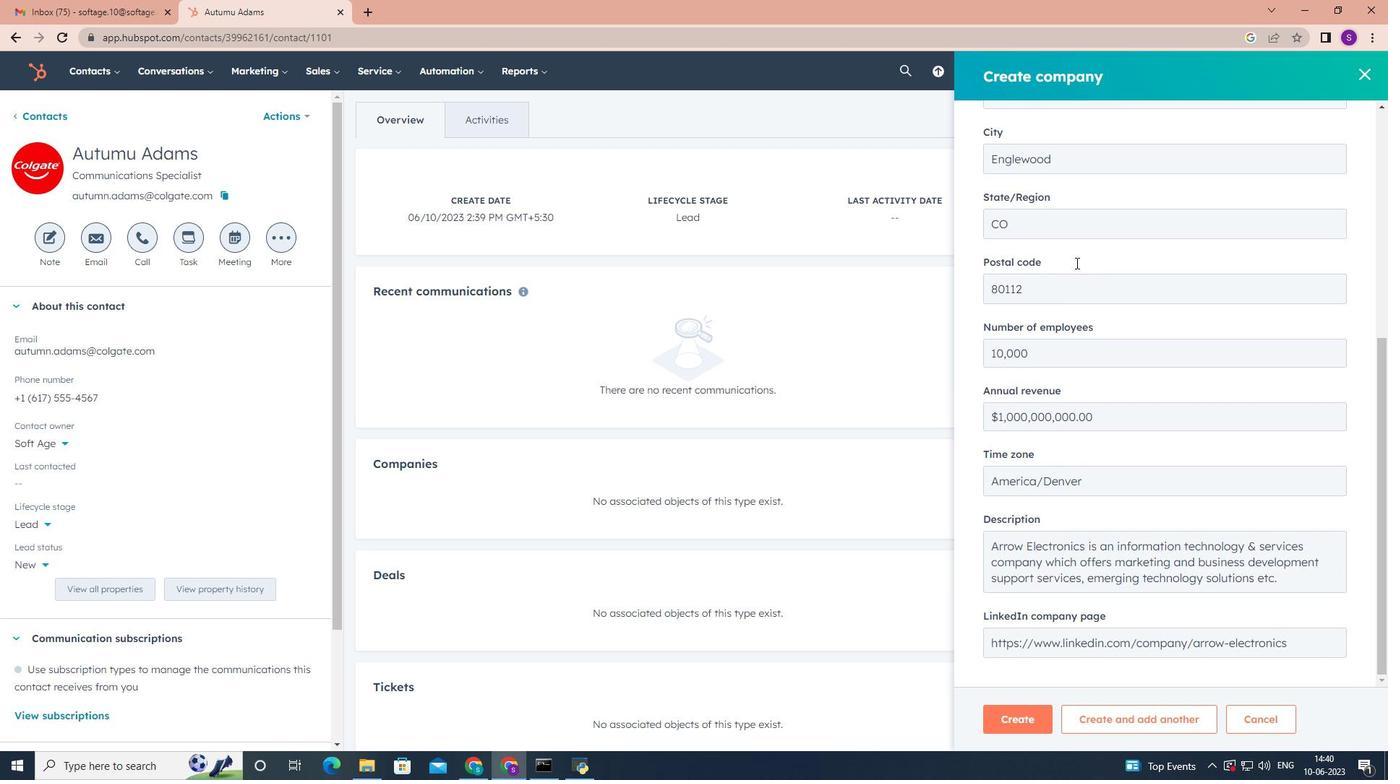 
Action: Mouse scrolled (1076, 264) with delta (0, 0)
Screenshot: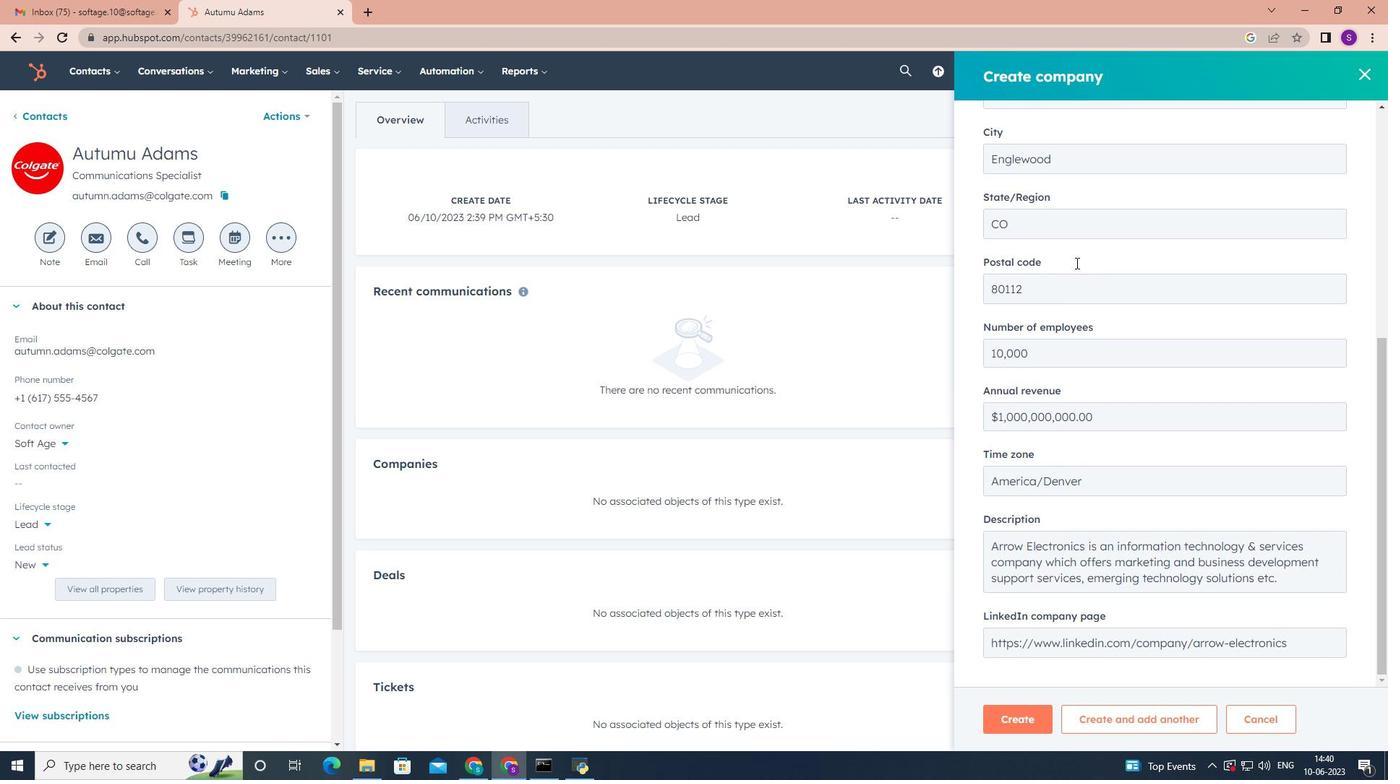 
Action: Mouse moved to (1076, 267)
Screenshot: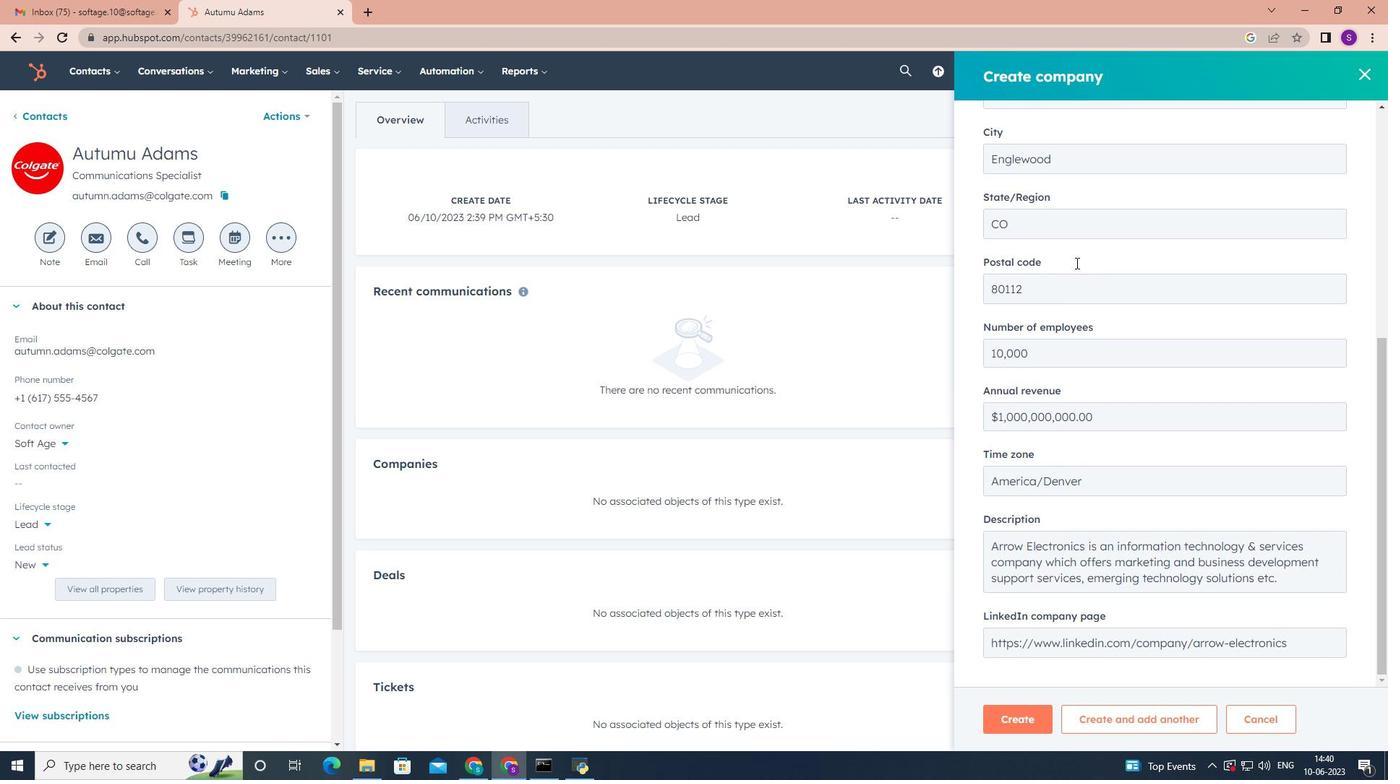 
Action: Mouse scrolled (1076, 266) with delta (0, 0)
Screenshot: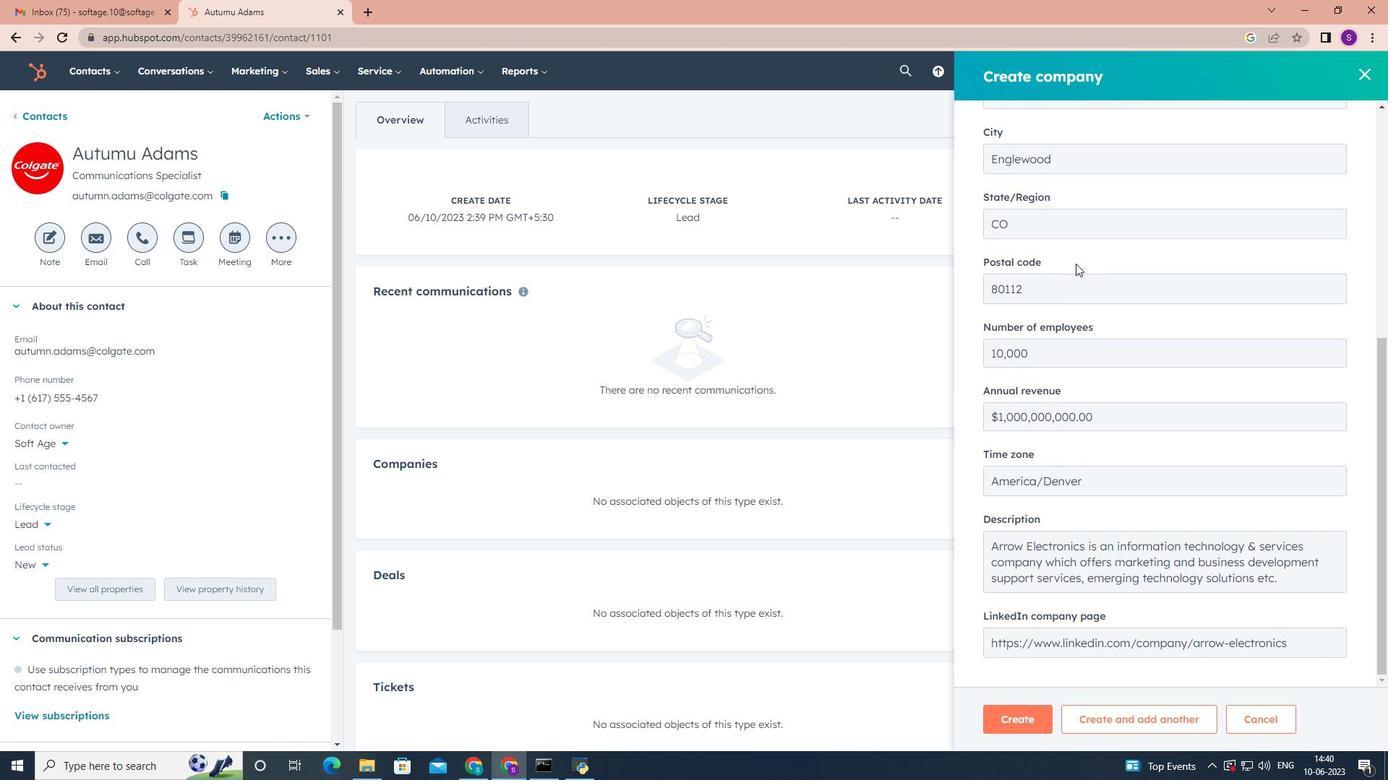 
Action: Mouse moved to (1015, 728)
Screenshot: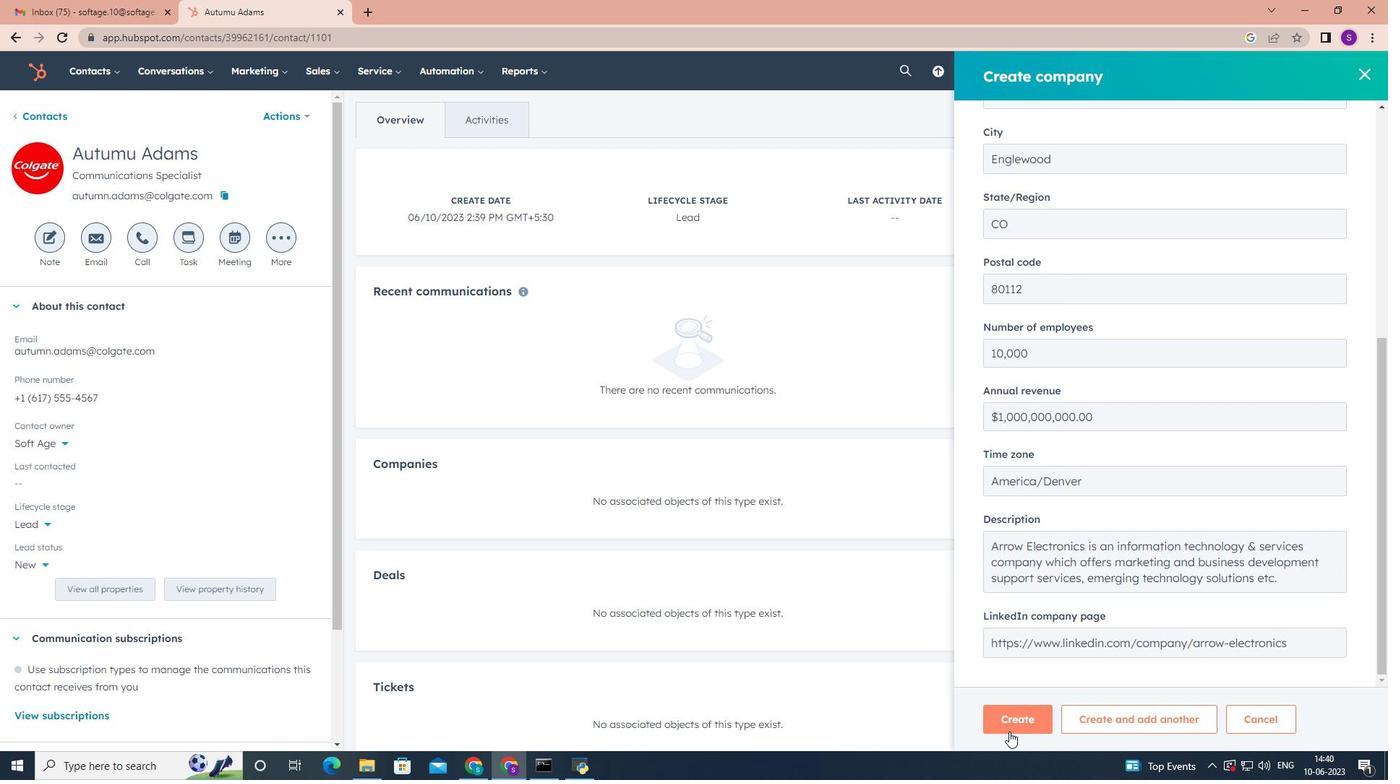 
Action: Mouse pressed left at (1015, 728)
Screenshot: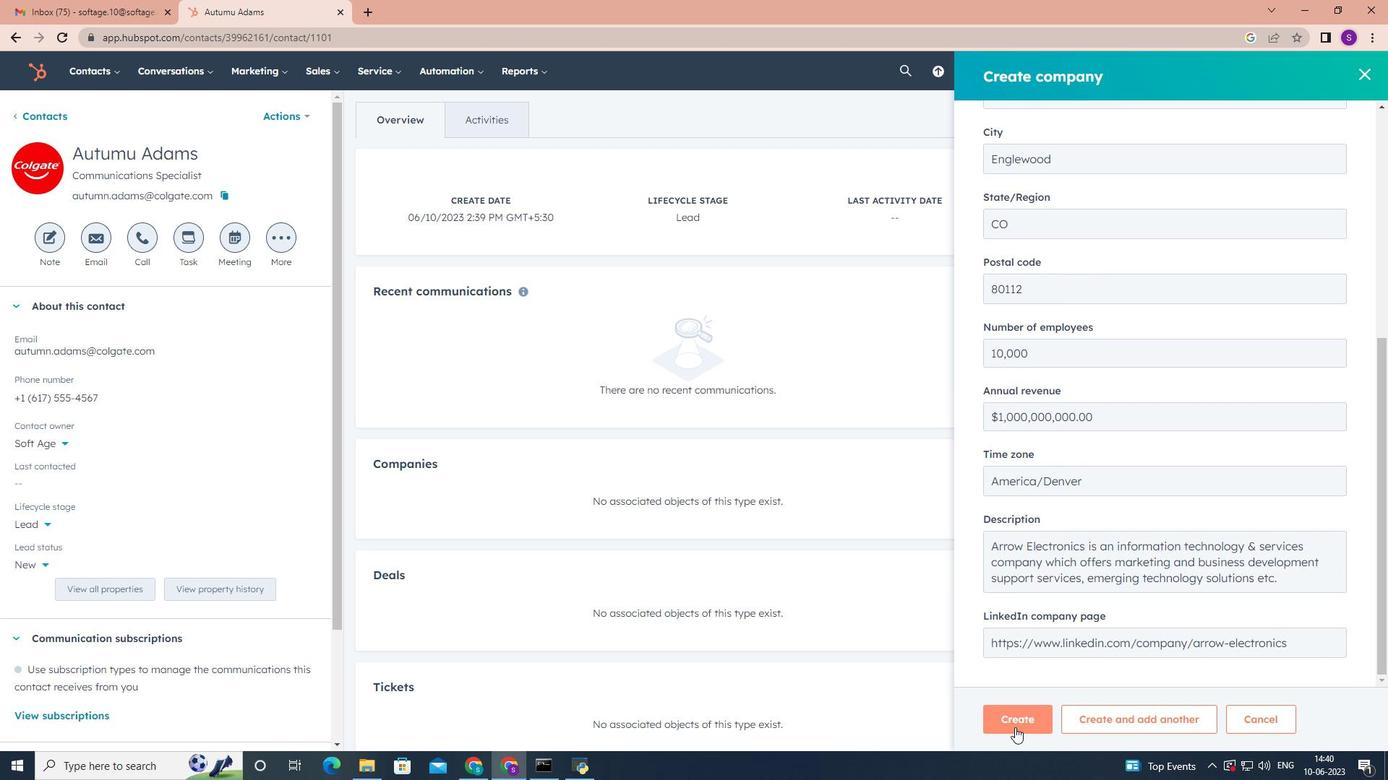 
Action: Mouse moved to (900, 480)
Screenshot: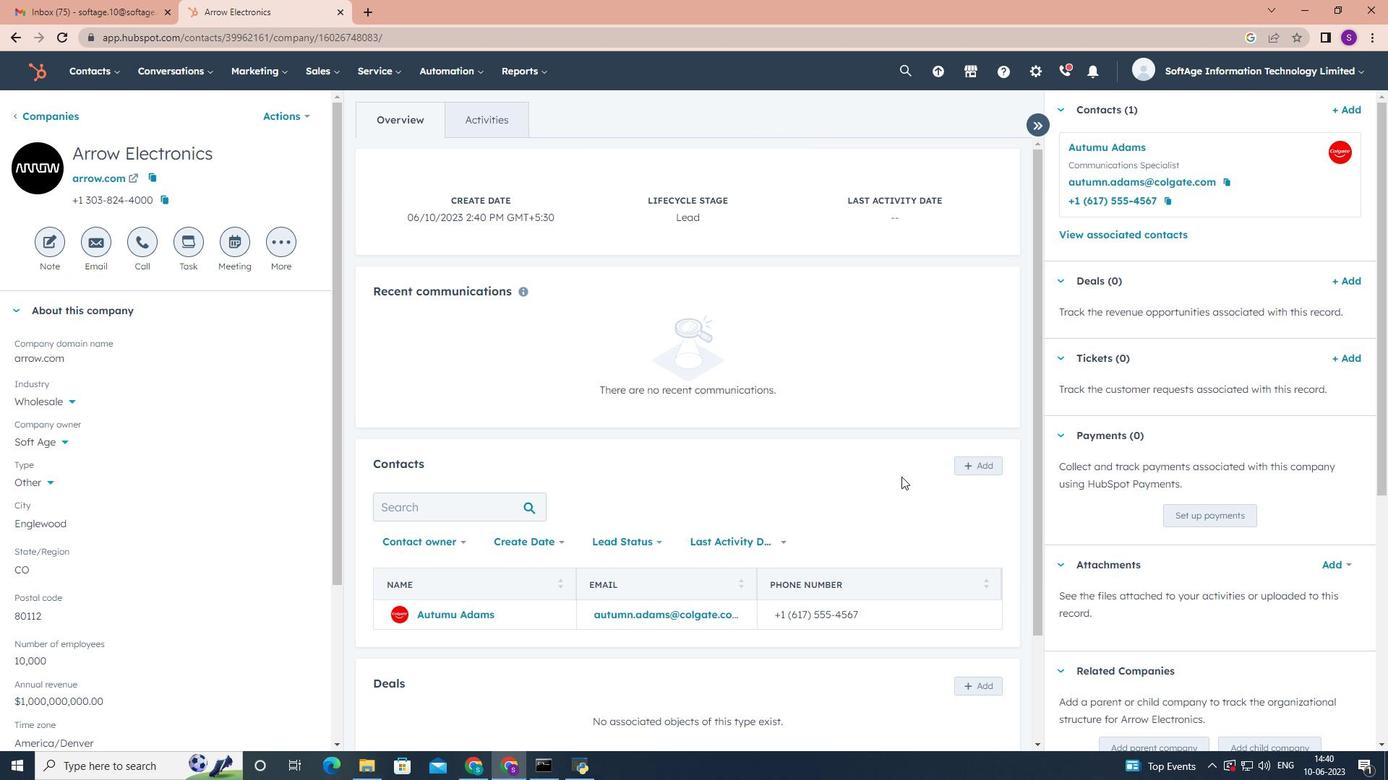
Action: Mouse scrolled (900, 479) with delta (0, 0)
Screenshot: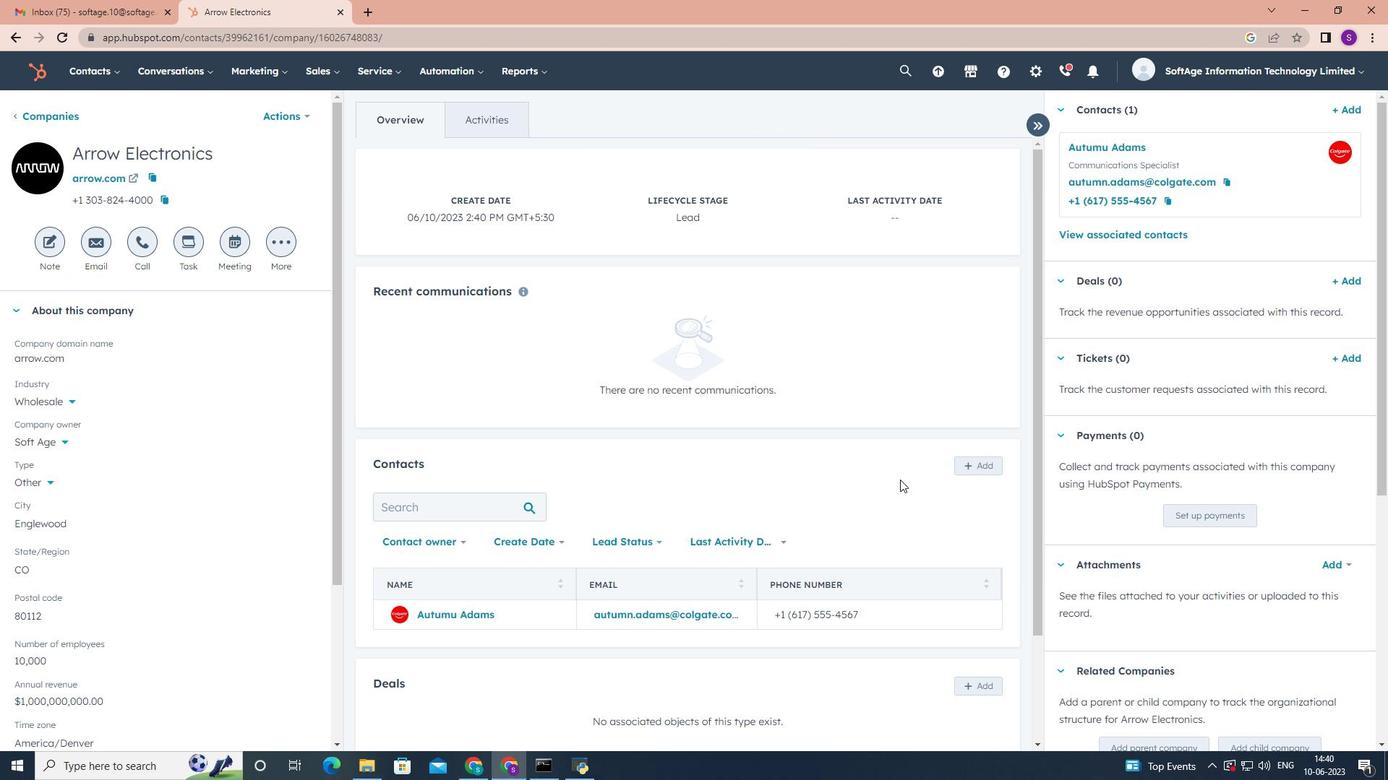 
Action: Mouse scrolled (900, 479) with delta (0, 0)
Screenshot: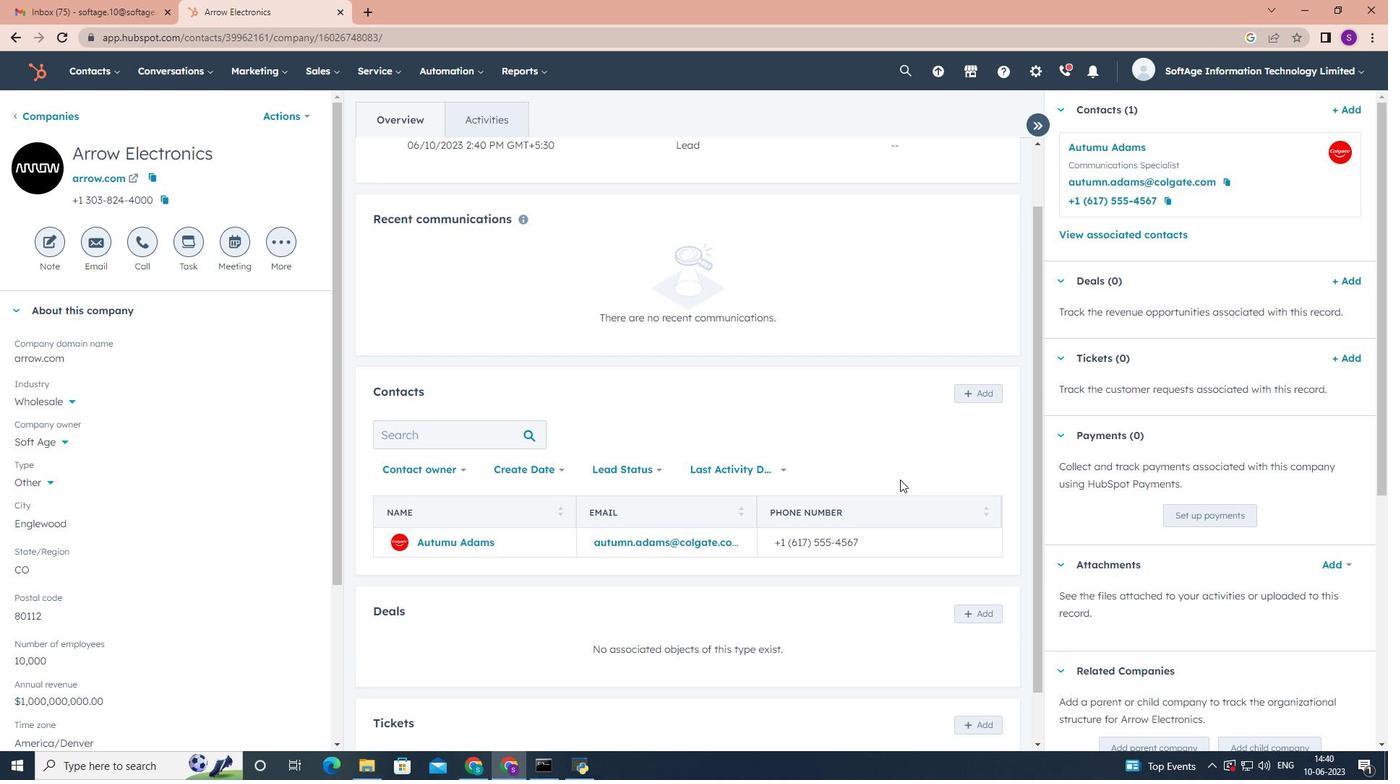 
Action: Mouse scrolled (900, 479) with delta (0, 0)
Screenshot: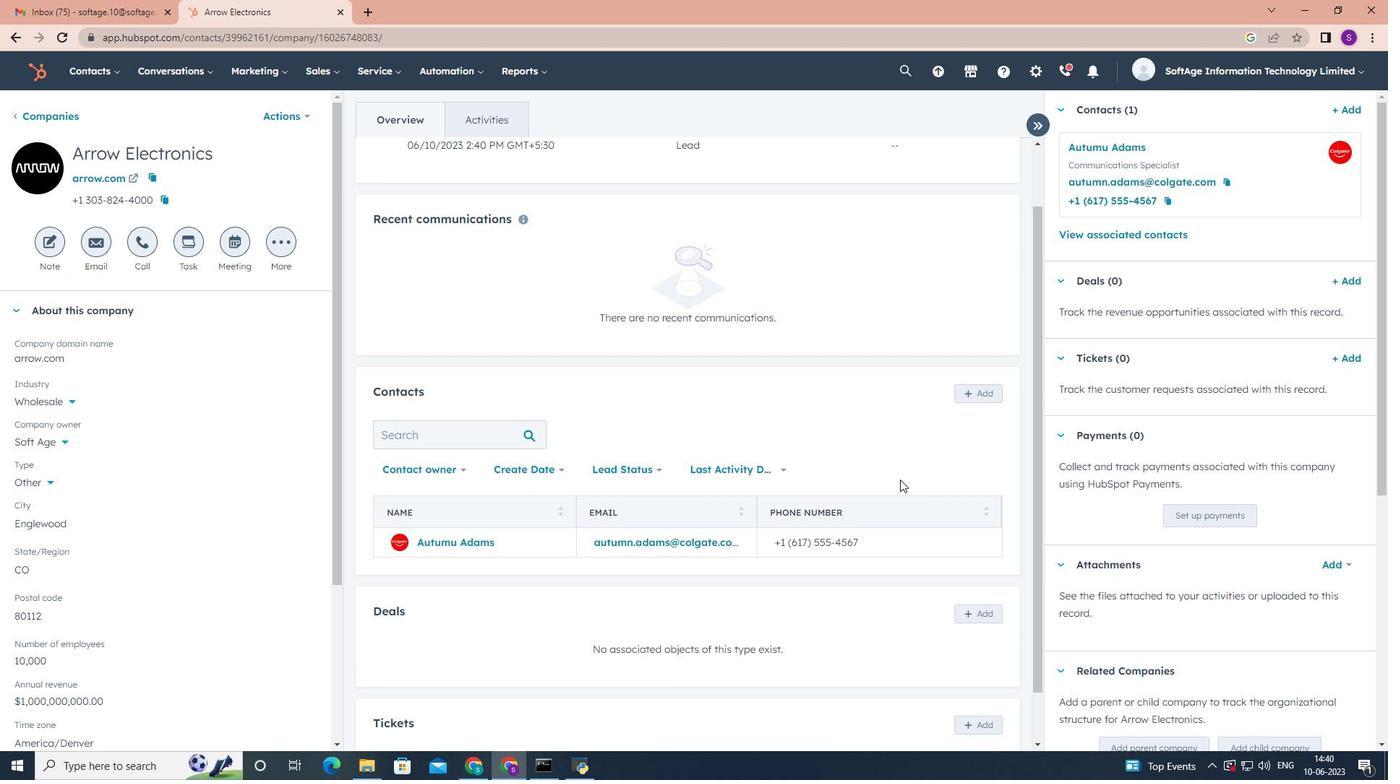 
Action: Mouse scrolled (900, 479) with delta (0, 0)
Screenshot: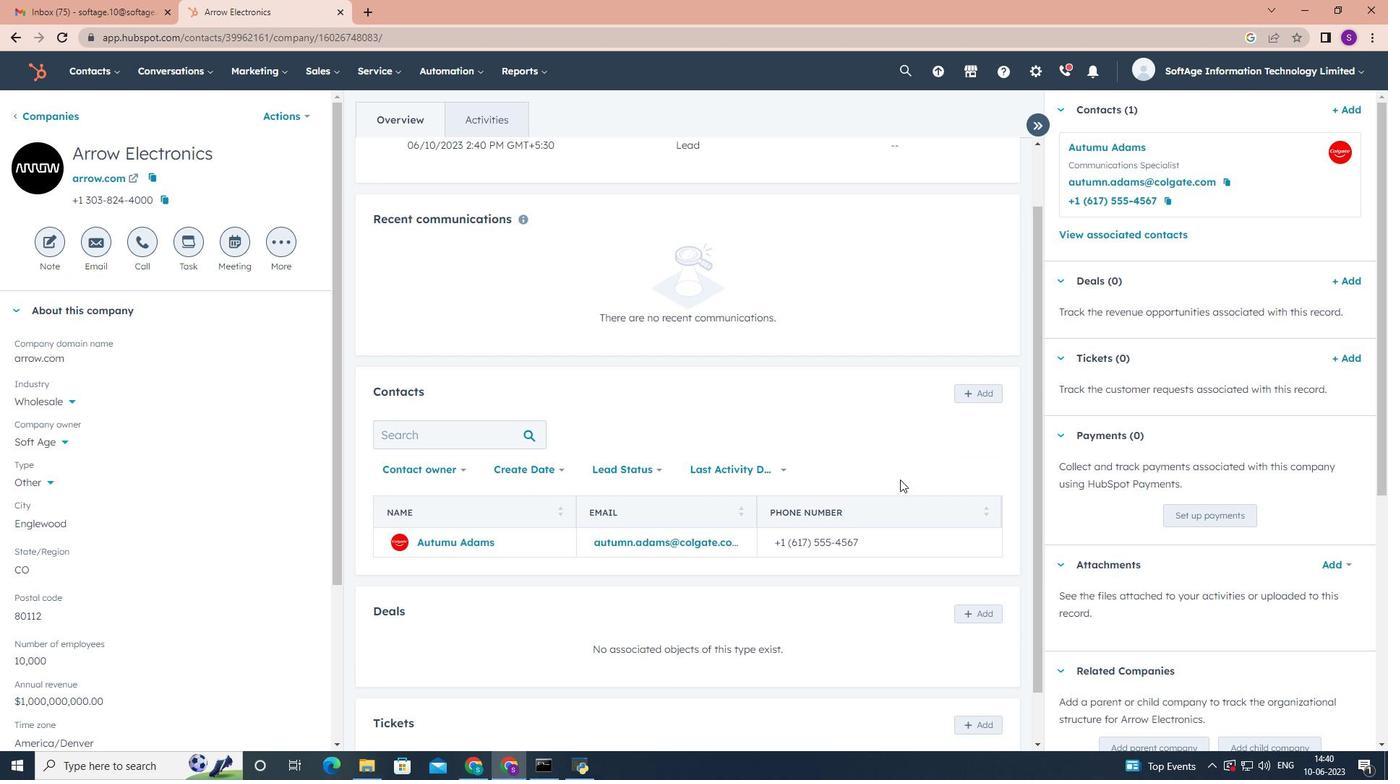 
